 Task: In the  document Moon.docx Add another  'page' Use the Tool Explore 'and look for brief about the picture in first page, copy 2-3 lines in second sheet.' Align the text to the Left
Action: Mouse moved to (234, 330)
Screenshot: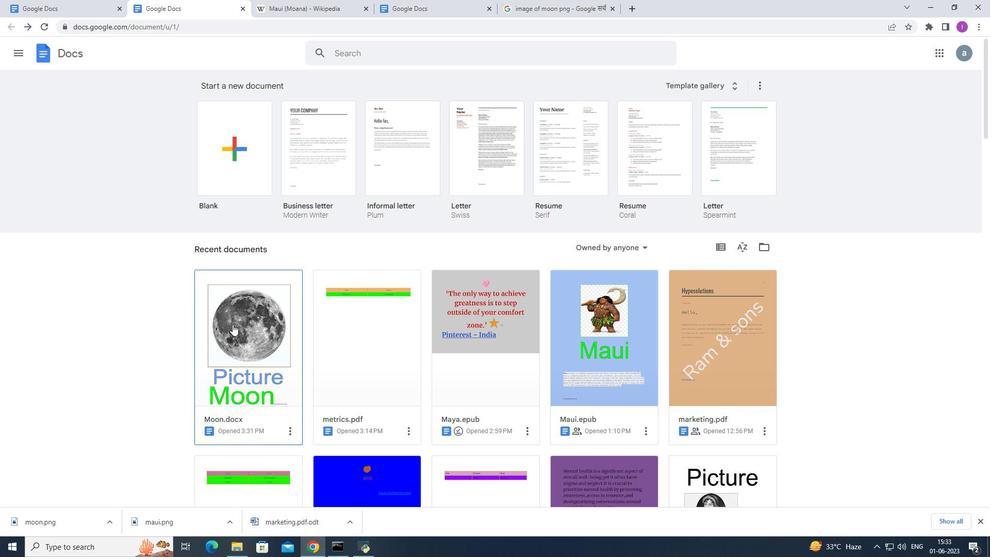 
Action: Mouse pressed left at (234, 330)
Screenshot: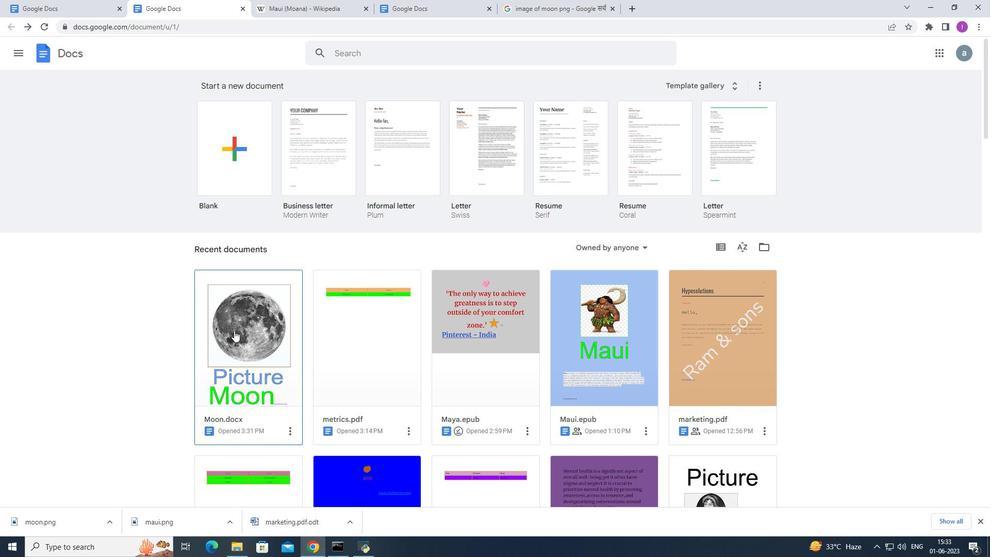 
Action: Mouse moved to (106, 61)
Screenshot: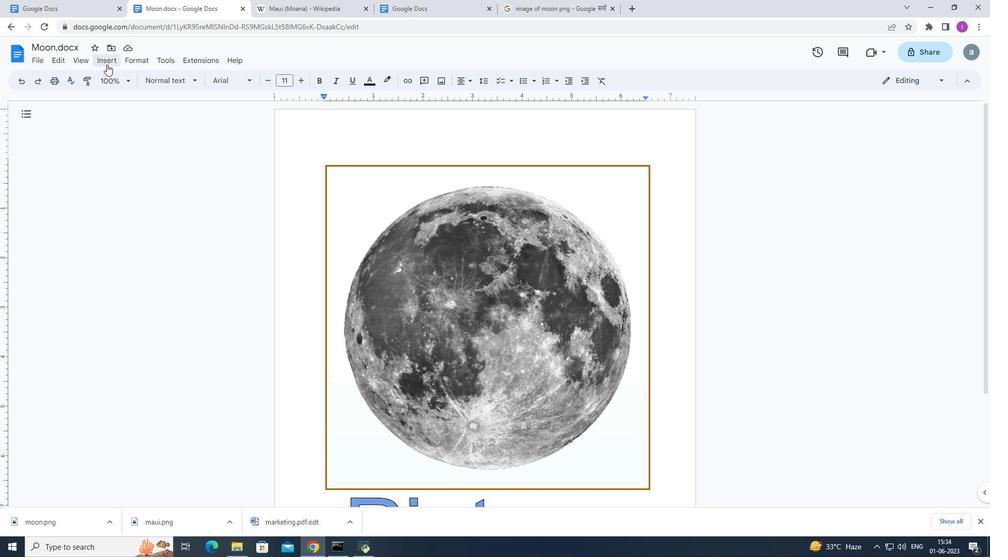 
Action: Mouse pressed left at (106, 61)
Screenshot: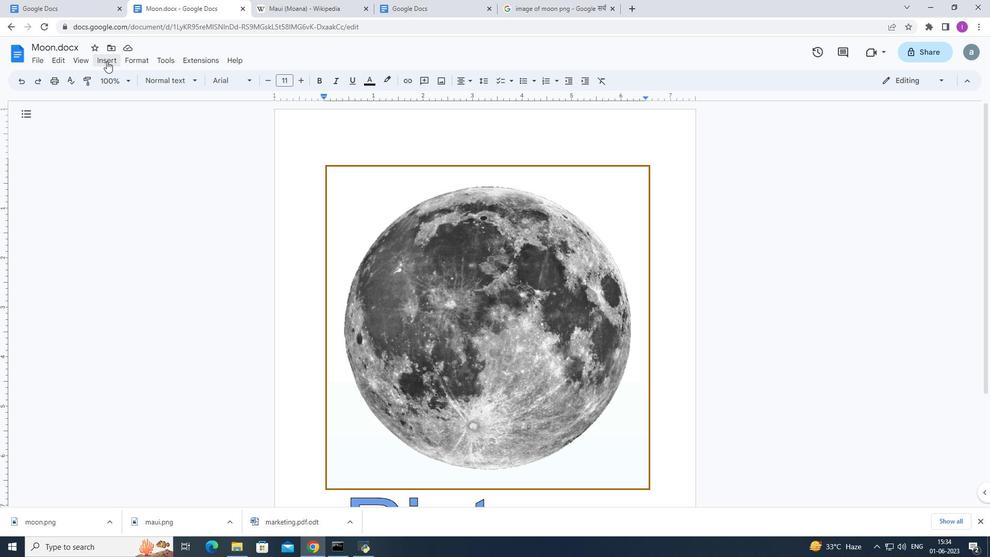 
Action: Mouse moved to (135, 241)
Screenshot: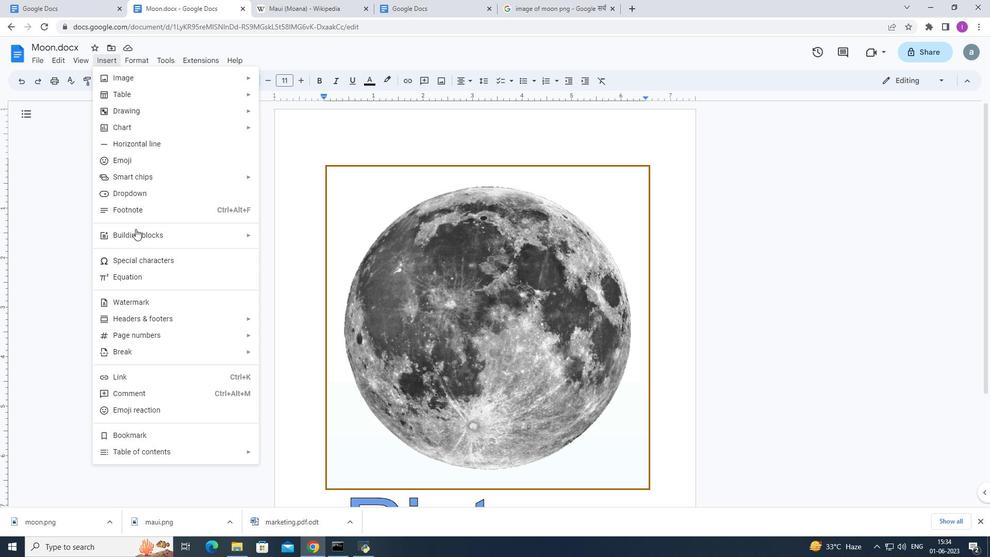 
Action: Mouse pressed left at (135, 241)
Screenshot: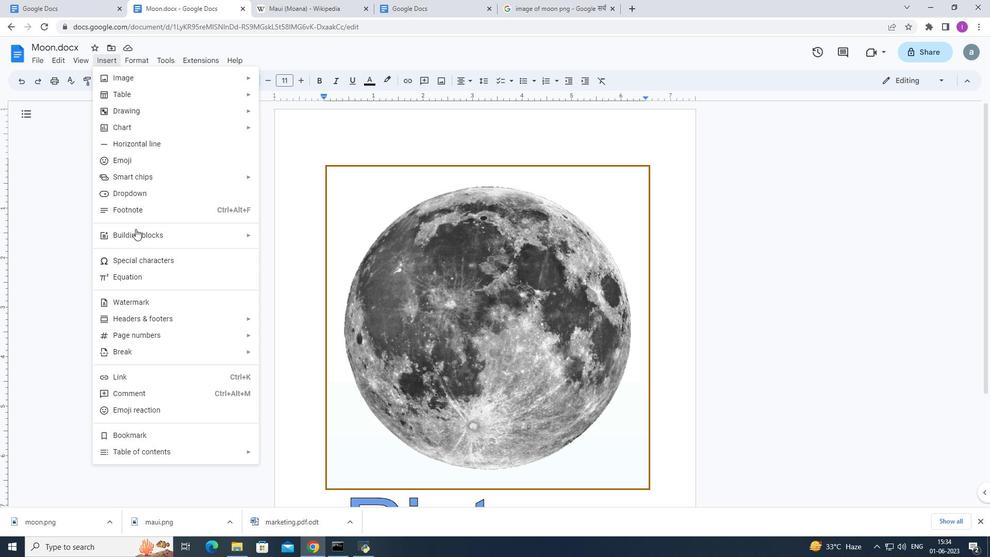 
Action: Mouse moved to (104, 243)
Screenshot: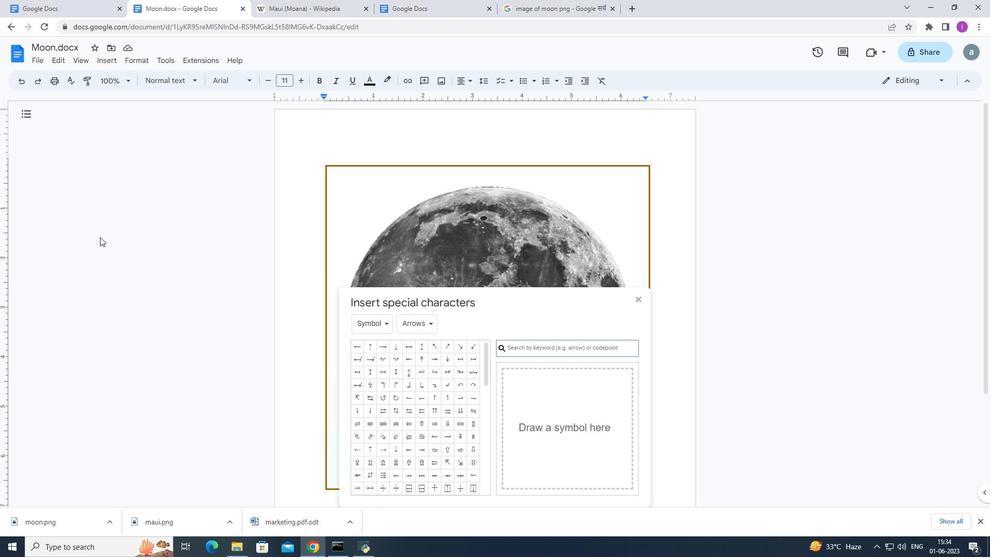 
Action: Mouse pressed left at (104, 243)
Screenshot: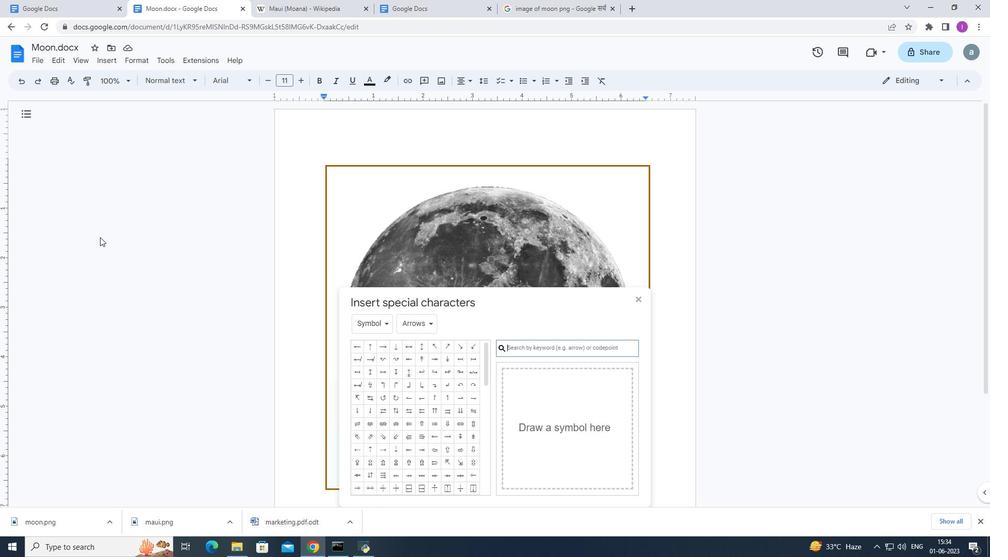 
Action: Mouse moved to (640, 299)
Screenshot: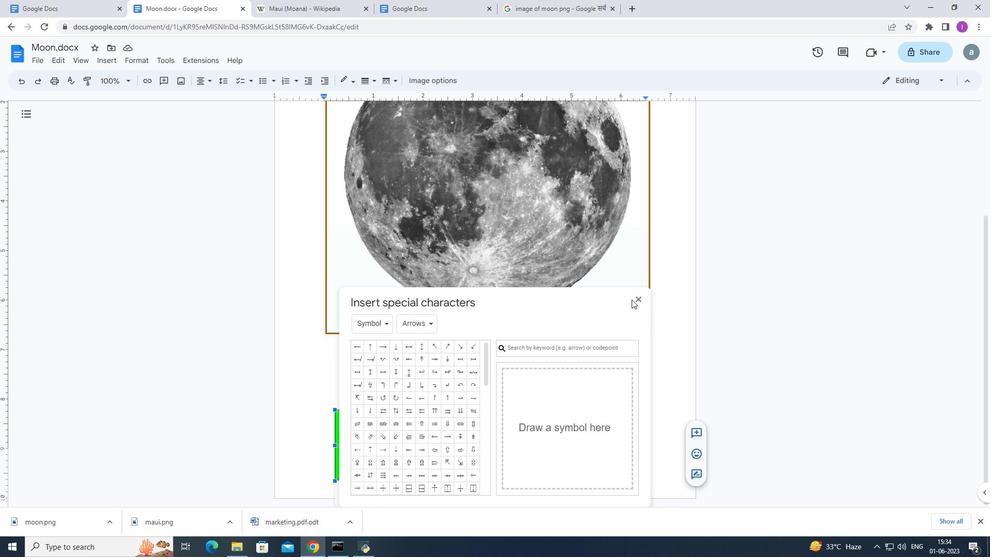 
Action: Mouse pressed left at (640, 299)
Screenshot: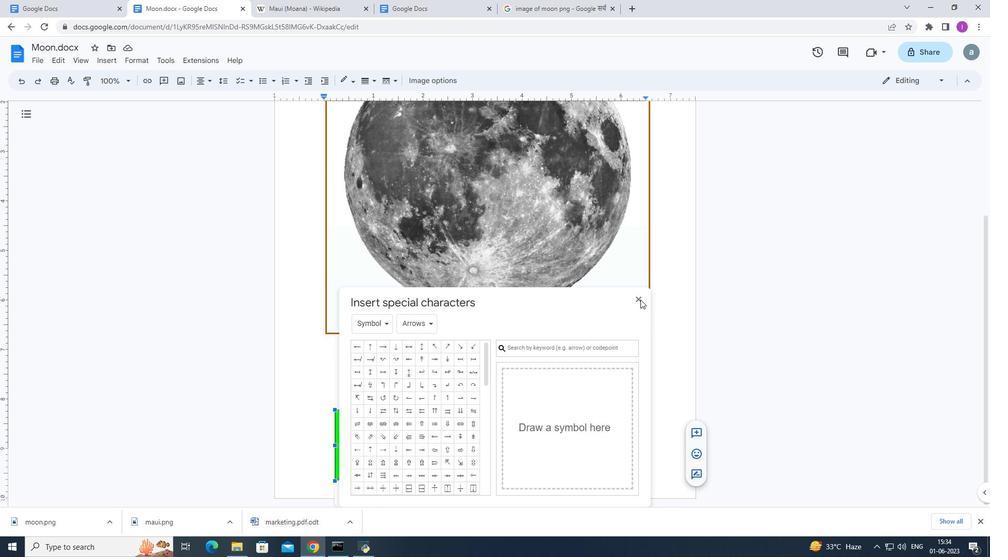 
Action: Mouse moved to (642, 299)
Screenshot: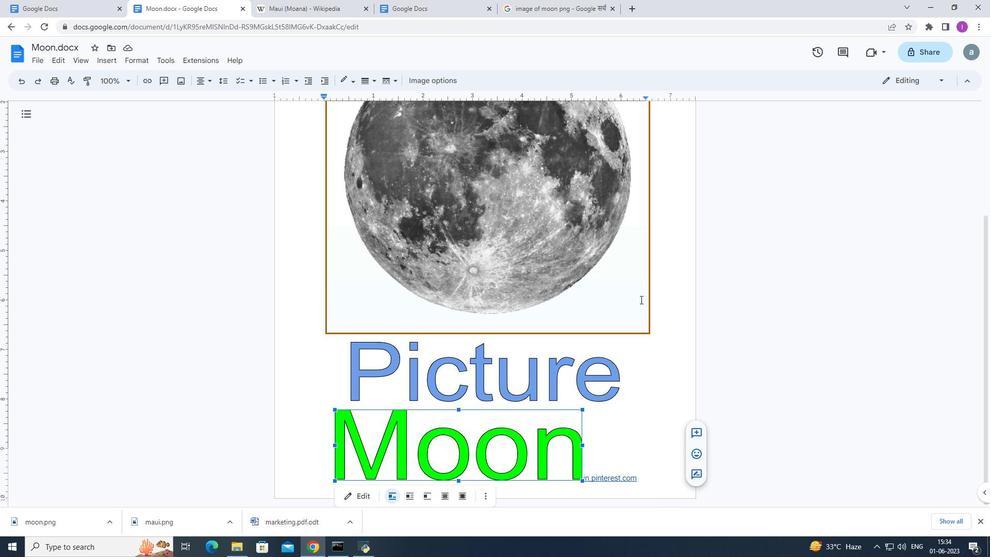 
Action: Mouse scrolled (642, 300) with delta (0, 0)
Screenshot: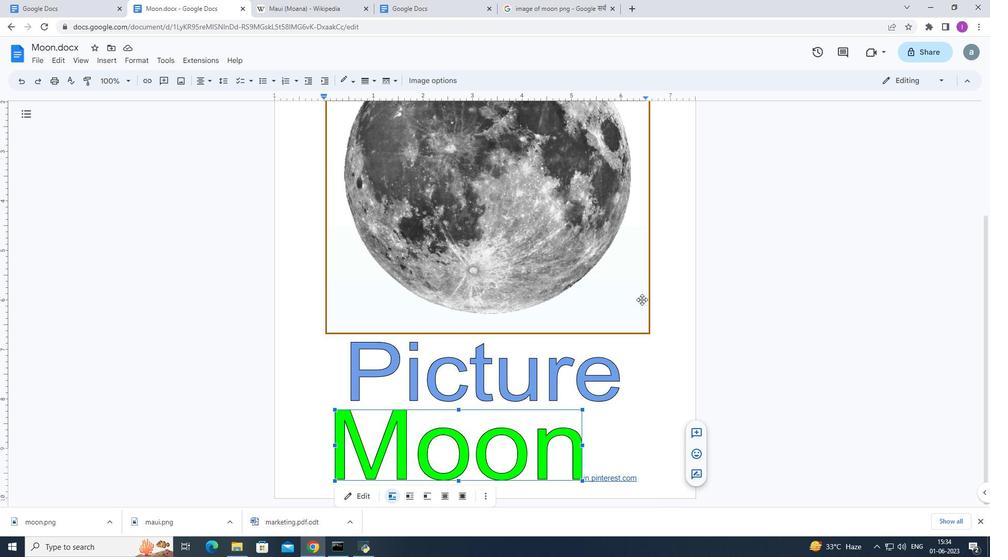 
Action: Mouse scrolled (642, 300) with delta (0, 0)
Screenshot: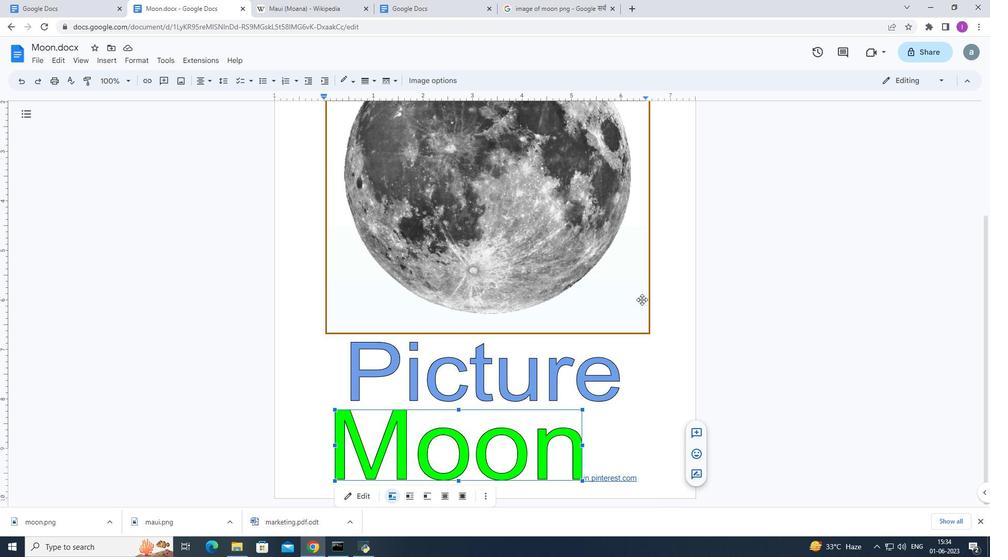 
Action: Mouse scrolled (642, 300) with delta (0, 0)
Screenshot: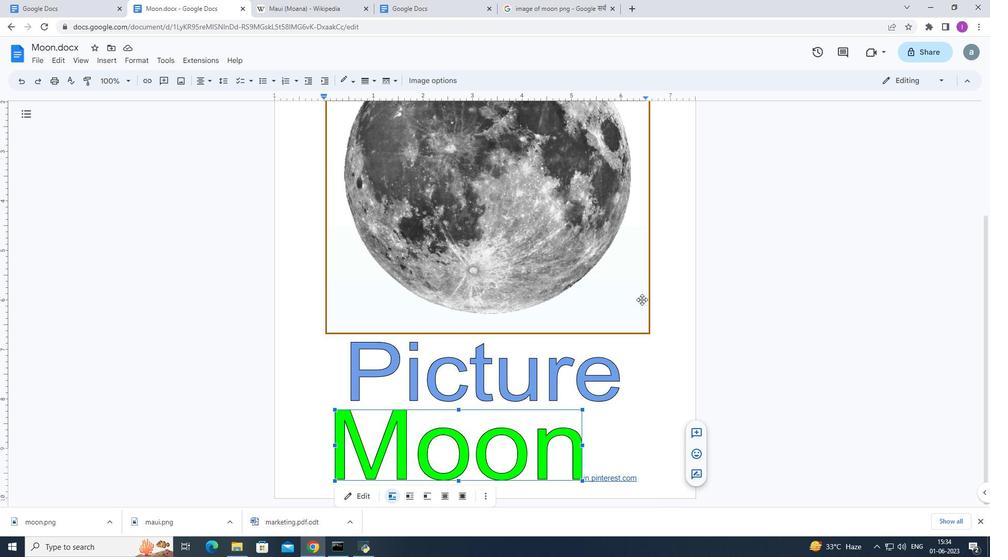 
Action: Mouse moved to (642, 300)
Screenshot: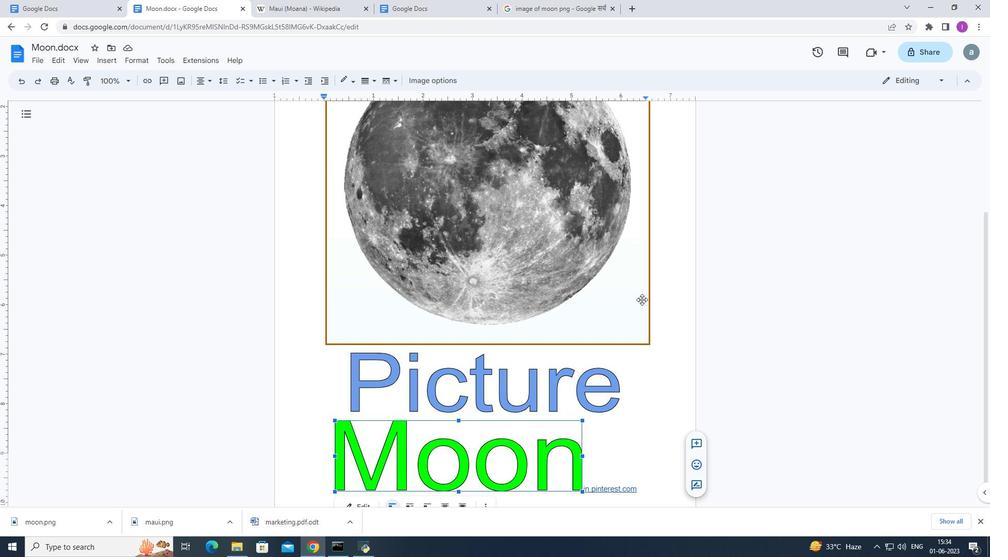 
Action: Mouse scrolled (642, 300) with delta (0, 0)
Screenshot: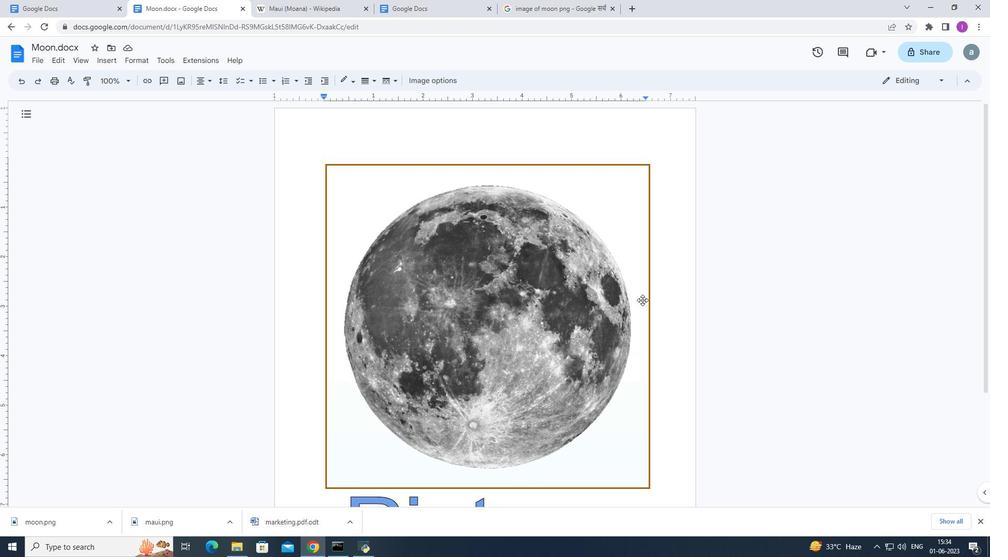 
Action: Mouse scrolled (642, 300) with delta (0, 0)
Screenshot: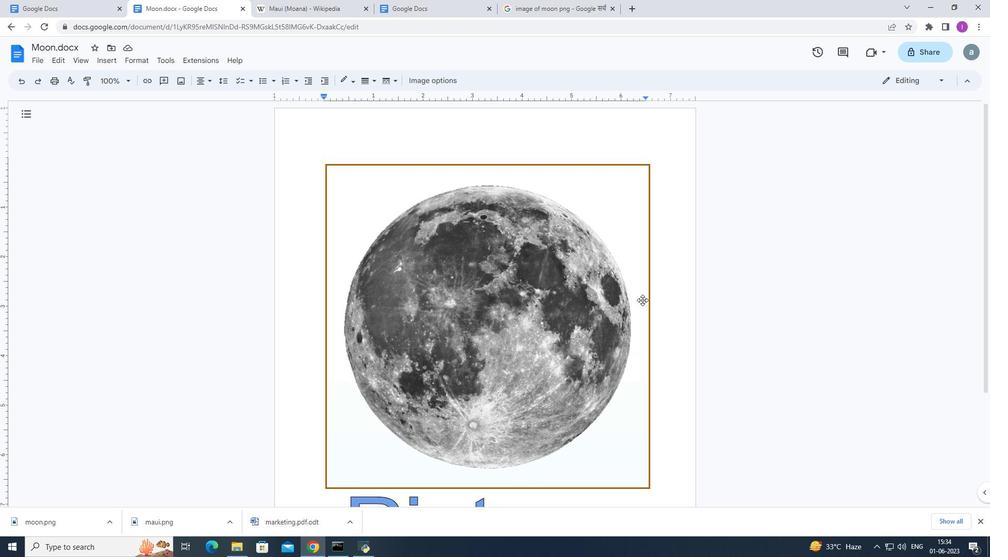 
Action: Mouse moved to (298, 264)
Screenshot: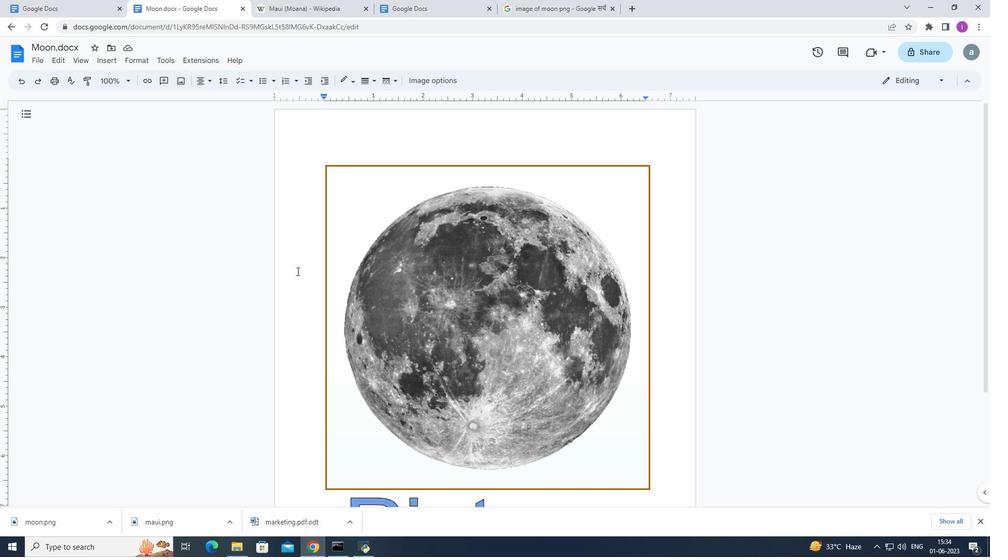 
Action: Key pressed <Key.enter><Key.enter><Key.enter><Key.enter><Key.enter>
Screenshot: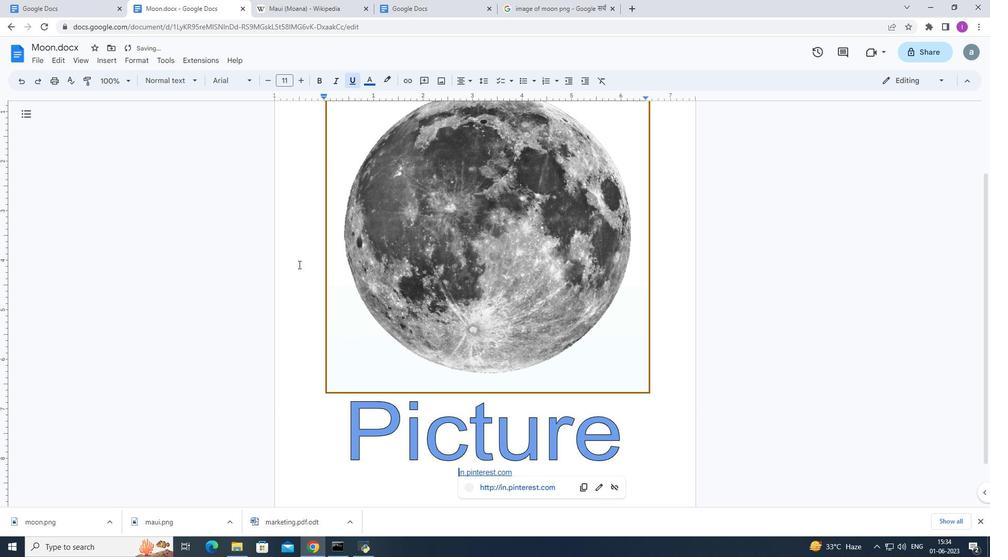 
Action: Mouse moved to (371, 315)
Screenshot: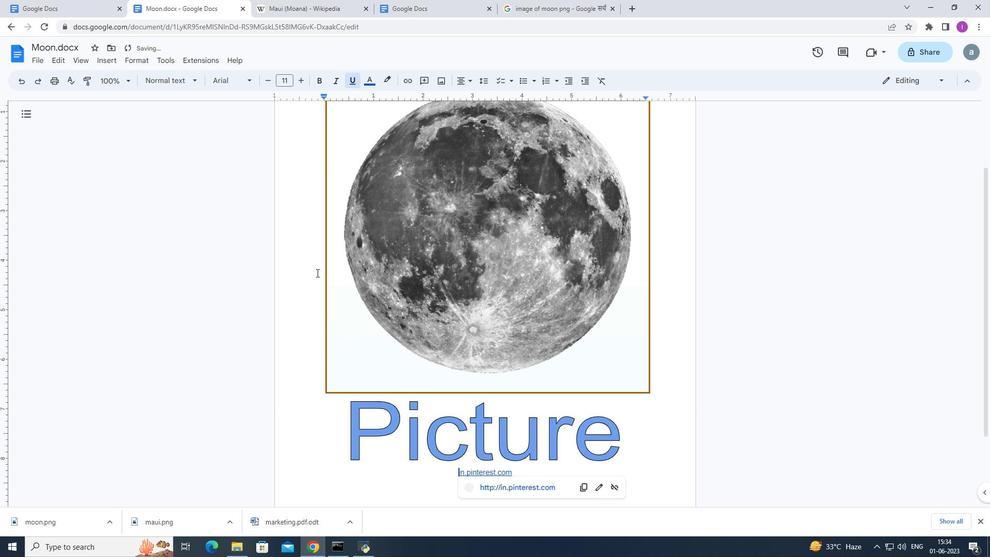 
Action: Key pressed <Key.enter>
Screenshot: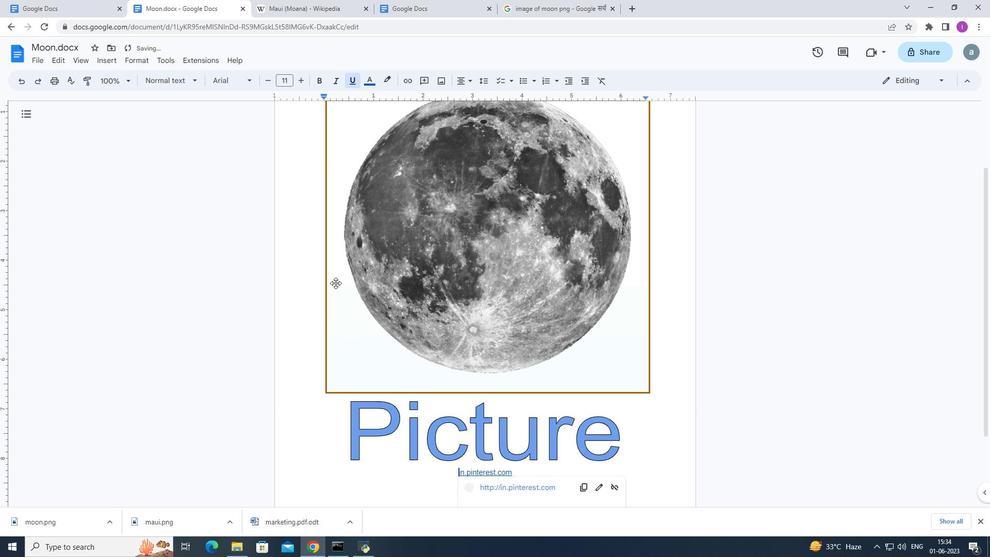 
Action: Mouse moved to (381, 327)
Screenshot: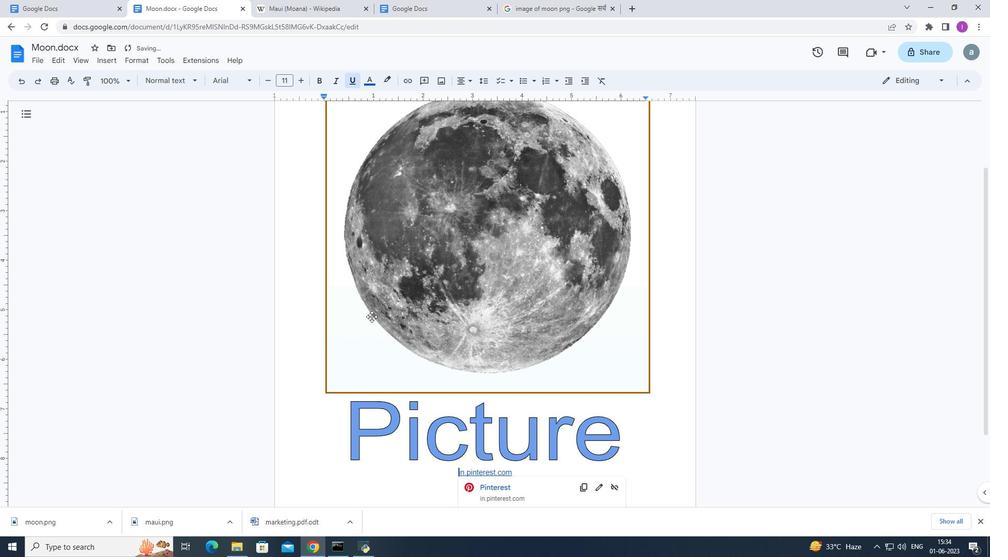 
Action: Mouse scrolled (381, 326) with delta (0, 0)
Screenshot: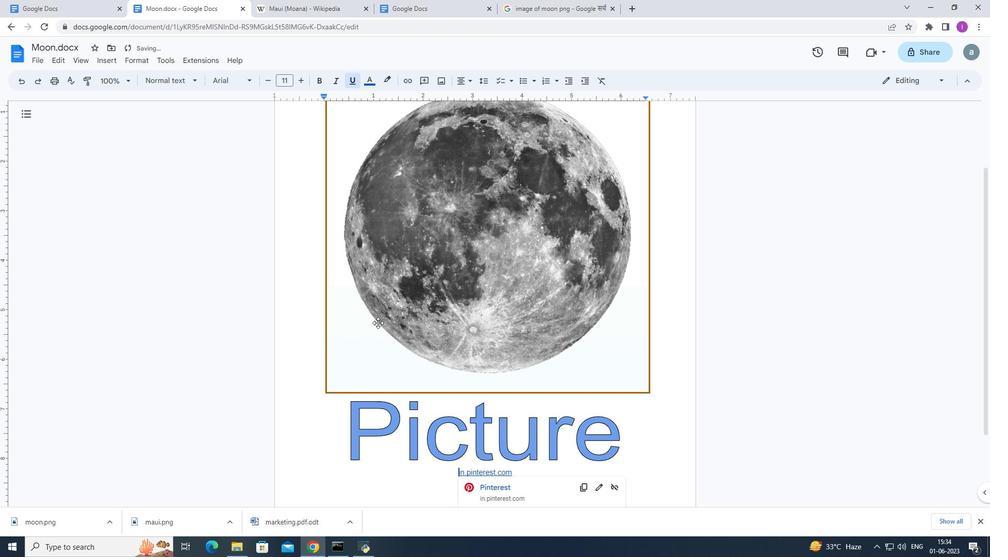 
Action: Mouse scrolled (381, 326) with delta (0, 0)
Screenshot: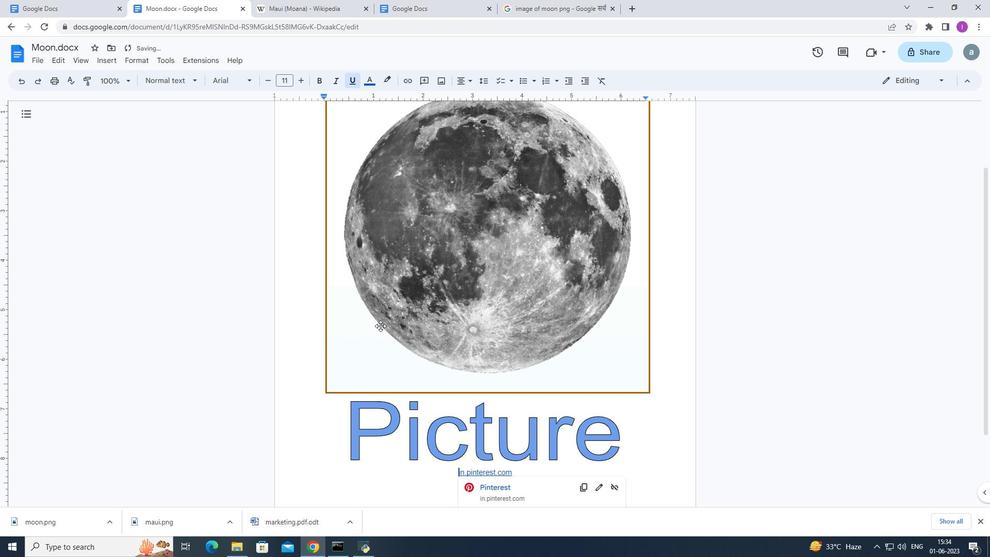 
Action: Mouse scrolled (381, 326) with delta (0, 0)
Screenshot: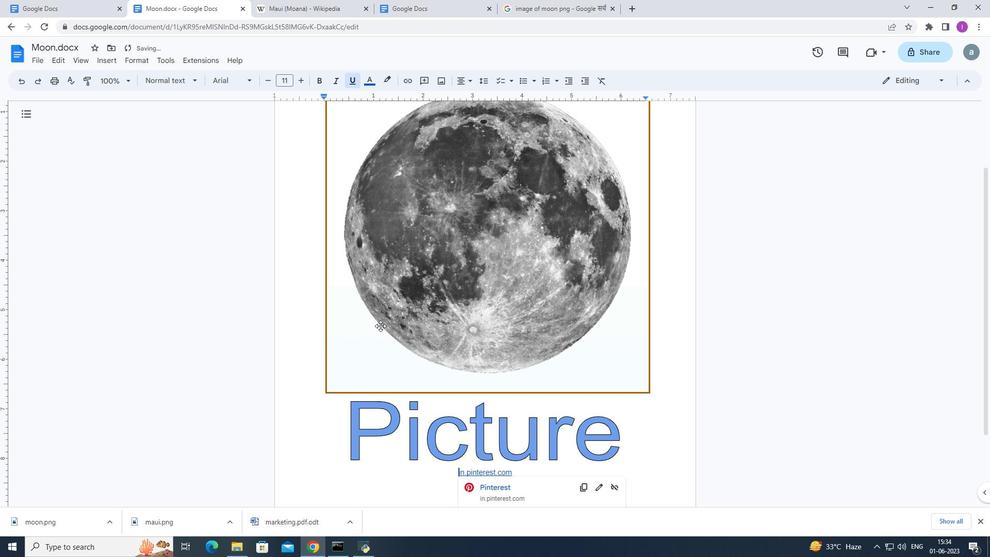 
Action: Mouse moved to (383, 326)
Screenshot: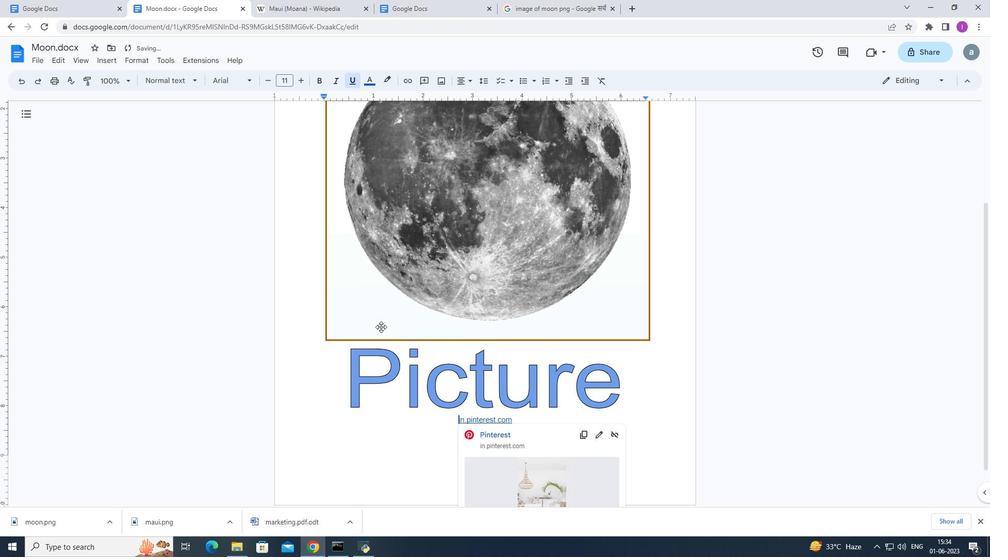 
Action: Mouse scrolled (383, 326) with delta (0, 0)
Screenshot: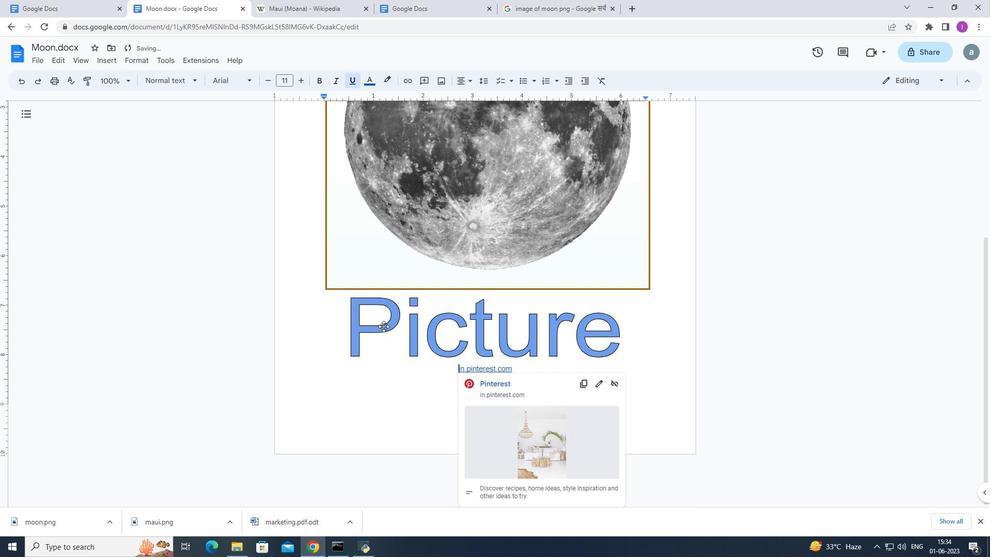 
Action: Mouse scrolled (383, 326) with delta (0, 0)
Screenshot: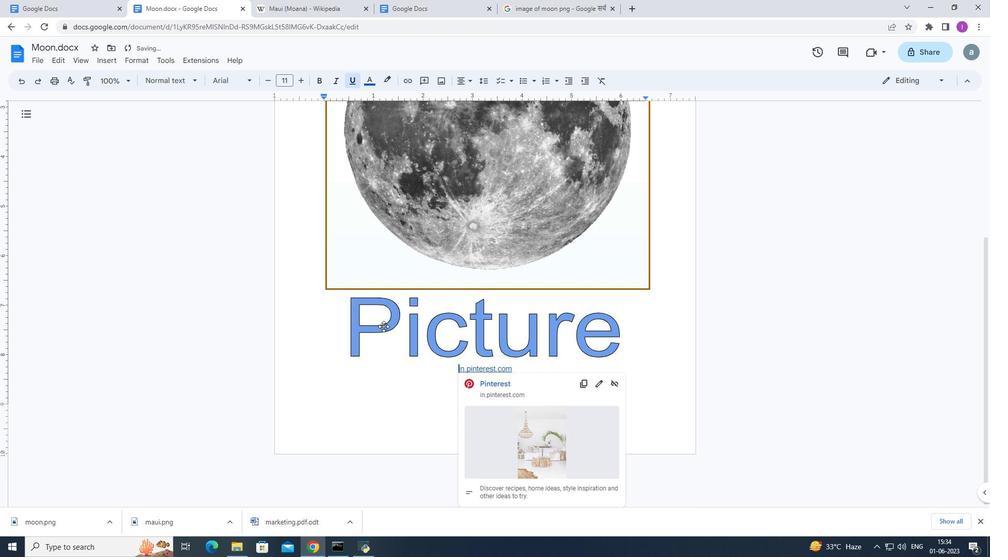 
Action: Mouse scrolled (383, 326) with delta (0, 0)
Screenshot: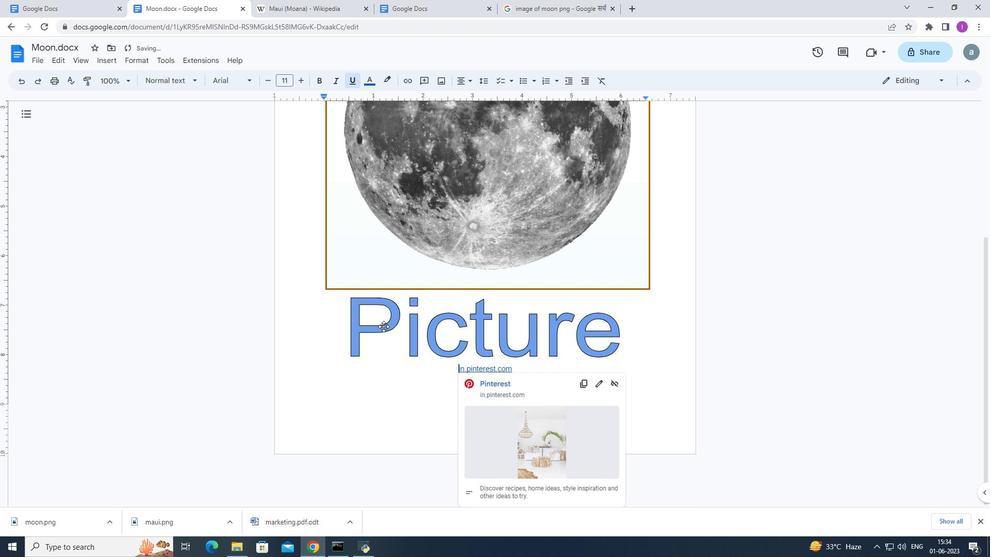 
Action: Mouse scrolled (383, 326) with delta (0, 0)
Screenshot: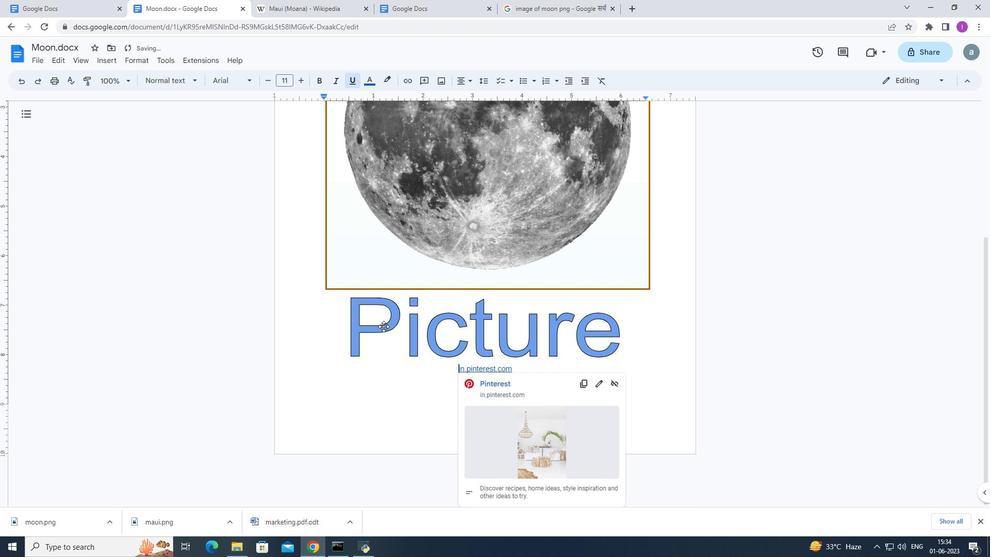 
Action: Mouse scrolled (383, 326) with delta (0, 0)
Screenshot: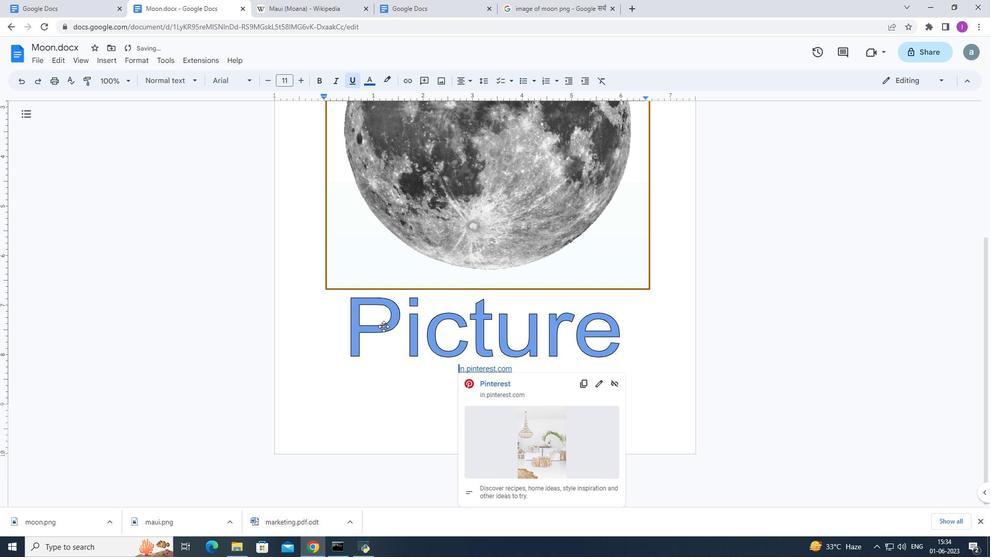 
Action: Mouse scrolled (383, 326) with delta (0, 0)
Screenshot: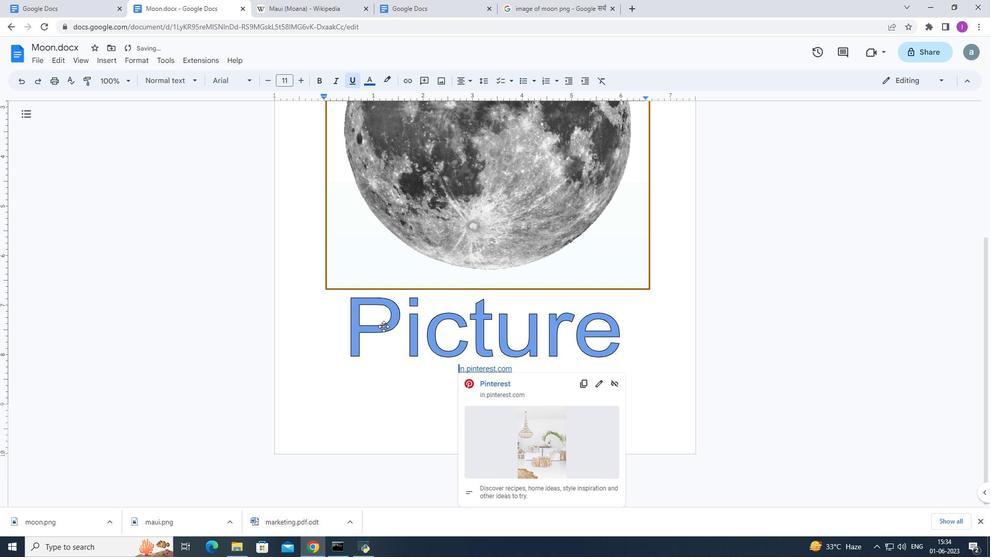 
Action: Mouse scrolled (383, 326) with delta (0, 0)
Screenshot: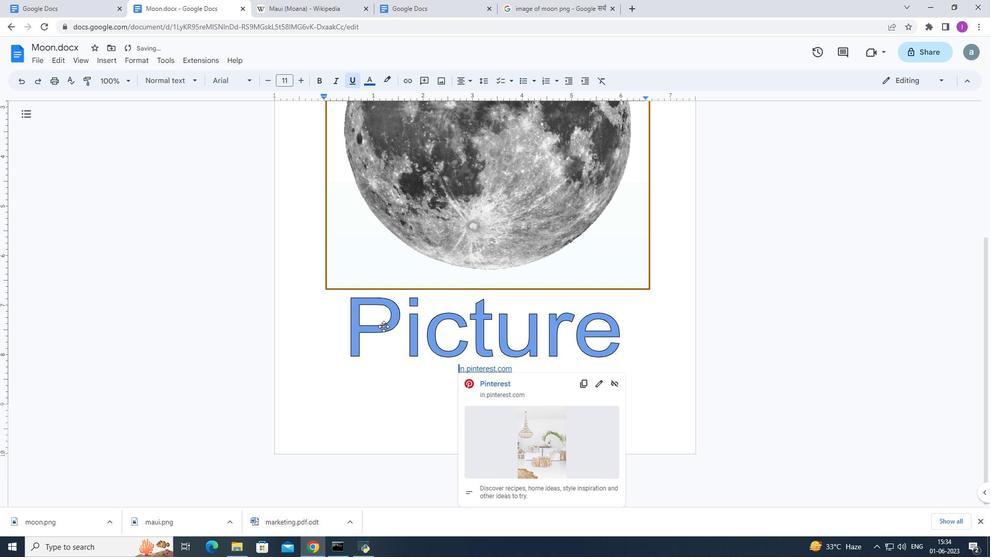 
Action: Mouse scrolled (383, 326) with delta (0, 0)
Screenshot: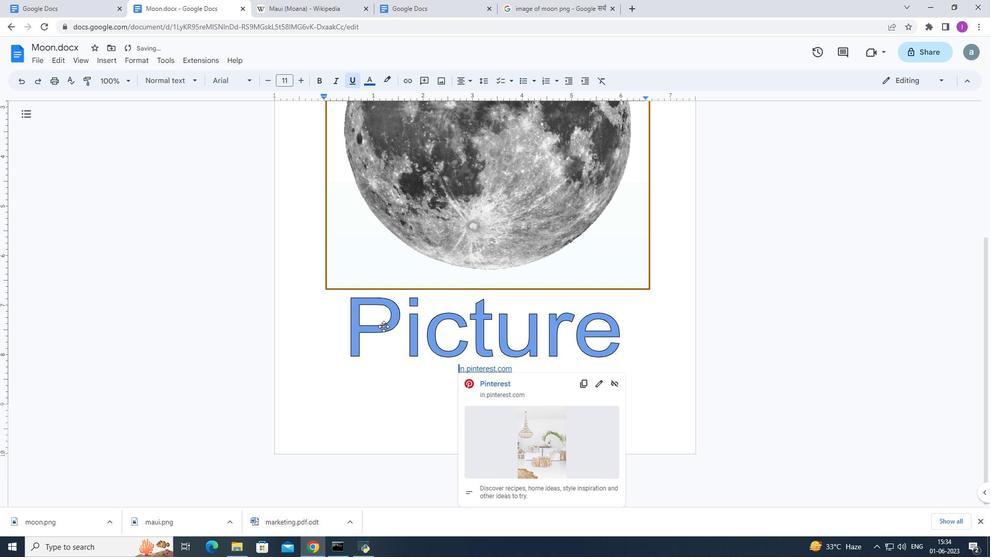 
Action: Mouse scrolled (383, 326) with delta (0, 0)
Screenshot: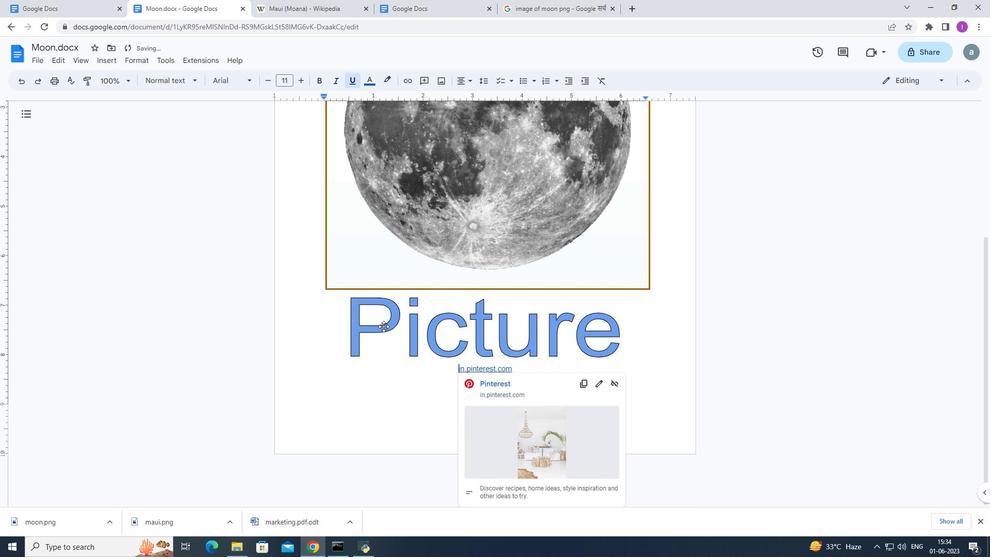 
Action: Mouse moved to (778, 370)
Screenshot: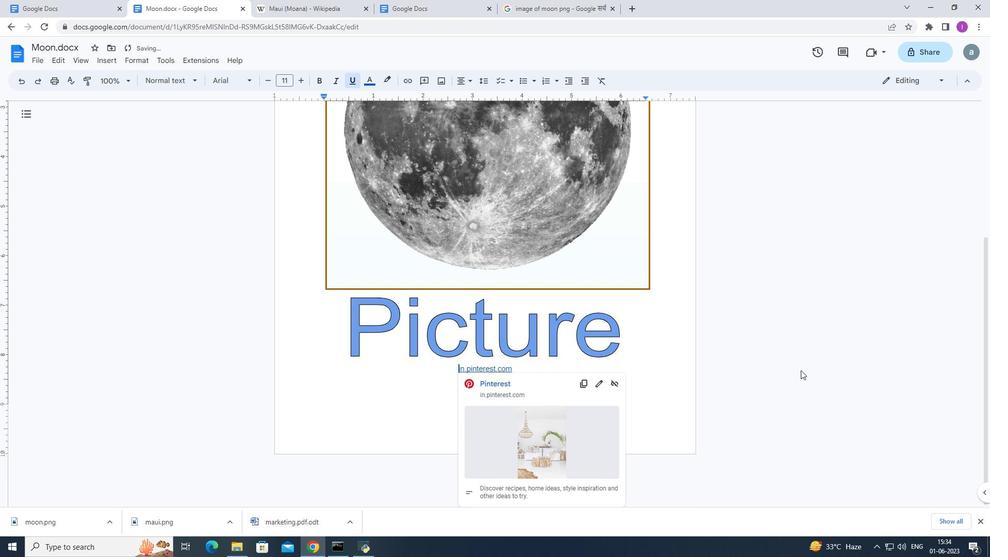 
Action: Mouse pressed left at (778, 370)
Screenshot: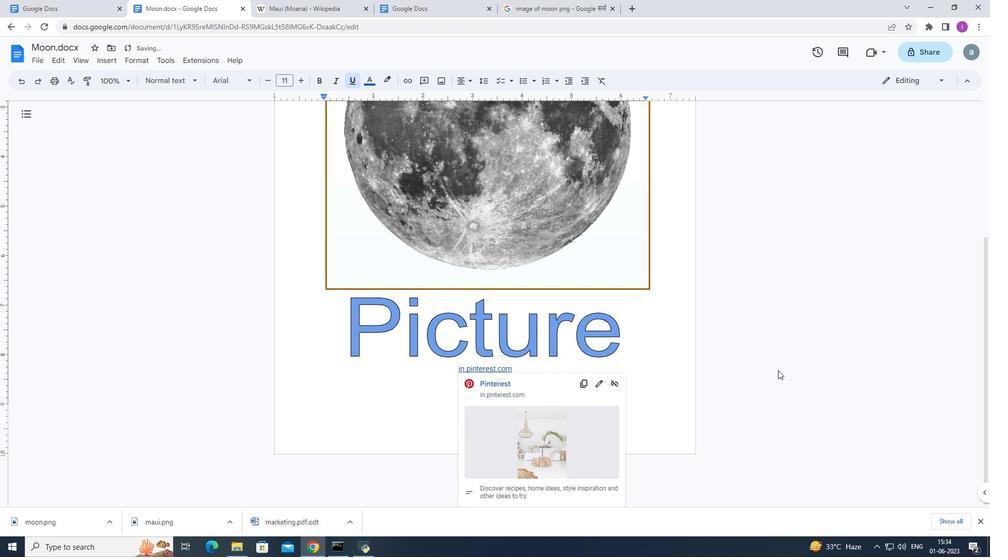 
Action: Mouse moved to (728, 377)
Screenshot: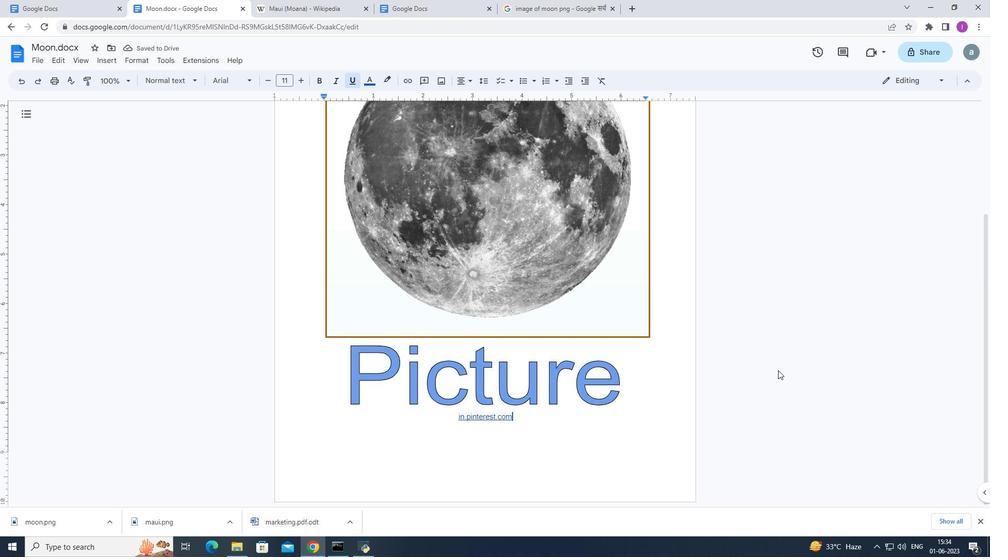
Action: Key pressed <Key.enter><Key.enter><Key.enter><Key.enter>
Screenshot: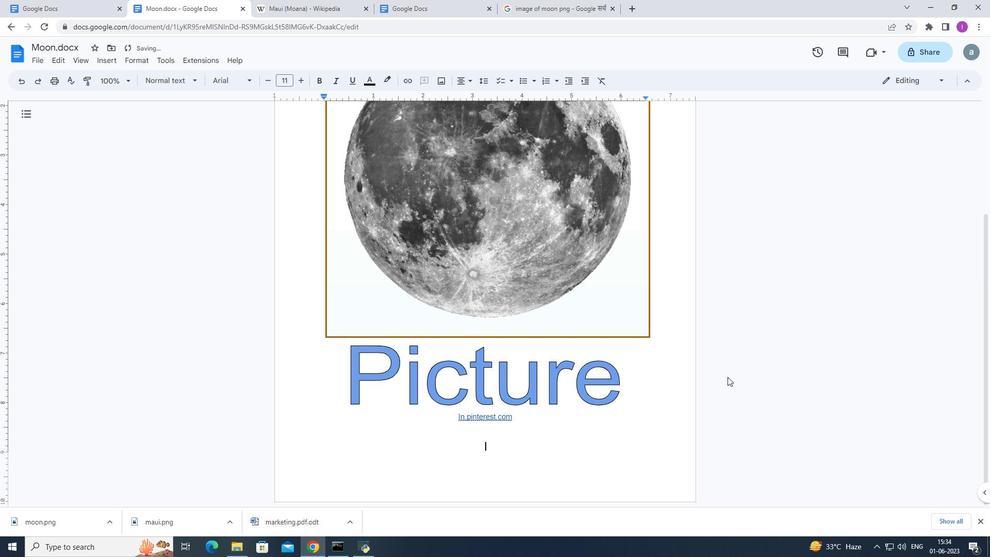 
Action: Mouse moved to (723, 377)
Screenshot: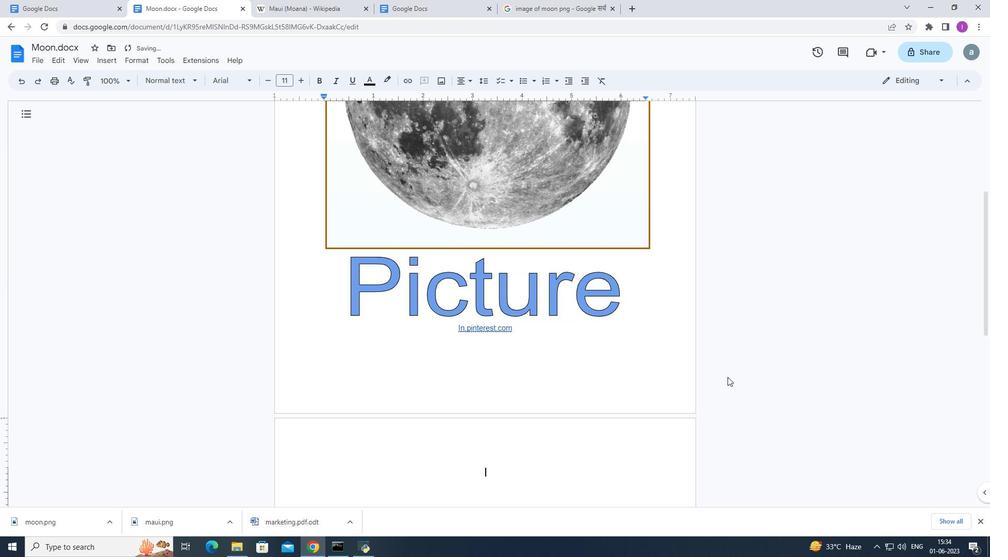 
Action: Key pressed <Key.enter><Key.enter>
Screenshot: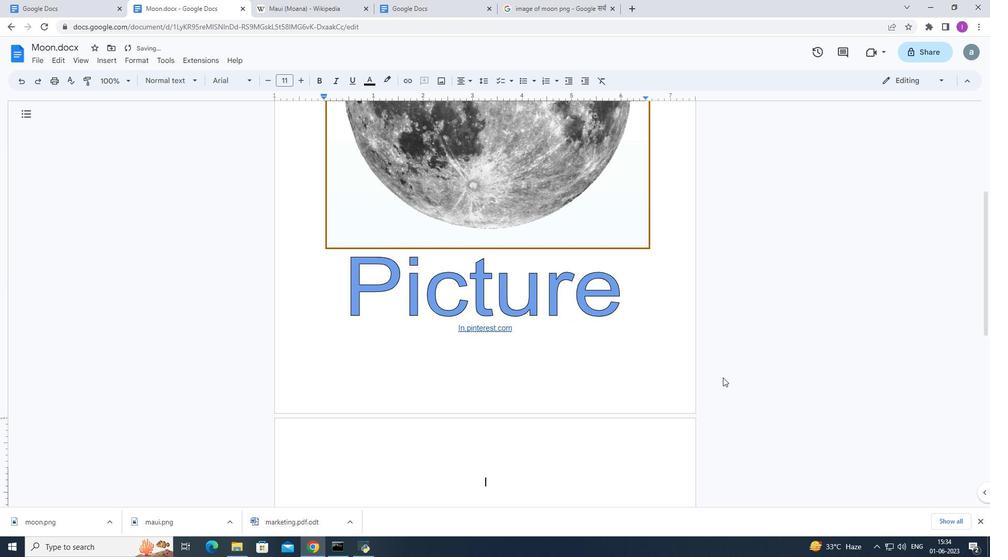 
Action: Mouse moved to (729, 381)
Screenshot: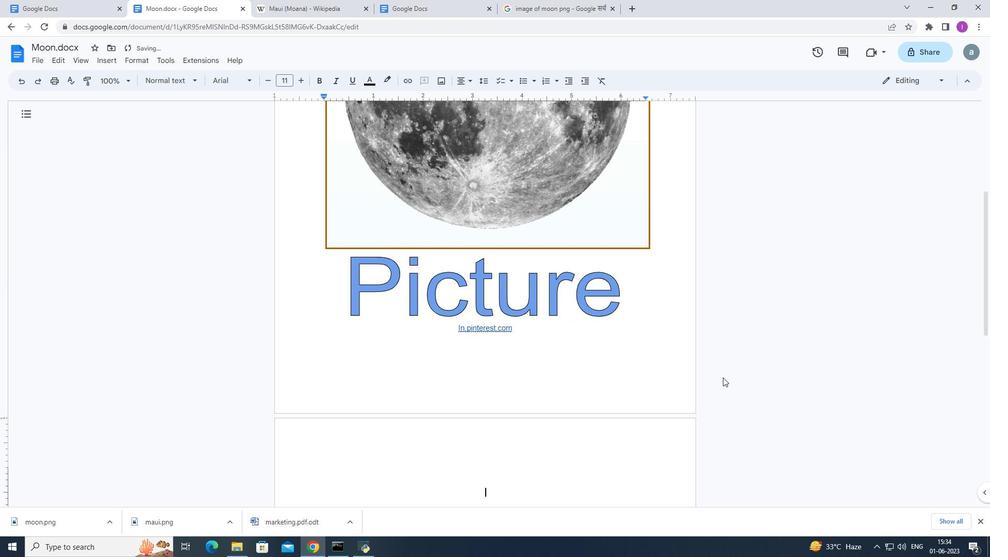 
Action: Mouse scrolled (729, 380) with delta (0, 0)
Screenshot: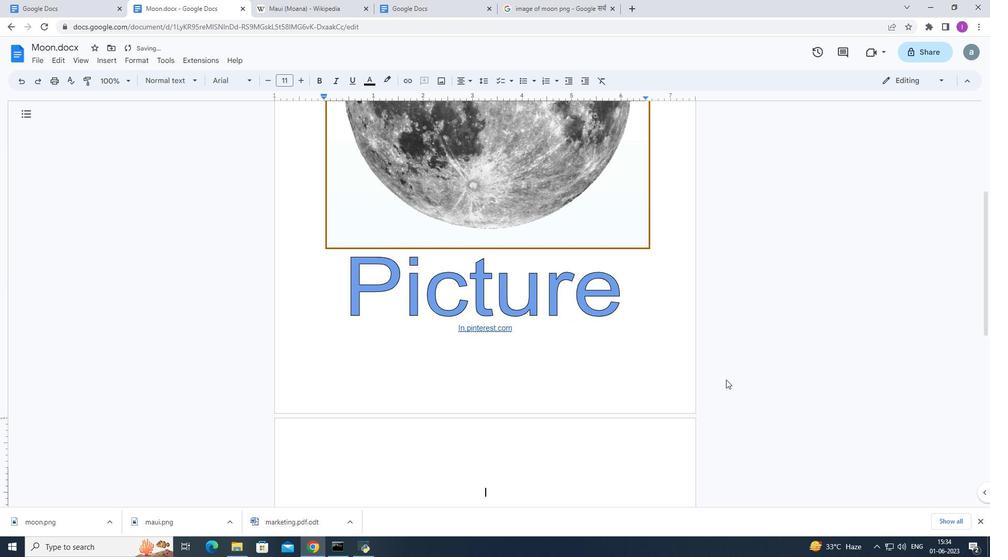 
Action: Mouse scrolled (729, 380) with delta (0, 0)
Screenshot: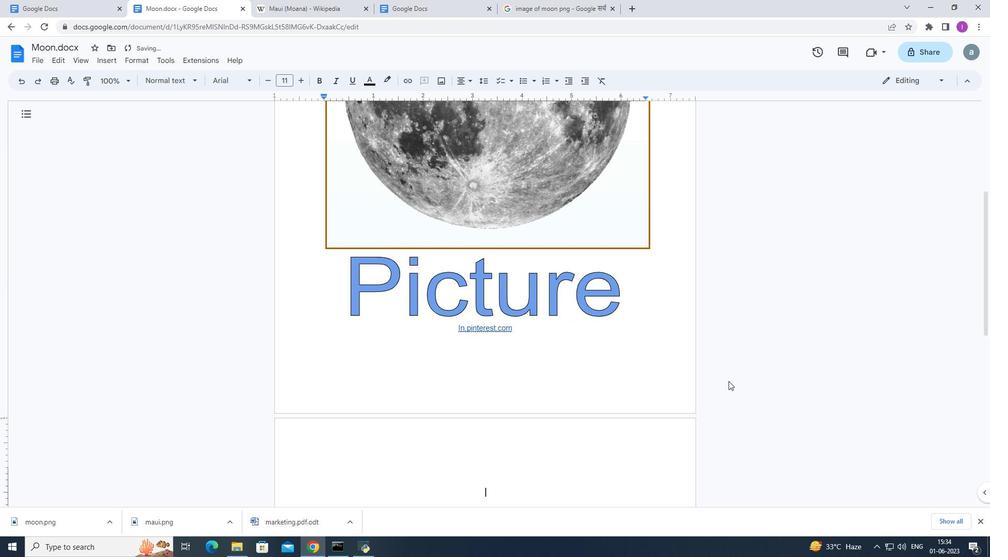 
Action: Mouse scrolled (729, 380) with delta (0, 0)
Screenshot: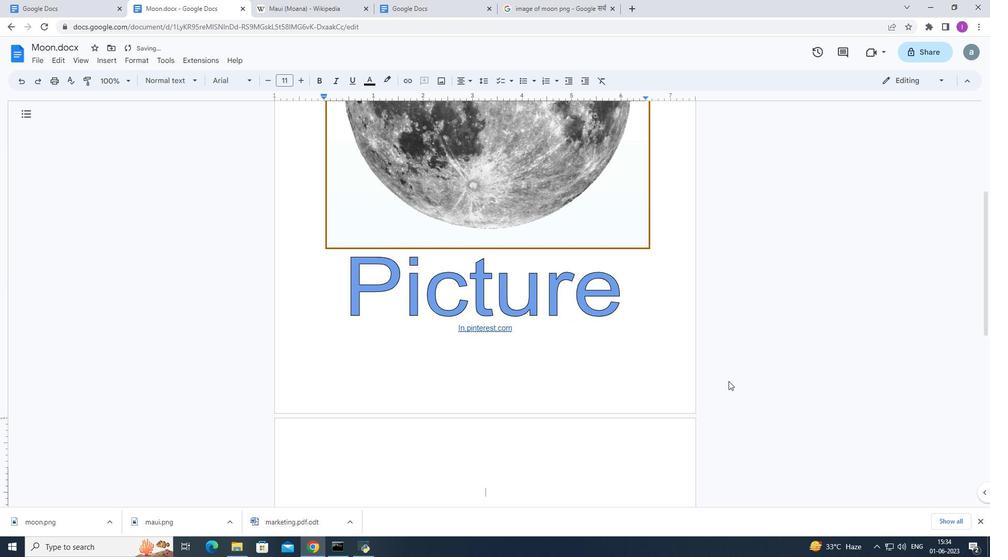 
Action: Mouse scrolled (729, 380) with delta (0, 0)
Screenshot: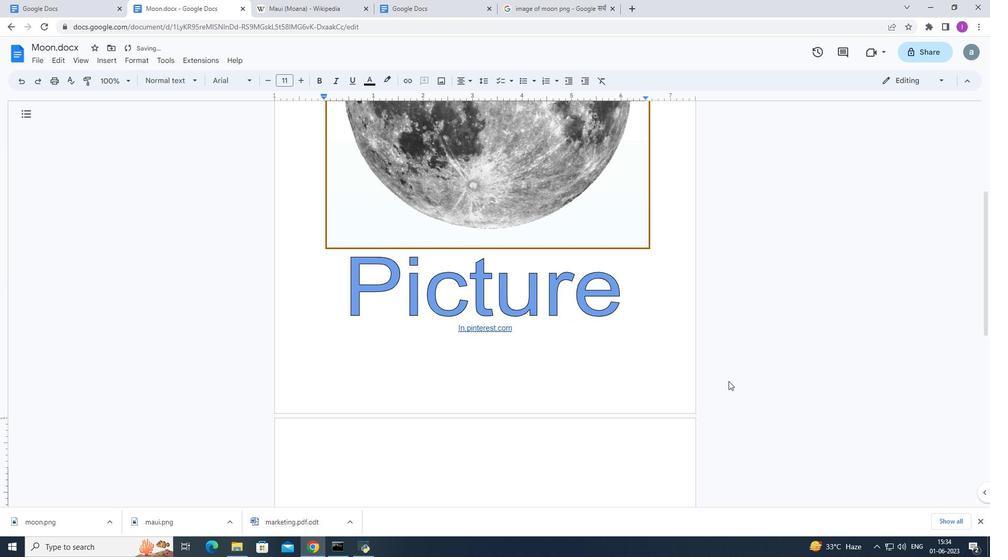 
Action: Mouse moved to (730, 381)
Screenshot: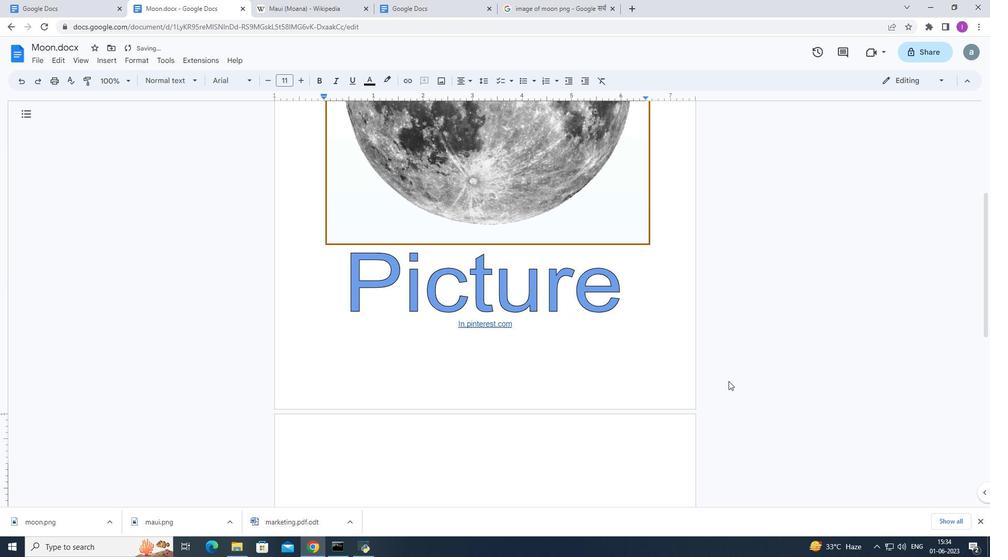 
Action: Mouse scrolled (730, 380) with delta (0, 0)
Screenshot: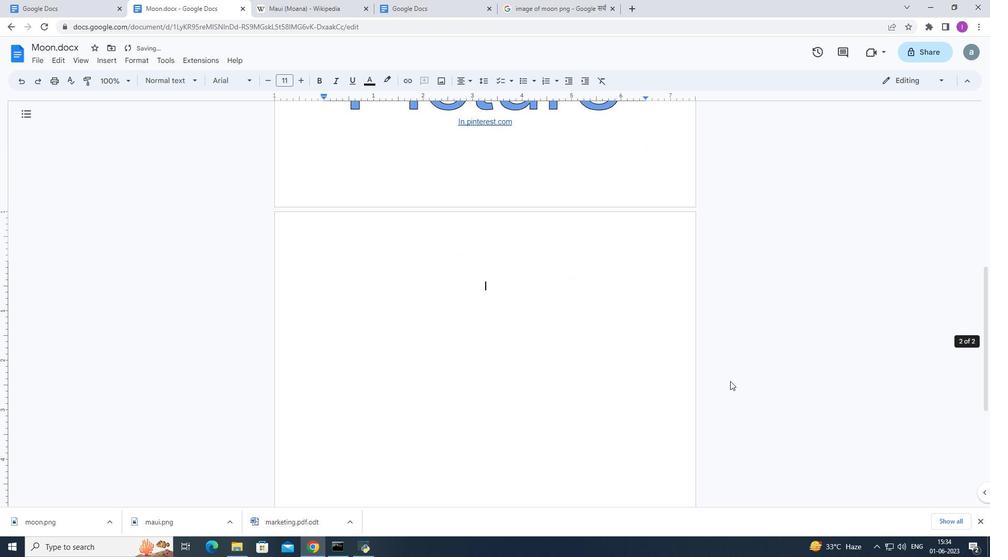
Action: Mouse scrolled (730, 380) with delta (0, 0)
Screenshot: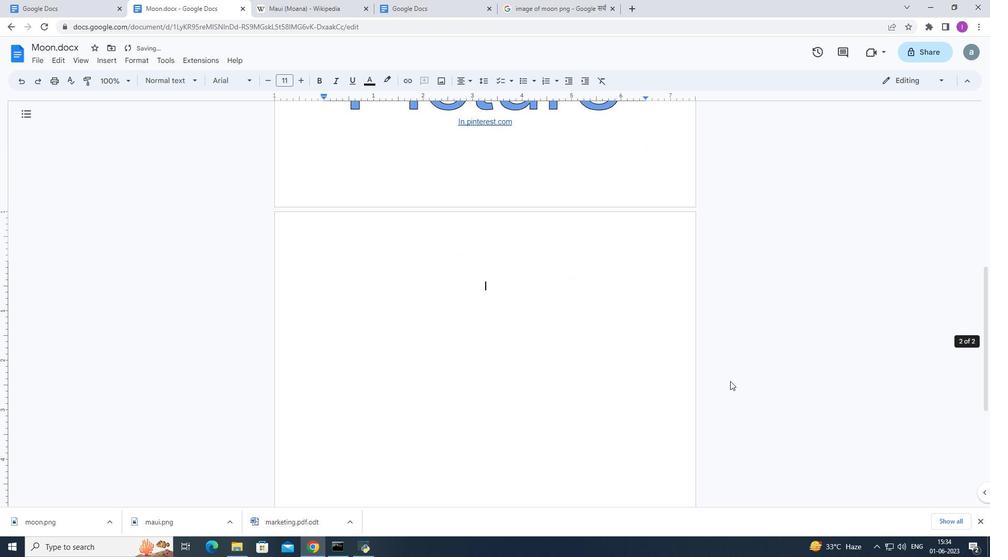 
Action: Mouse scrolled (730, 380) with delta (0, 0)
Screenshot: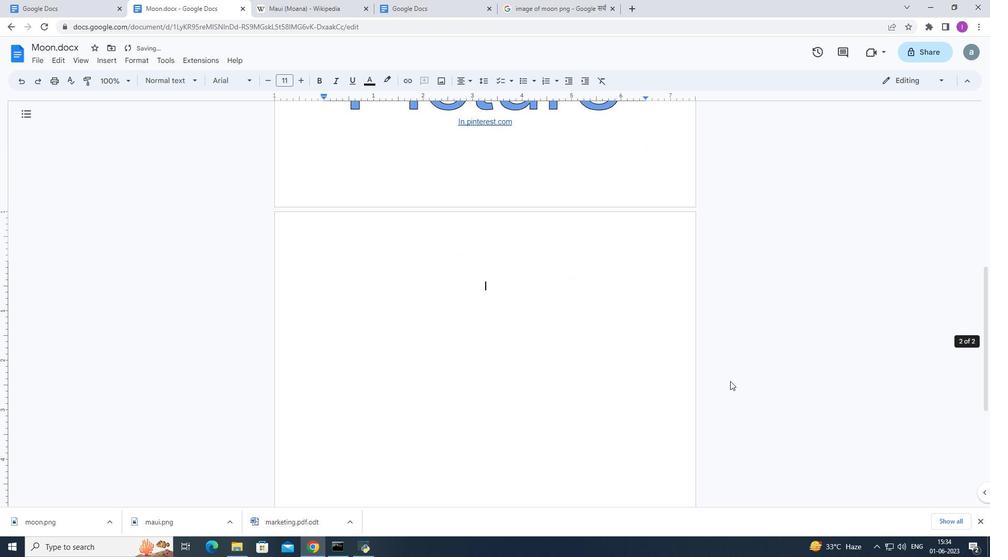 
Action: Mouse scrolled (730, 380) with delta (0, 0)
Screenshot: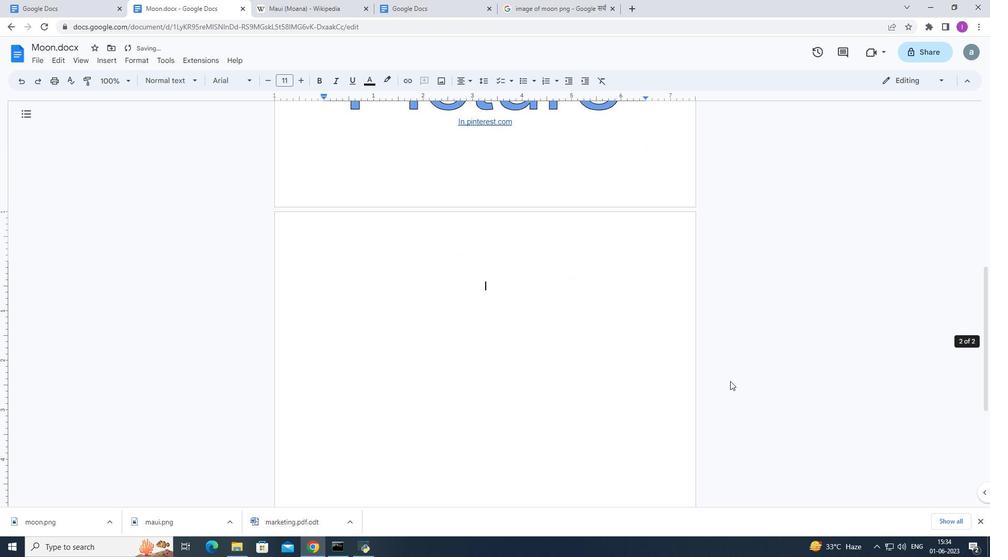 
Action: Mouse scrolled (730, 380) with delta (0, 0)
Screenshot: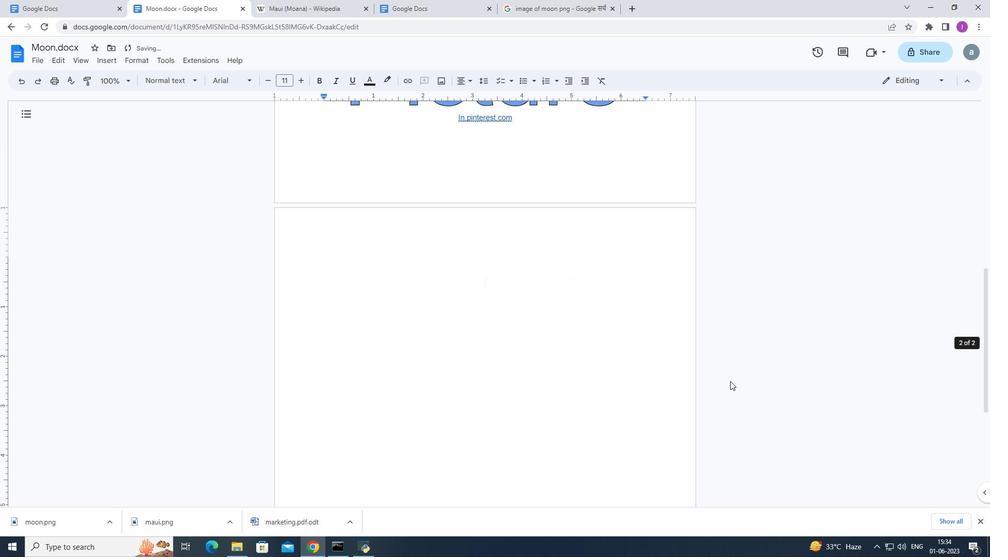 
Action: Mouse moved to (733, 376)
Screenshot: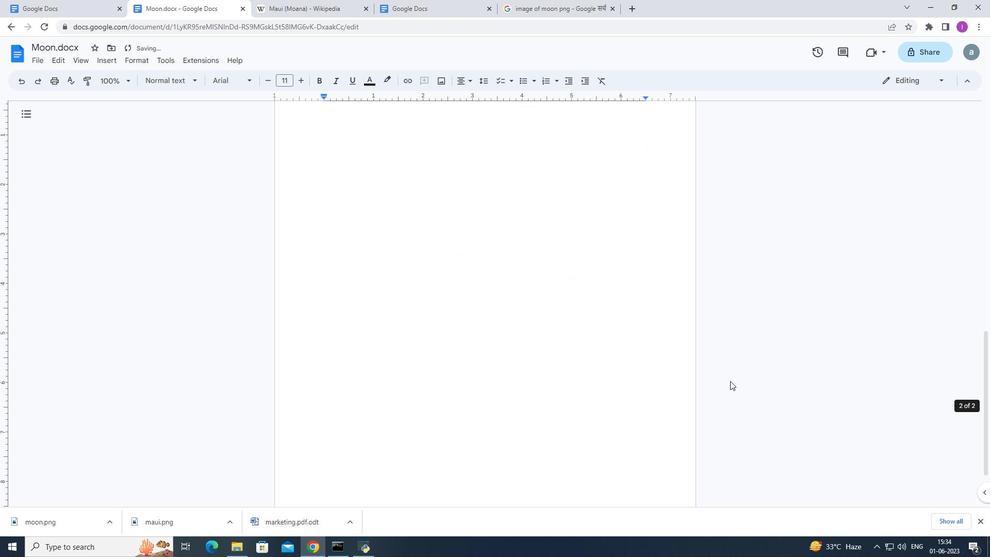 
Action: Mouse scrolled (733, 376) with delta (0, 0)
Screenshot: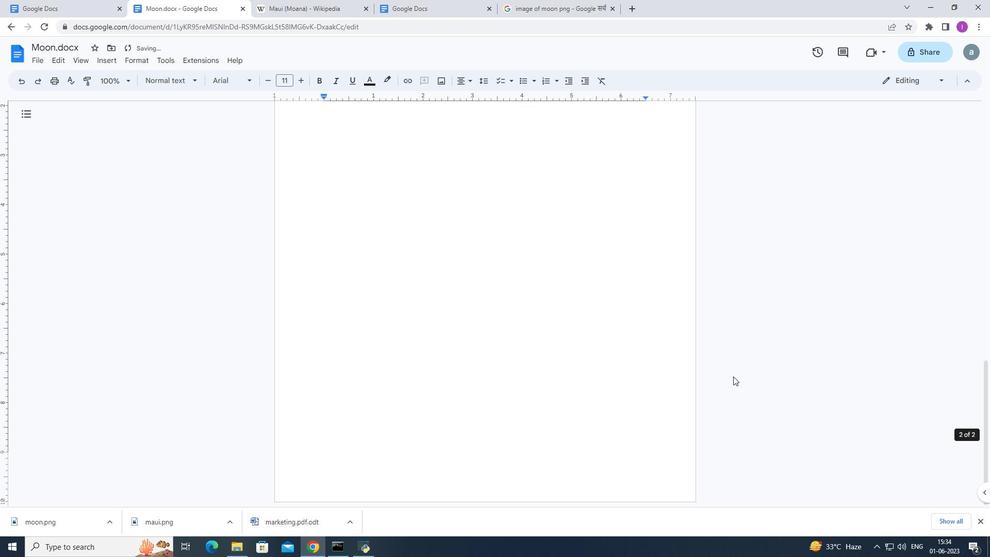 
Action: Mouse scrolled (733, 376) with delta (0, 0)
Screenshot: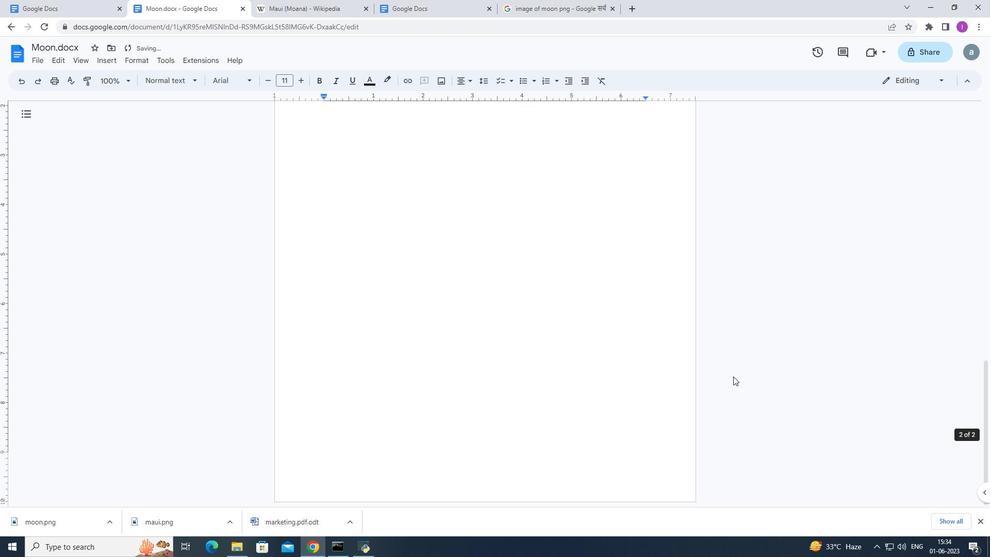 
Action: Mouse scrolled (733, 376) with delta (0, 0)
Screenshot: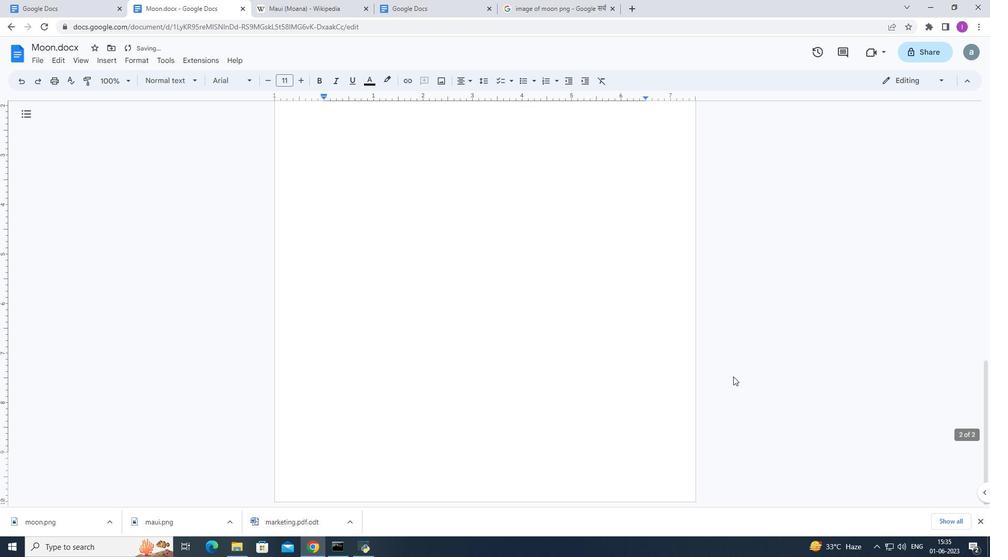 
Action: Mouse scrolled (733, 376) with delta (0, 0)
Screenshot: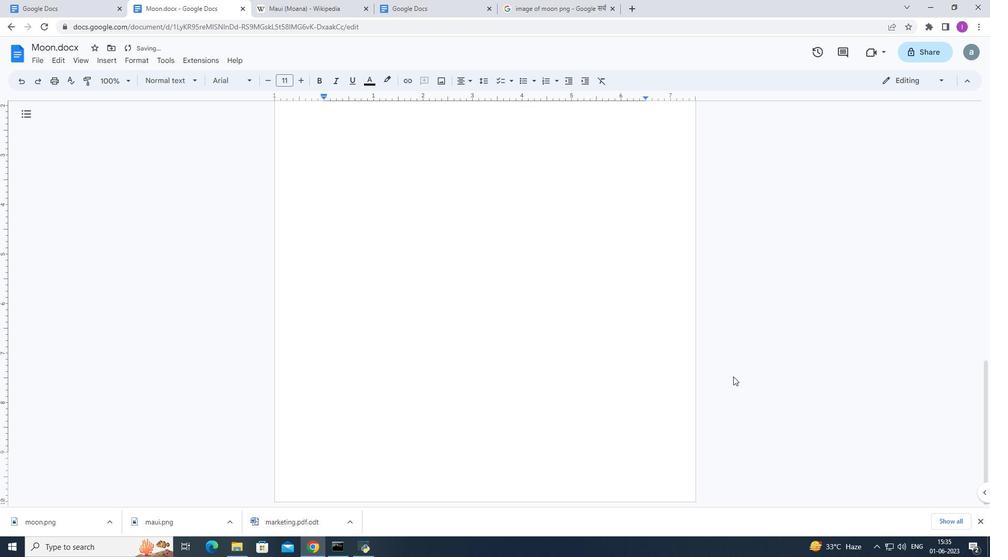 
Action: Mouse scrolled (733, 377) with delta (0, 0)
Screenshot: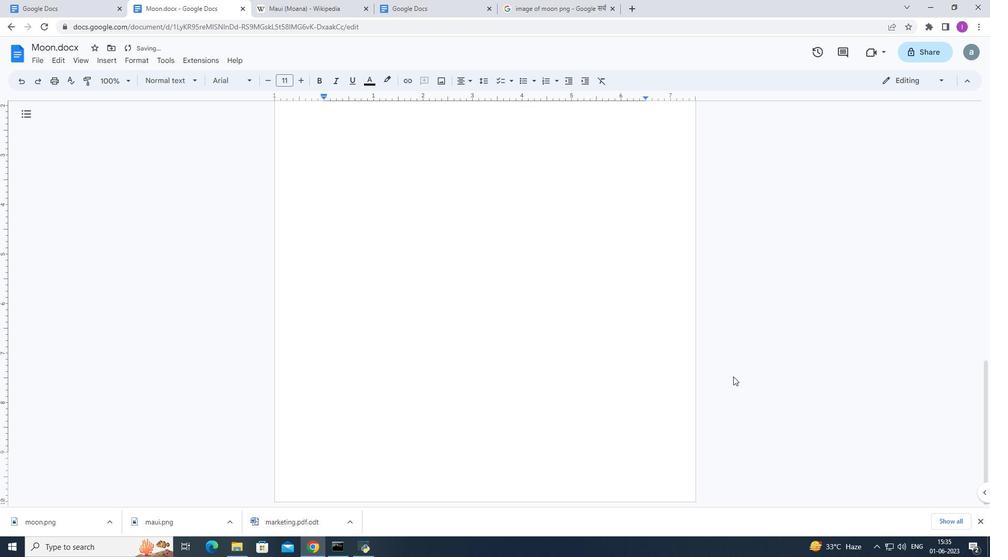 
Action: Mouse scrolled (733, 377) with delta (0, 0)
Screenshot: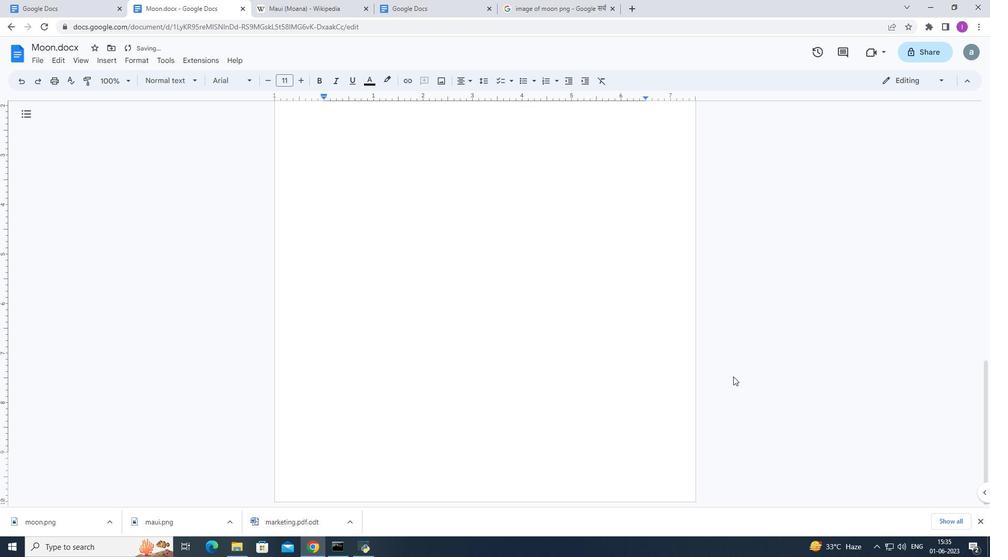 
Action: Mouse scrolled (733, 377) with delta (0, 0)
Screenshot: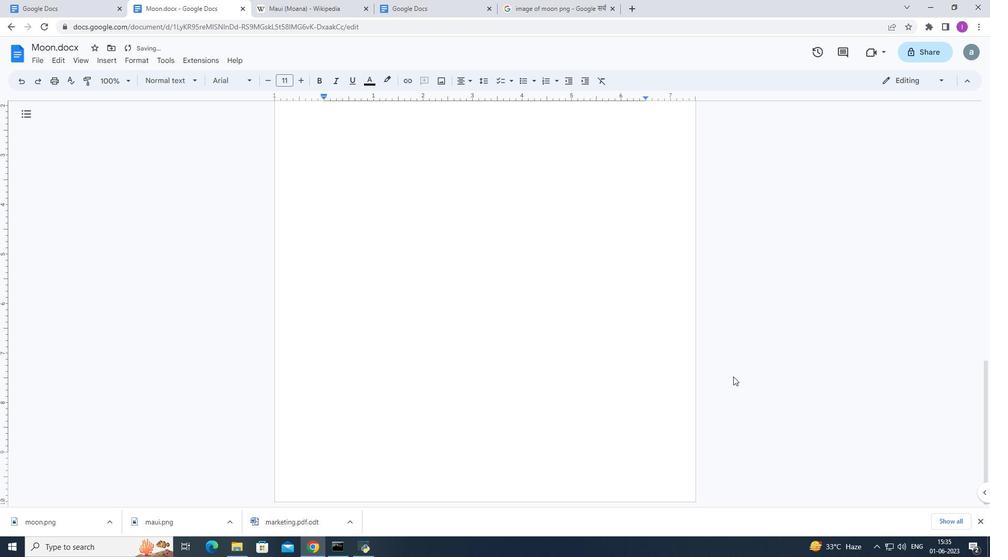 
Action: Mouse scrolled (733, 377) with delta (0, 0)
Screenshot: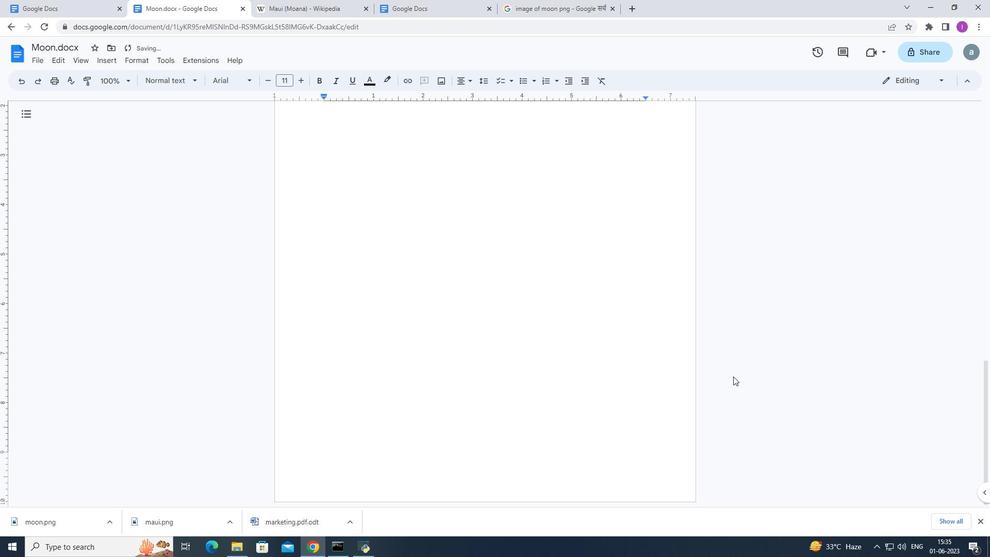 
Action: Mouse scrolled (733, 377) with delta (0, 0)
Screenshot: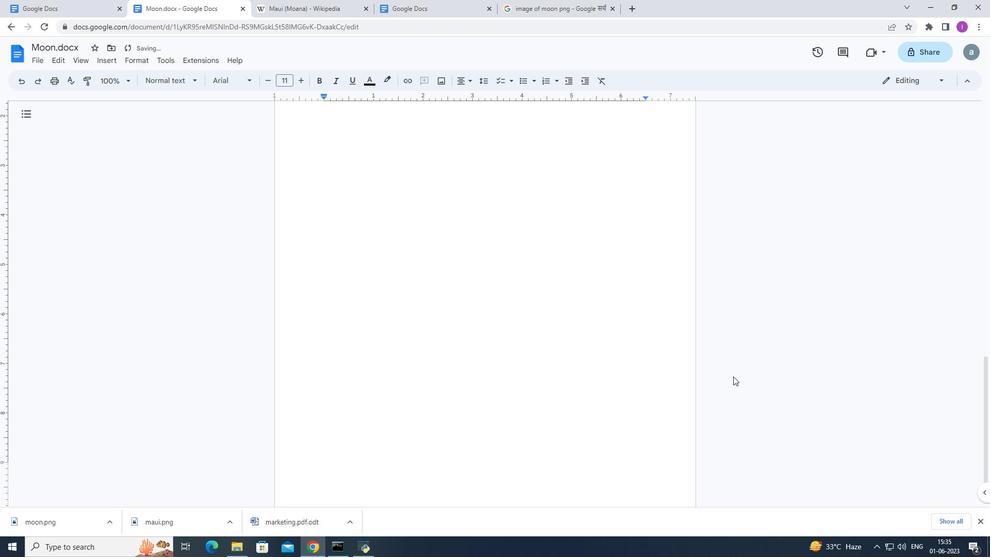 
Action: Mouse scrolled (733, 377) with delta (0, 0)
Screenshot: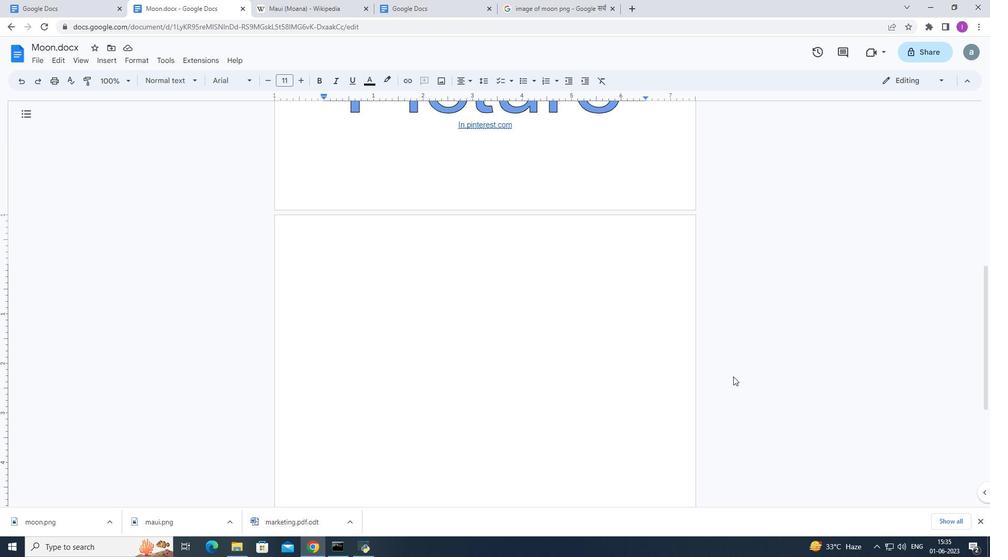 
Action: Mouse scrolled (733, 377) with delta (0, 0)
Screenshot: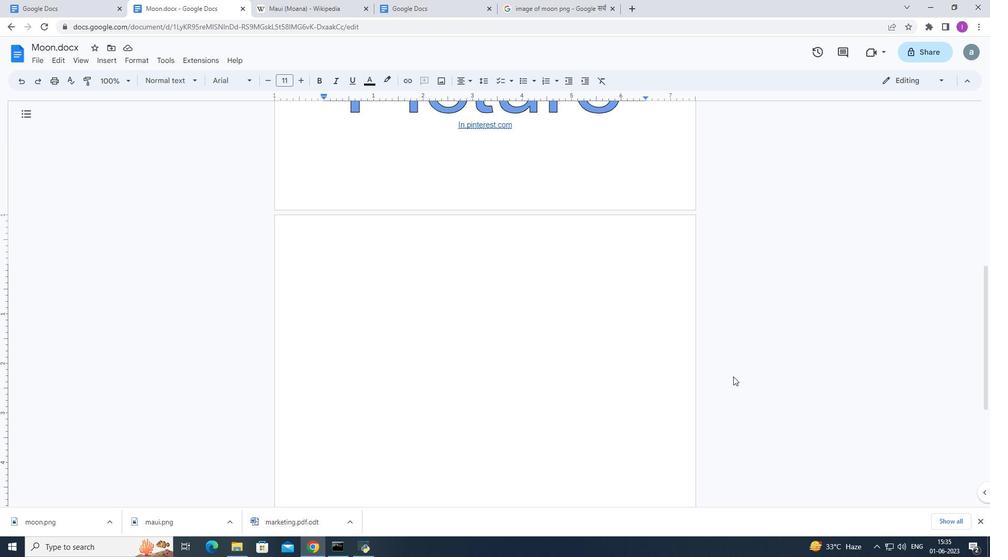 
Action: Mouse scrolled (733, 377) with delta (0, 0)
Screenshot: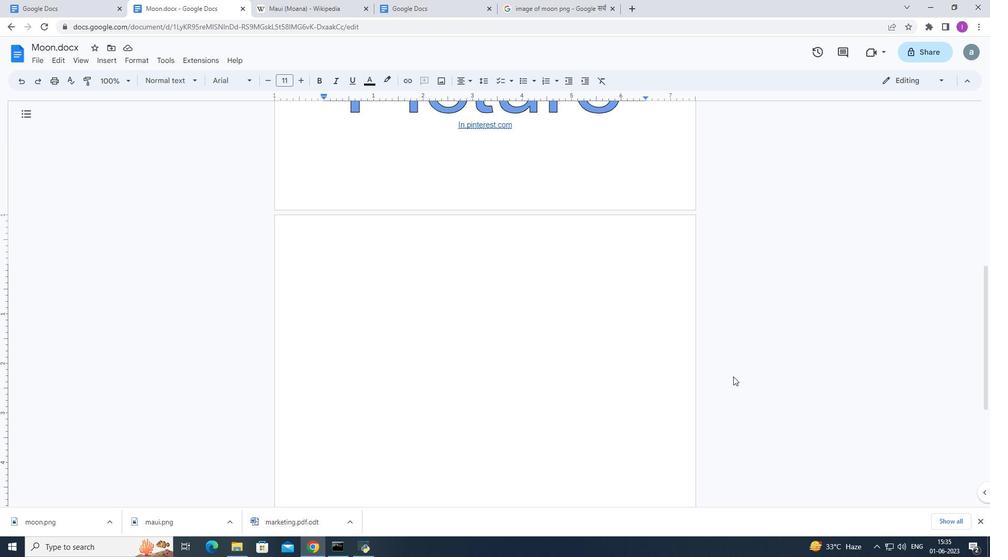 
Action: Mouse scrolled (733, 377) with delta (0, 0)
Screenshot: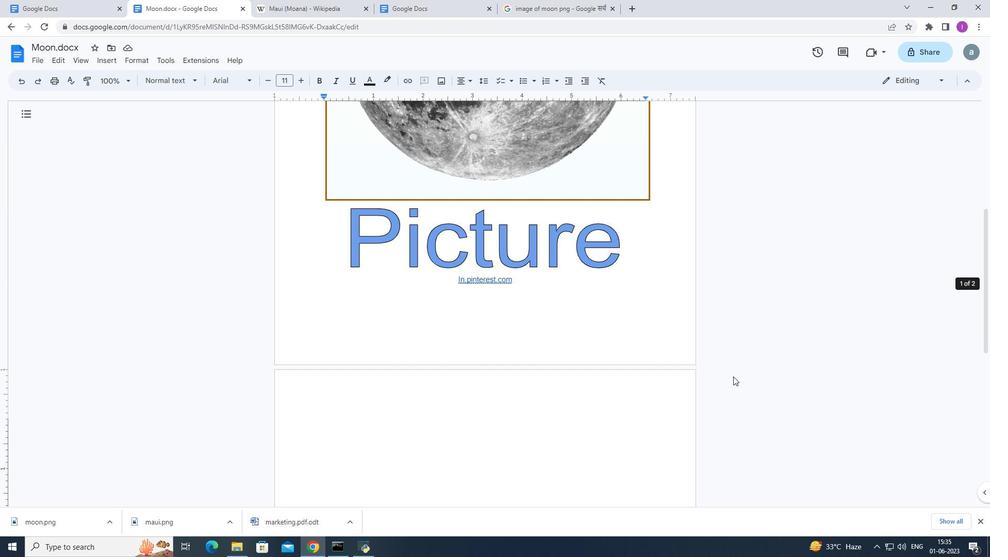 
Action: Mouse scrolled (733, 377) with delta (0, 0)
Screenshot: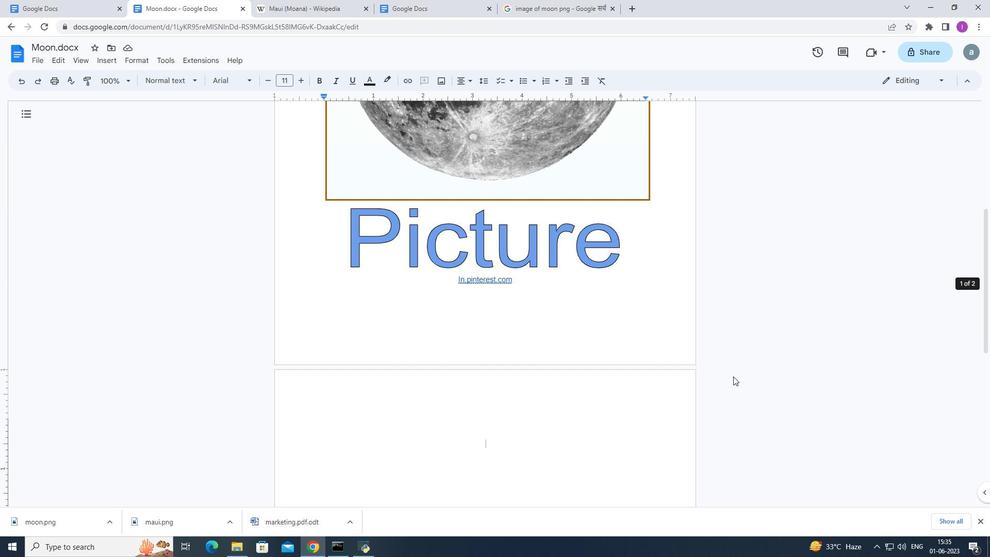 
Action: Mouse scrolled (733, 377) with delta (0, 0)
Screenshot: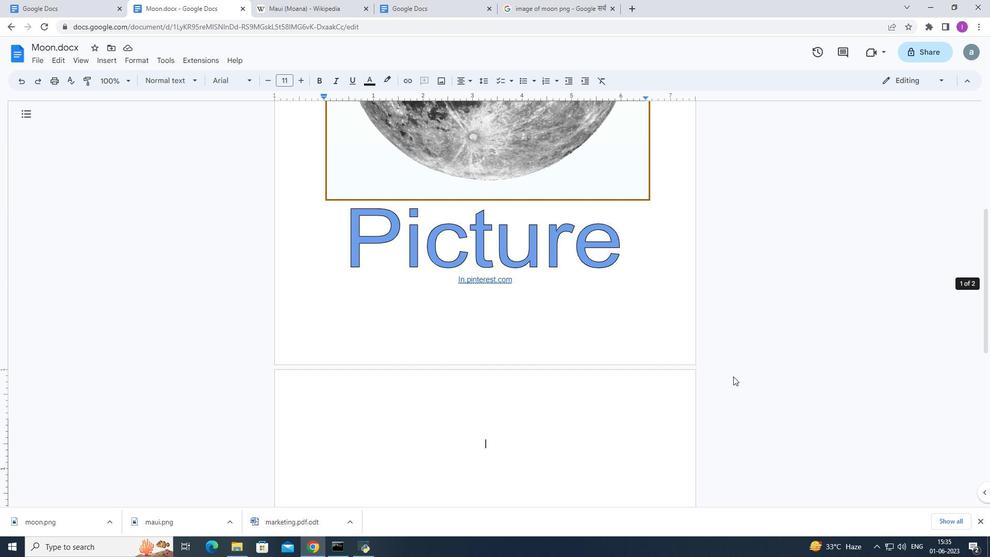 
Action: Mouse scrolled (733, 377) with delta (0, 0)
Screenshot: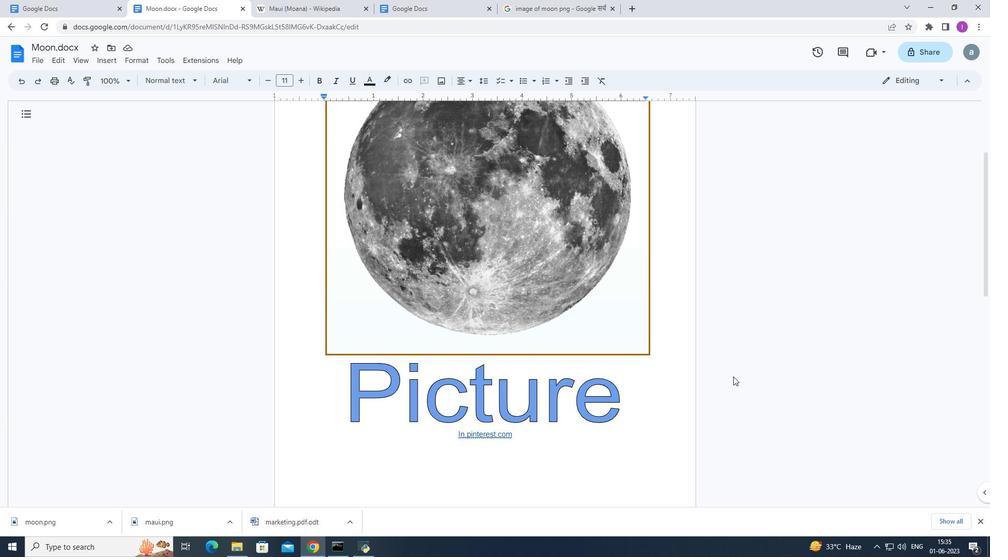 
Action: Mouse scrolled (733, 377) with delta (0, 0)
Screenshot: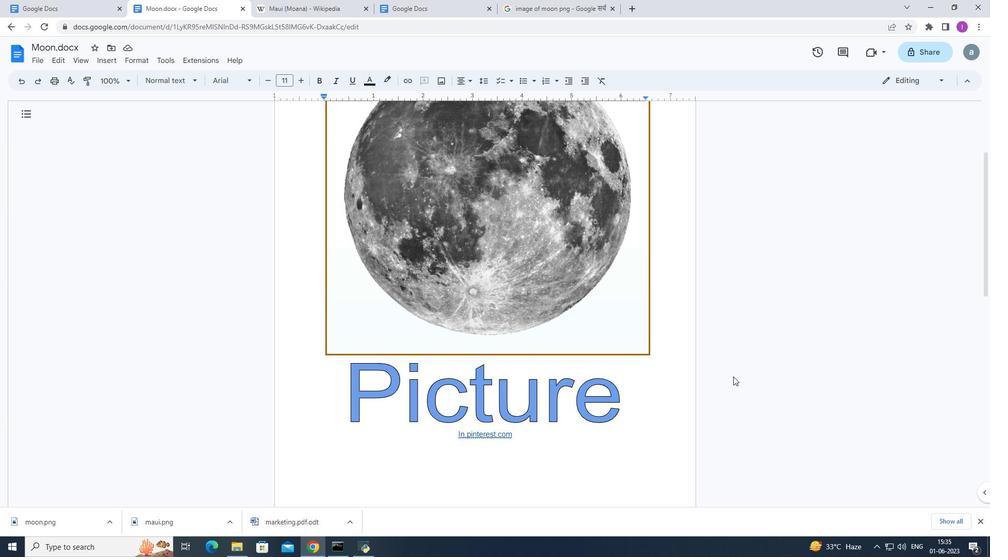 
Action: Mouse scrolled (733, 377) with delta (0, 0)
Screenshot: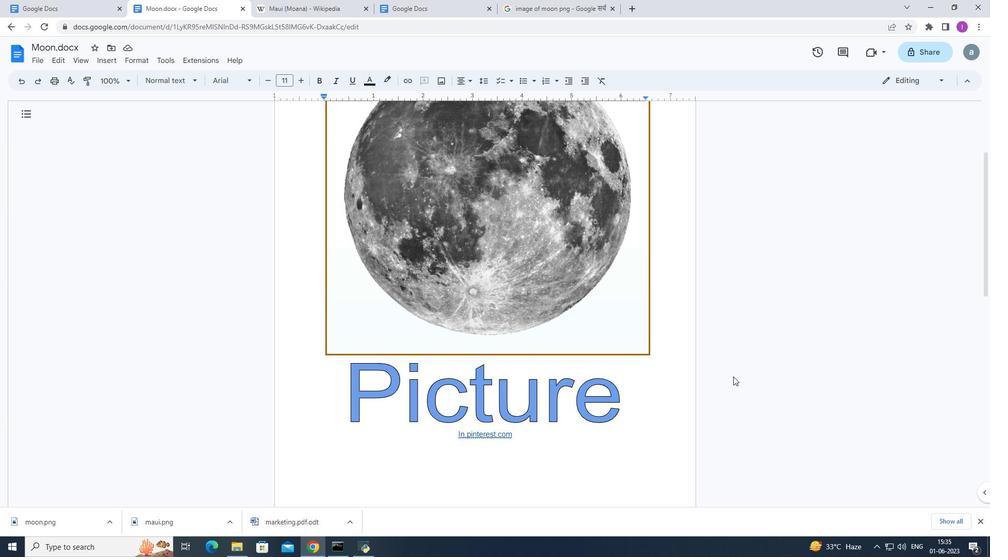 
Action: Mouse scrolled (733, 377) with delta (0, 0)
Screenshot: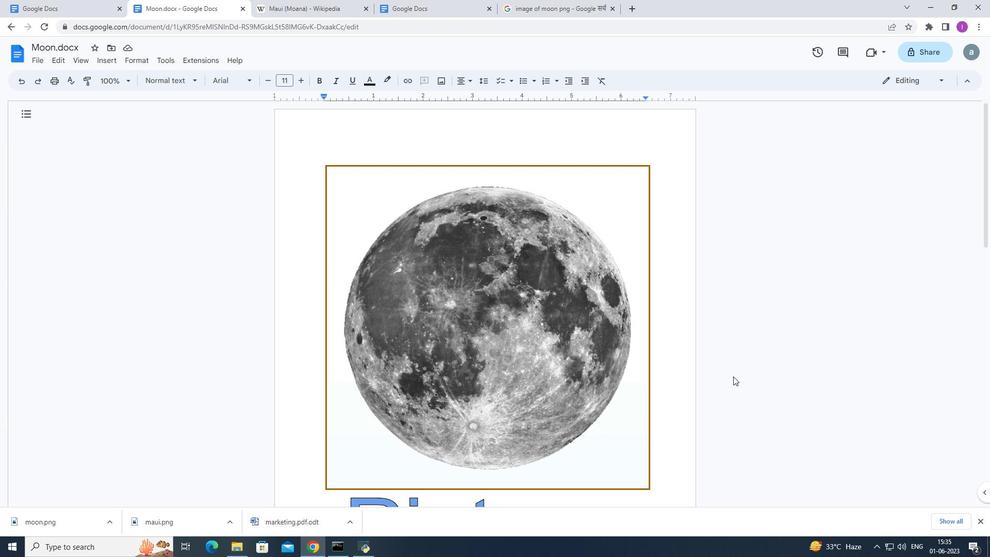 
Action: Mouse scrolled (733, 377) with delta (0, 0)
Screenshot: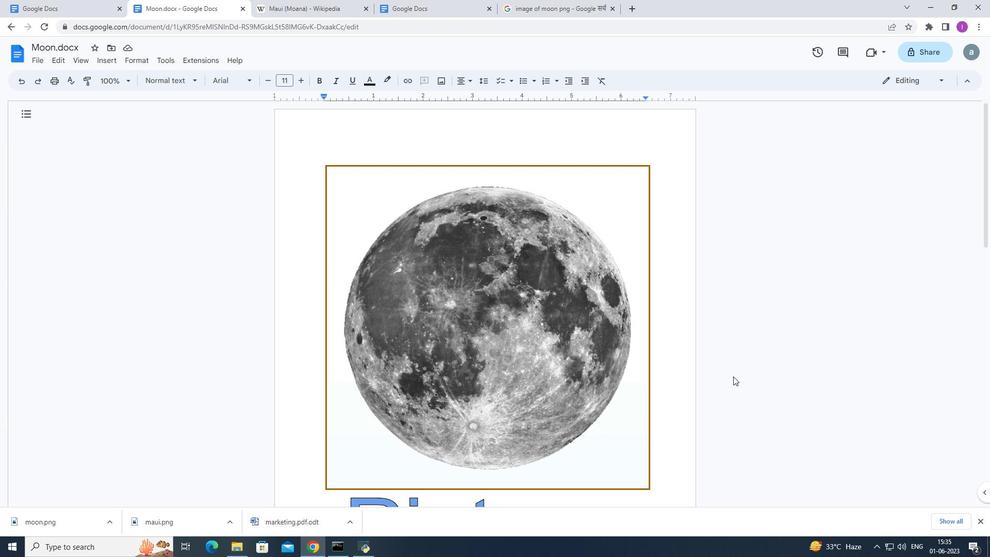 
Action: Mouse scrolled (733, 377) with delta (0, 0)
Screenshot: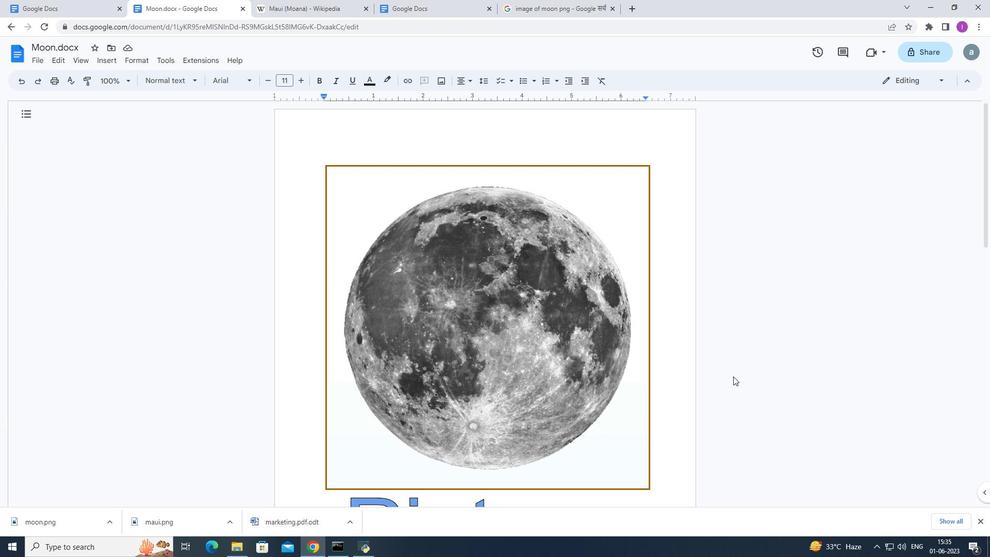 
Action: Mouse scrolled (733, 376) with delta (0, 0)
Screenshot: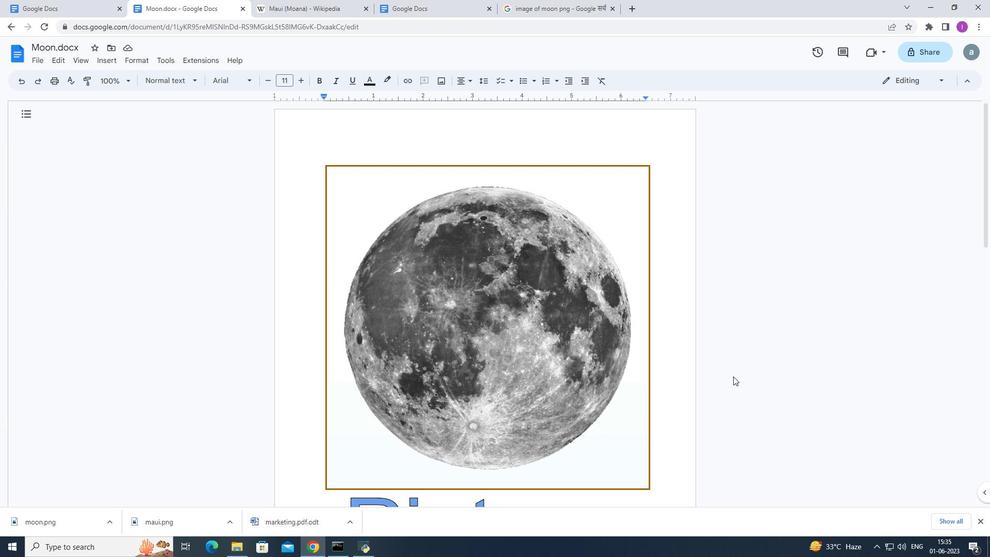
Action: Mouse scrolled (733, 376) with delta (0, 0)
Screenshot: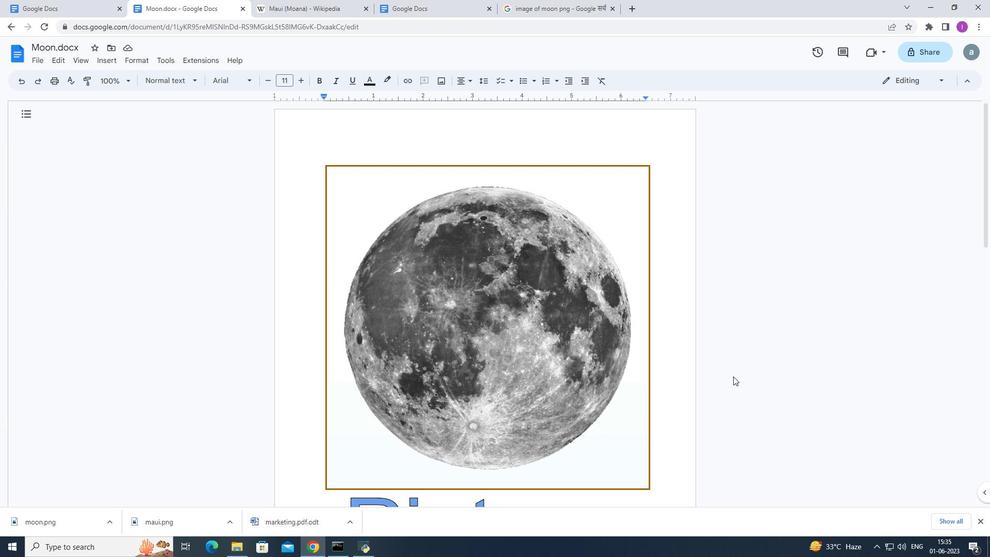 
Action: Mouse scrolled (733, 376) with delta (0, 0)
Screenshot: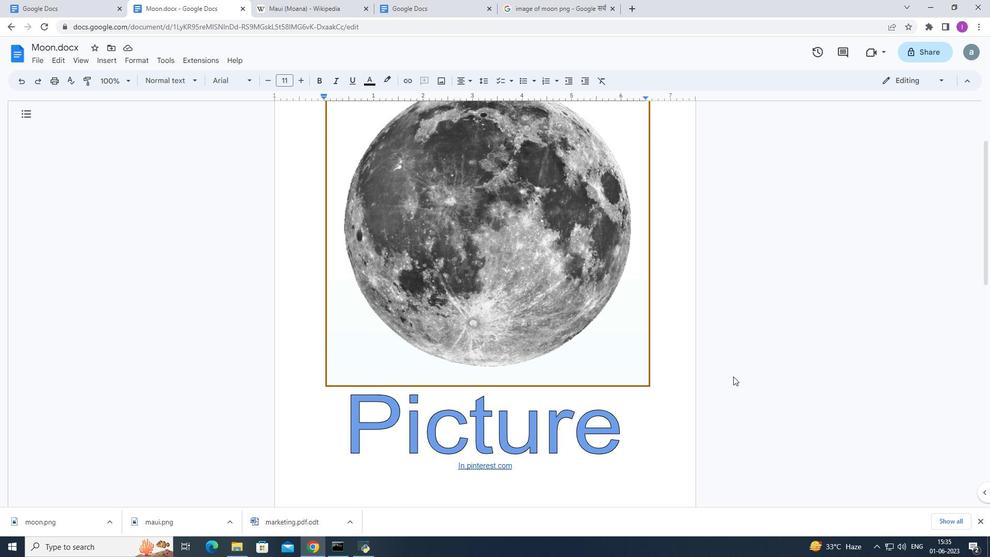 
Action: Mouse scrolled (733, 376) with delta (0, 0)
Screenshot: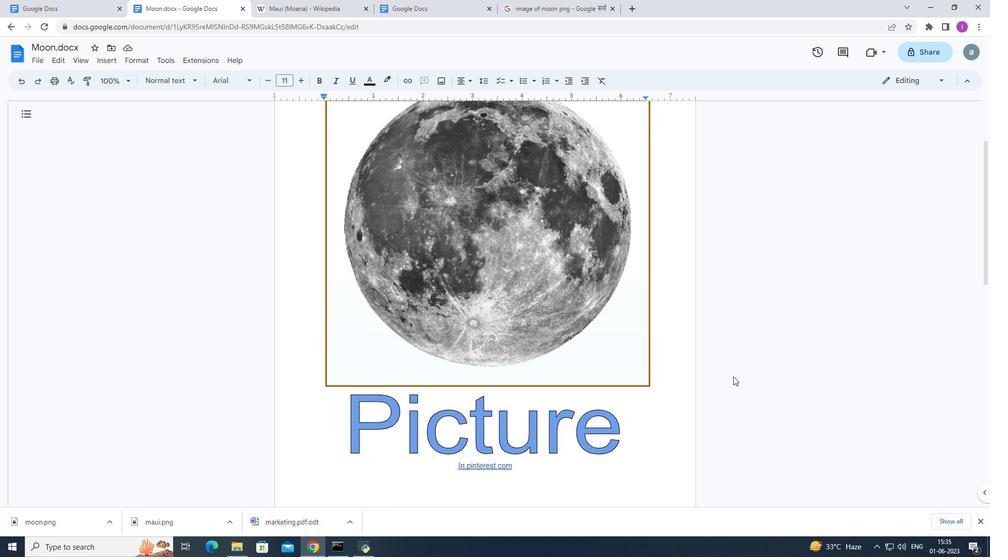 
Action: Mouse scrolled (733, 376) with delta (0, 0)
Screenshot: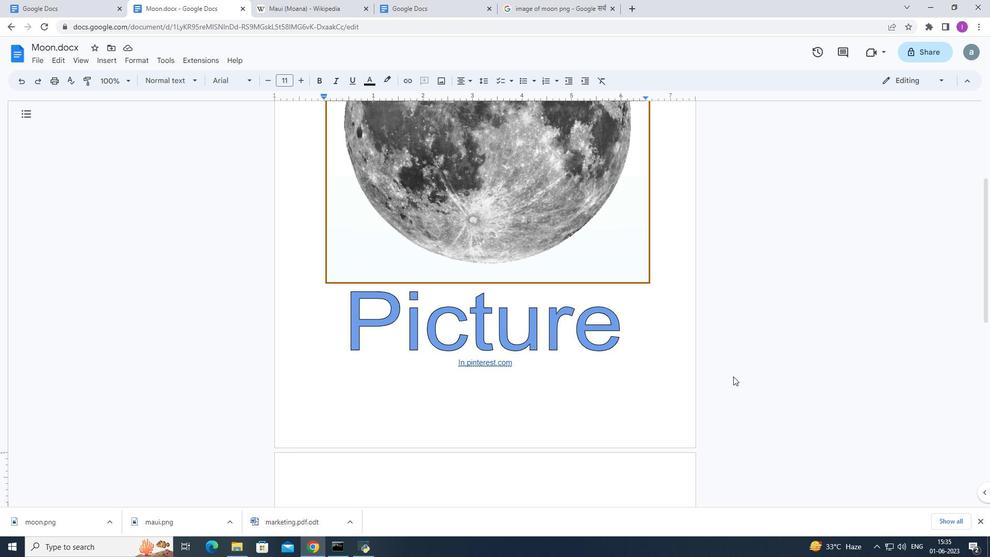 
Action: Mouse scrolled (733, 376) with delta (0, 0)
Screenshot: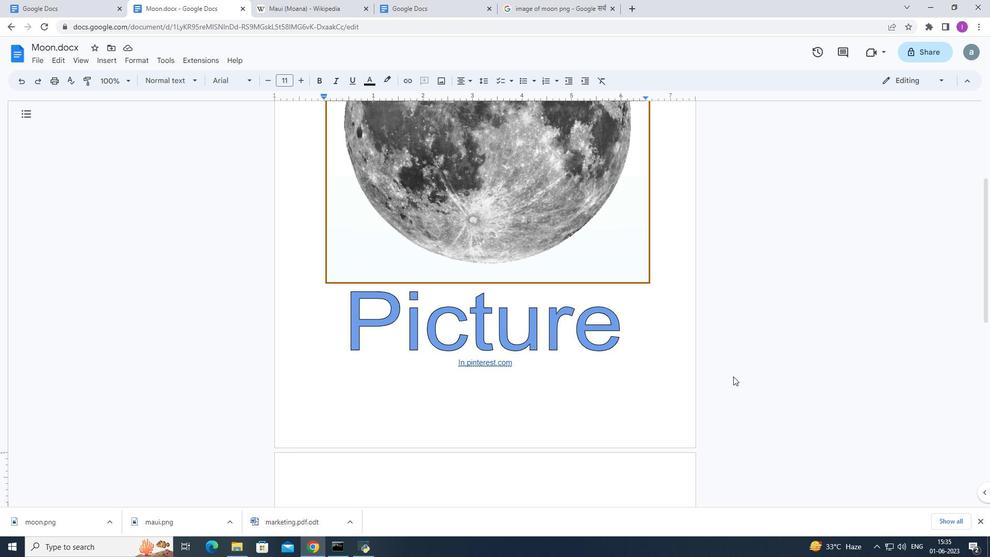 
Action: Mouse scrolled (733, 376) with delta (0, 0)
Screenshot: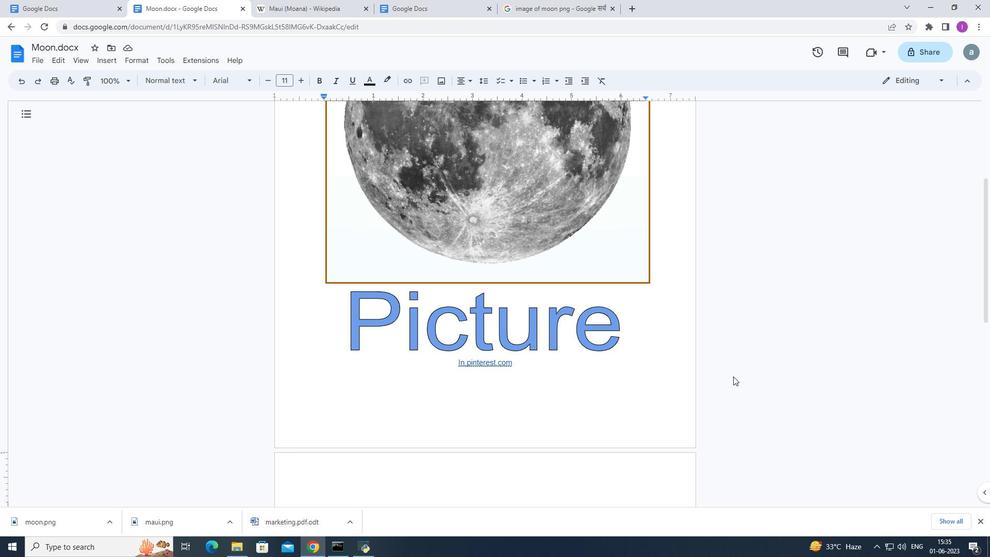 
Action: Mouse scrolled (733, 376) with delta (0, 0)
Screenshot: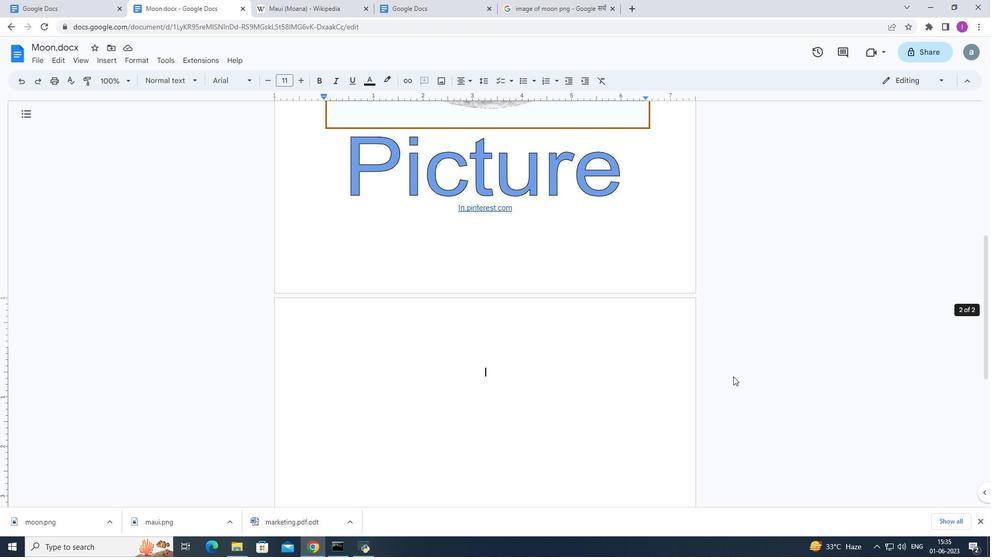
Action: Mouse scrolled (733, 376) with delta (0, 0)
Screenshot: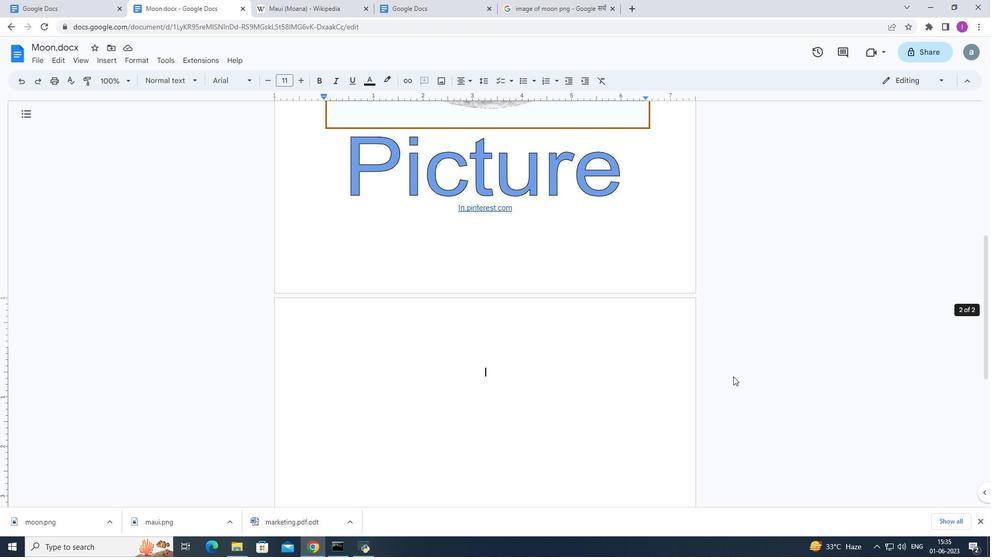 
Action: Mouse scrolled (733, 376) with delta (0, 0)
Screenshot: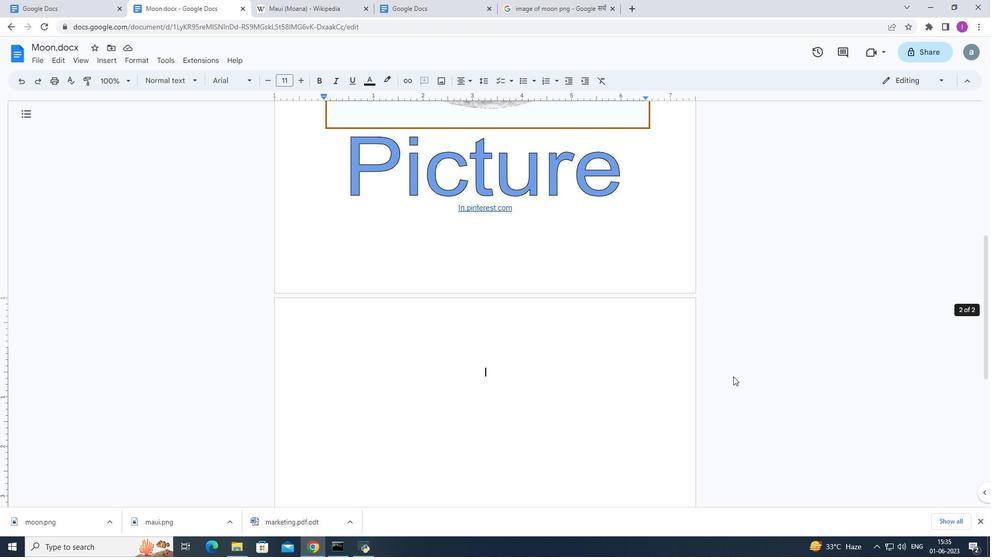 
Action: Mouse scrolled (733, 377) with delta (0, 0)
Screenshot: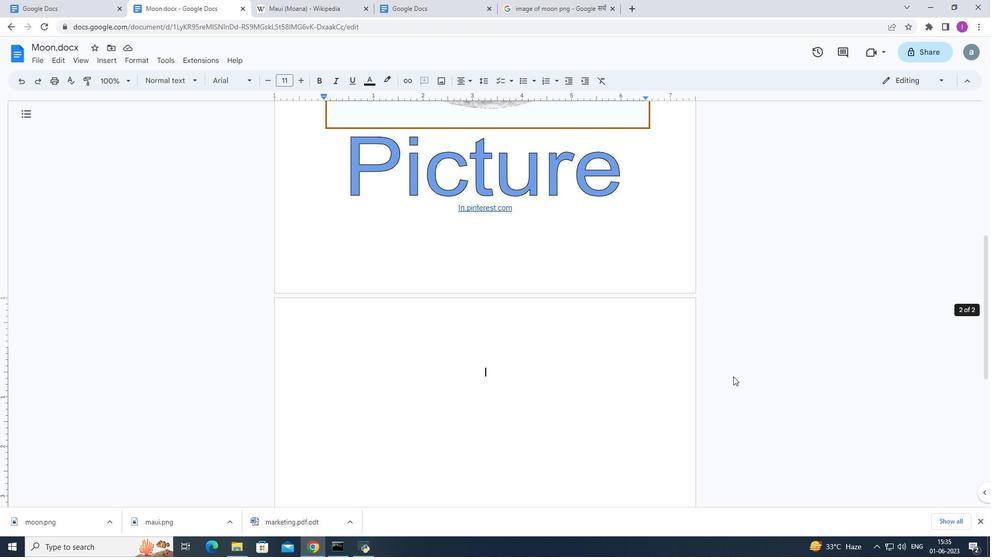
Action: Mouse scrolled (733, 376) with delta (0, 0)
Screenshot: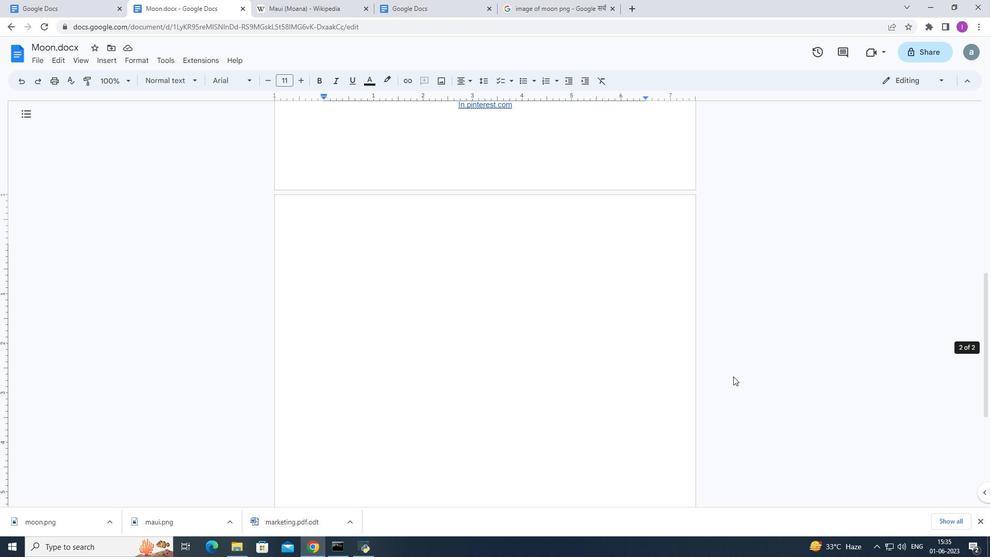 
Action: Mouse scrolled (733, 376) with delta (0, 0)
Screenshot: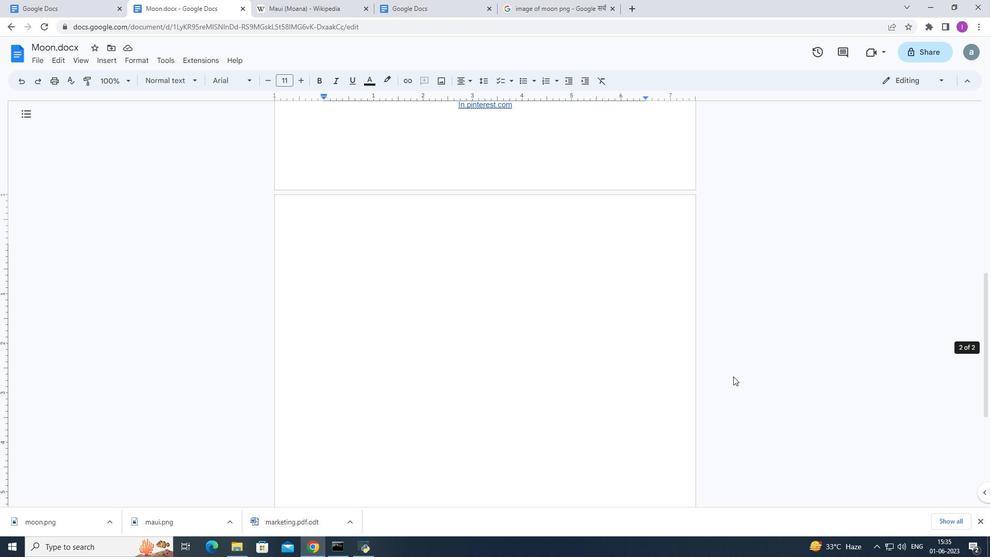 
Action: Mouse scrolled (733, 376) with delta (0, 0)
Screenshot: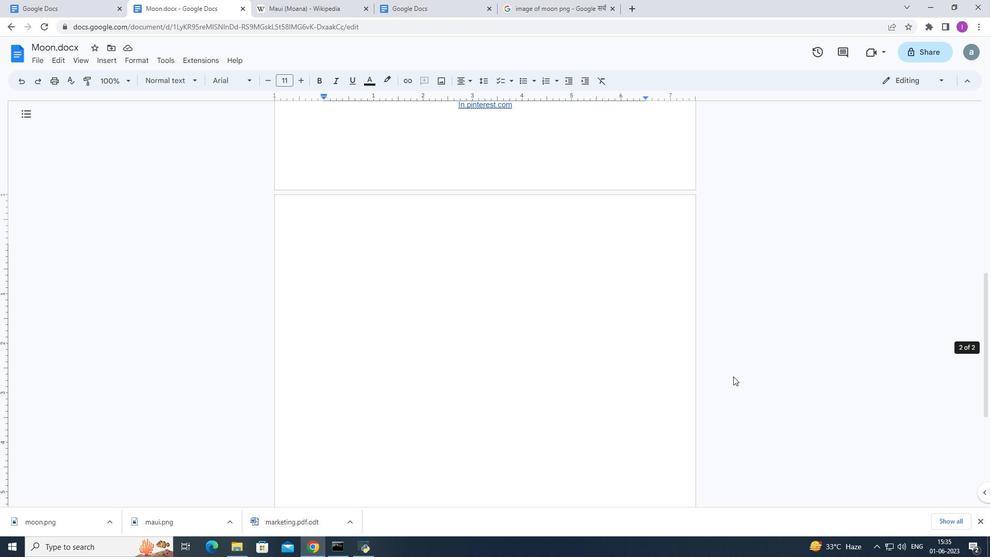 
Action: Mouse scrolled (733, 376) with delta (0, 0)
Screenshot: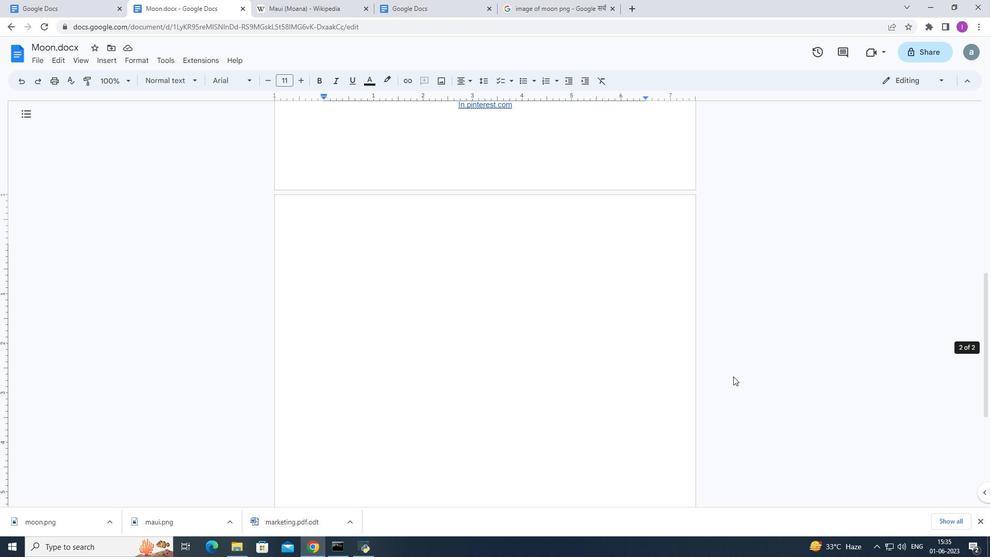 
Action: Mouse scrolled (733, 376) with delta (0, 0)
Screenshot: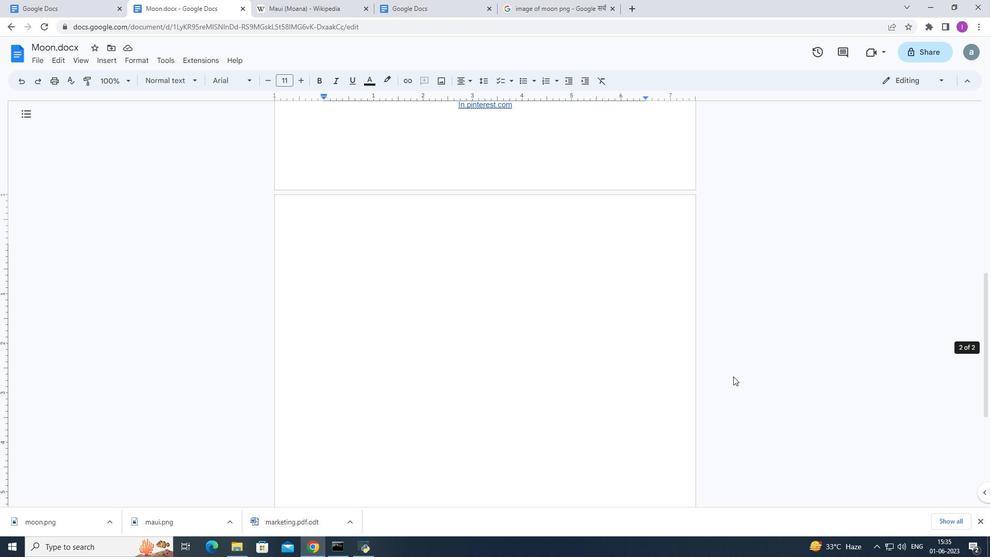 
Action: Mouse scrolled (733, 377) with delta (0, 0)
Screenshot: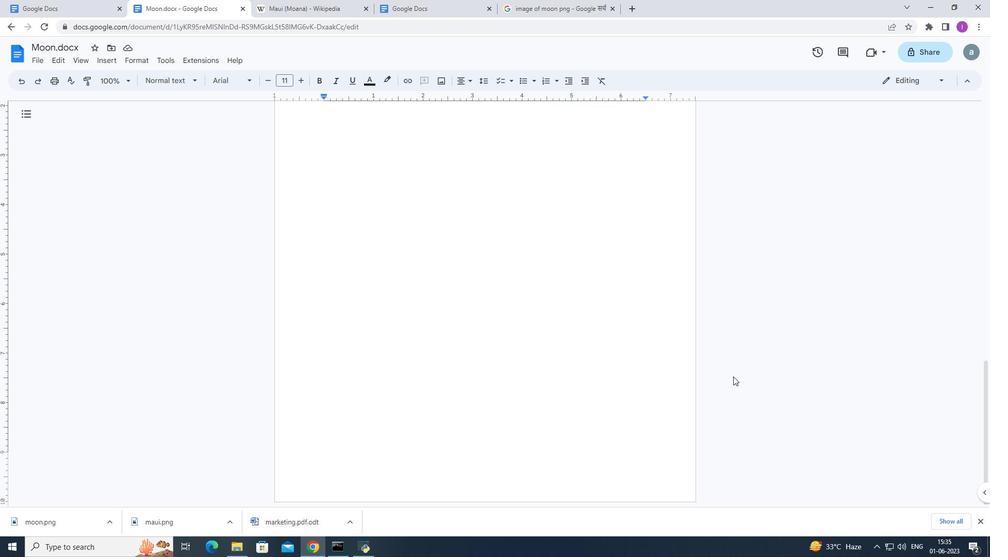 
Action: Mouse scrolled (733, 377) with delta (0, 0)
Screenshot: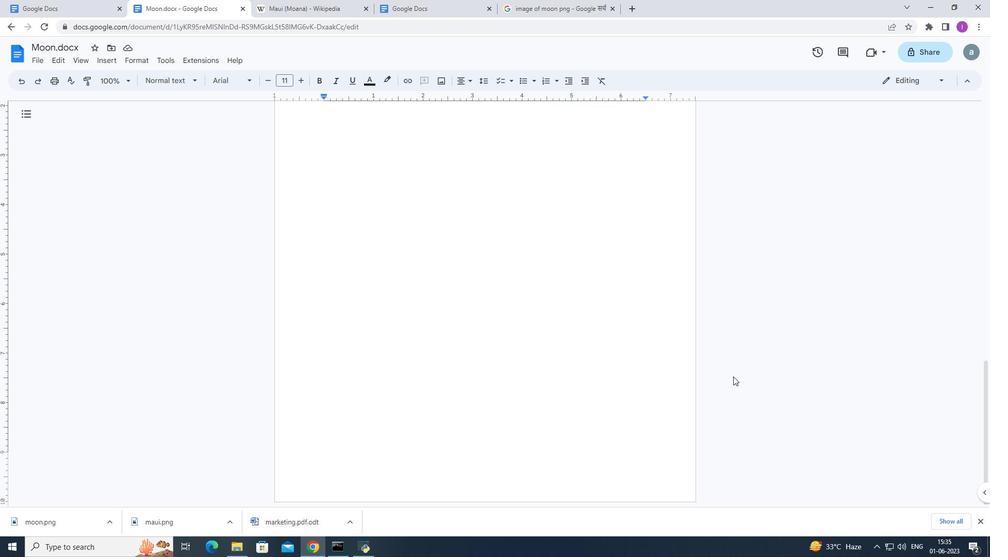 
Action: Mouse scrolled (733, 376) with delta (0, 0)
Screenshot: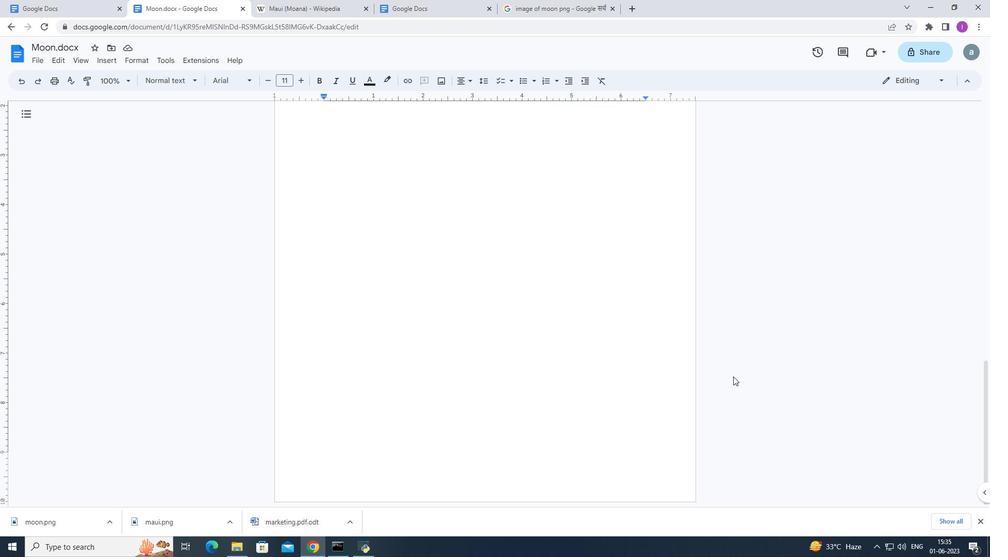 
Action: Mouse scrolled (733, 377) with delta (0, 0)
Screenshot: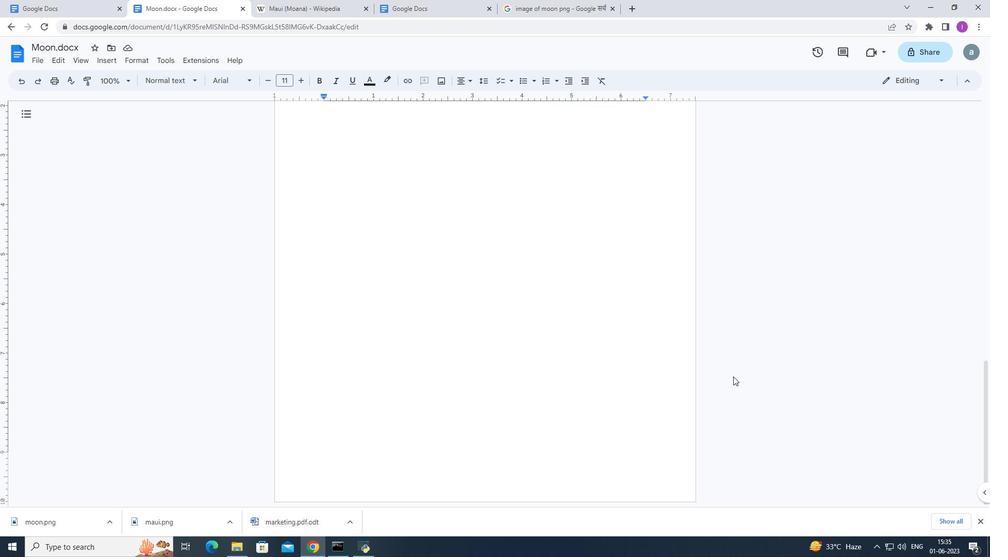 
Action: Mouse scrolled (733, 377) with delta (0, 0)
Screenshot: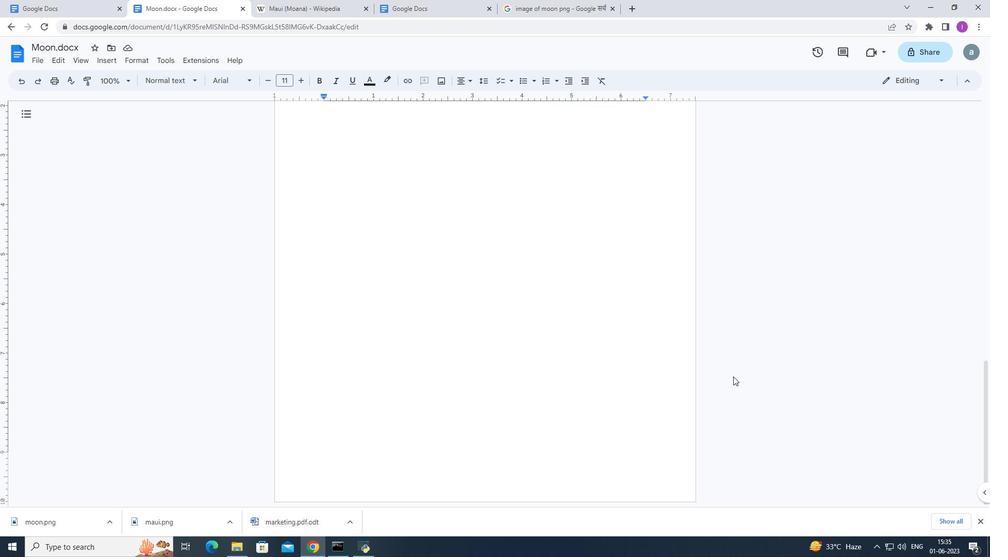 
Action: Mouse scrolled (733, 377) with delta (0, 0)
Screenshot: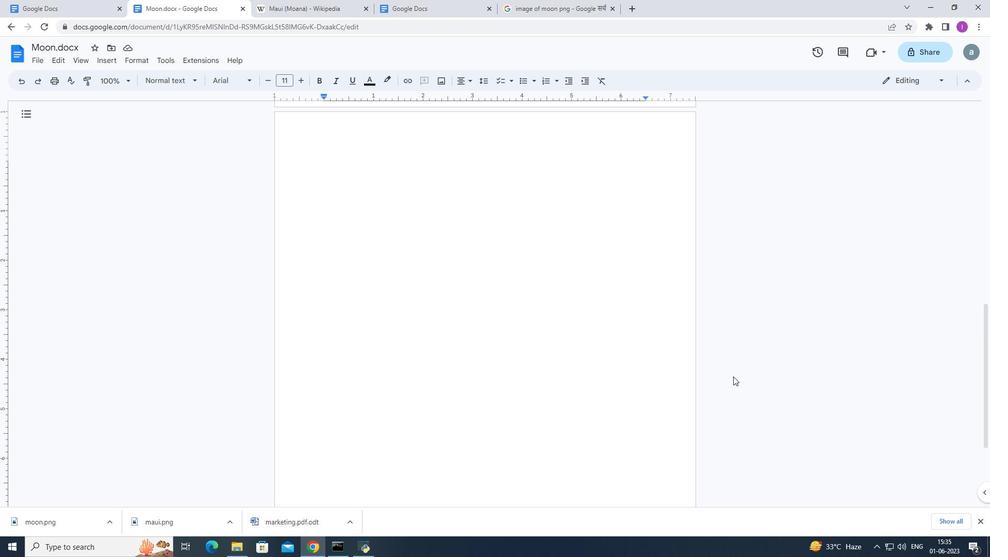 
Action: Mouse scrolled (733, 377) with delta (0, 0)
Screenshot: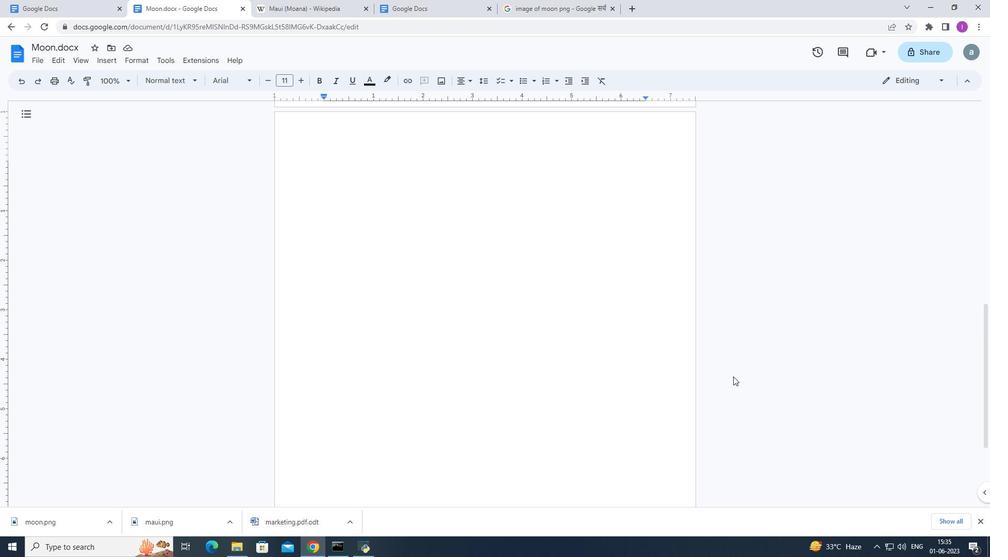 
Action: Mouse scrolled (733, 377) with delta (0, 0)
Screenshot: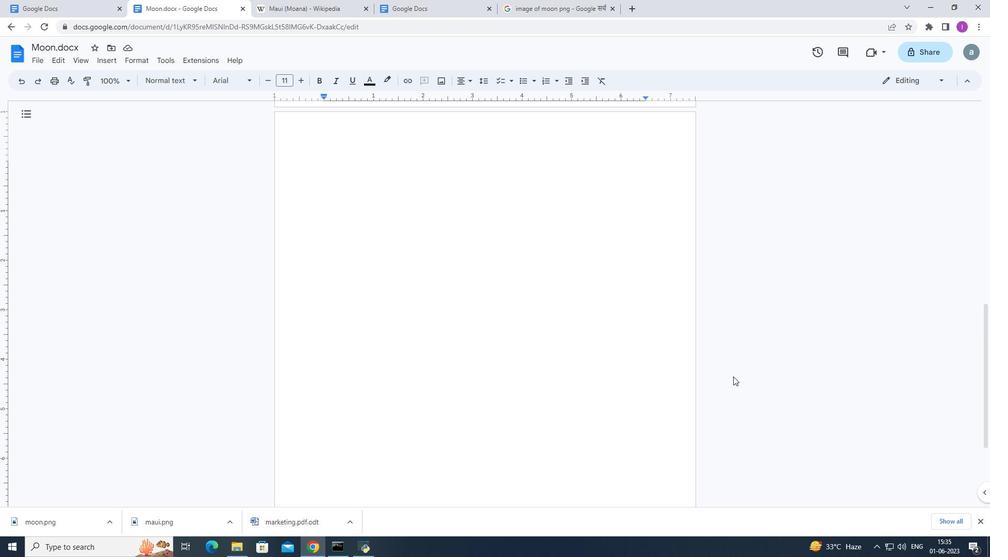 
Action: Mouse scrolled (733, 377) with delta (0, 0)
Screenshot: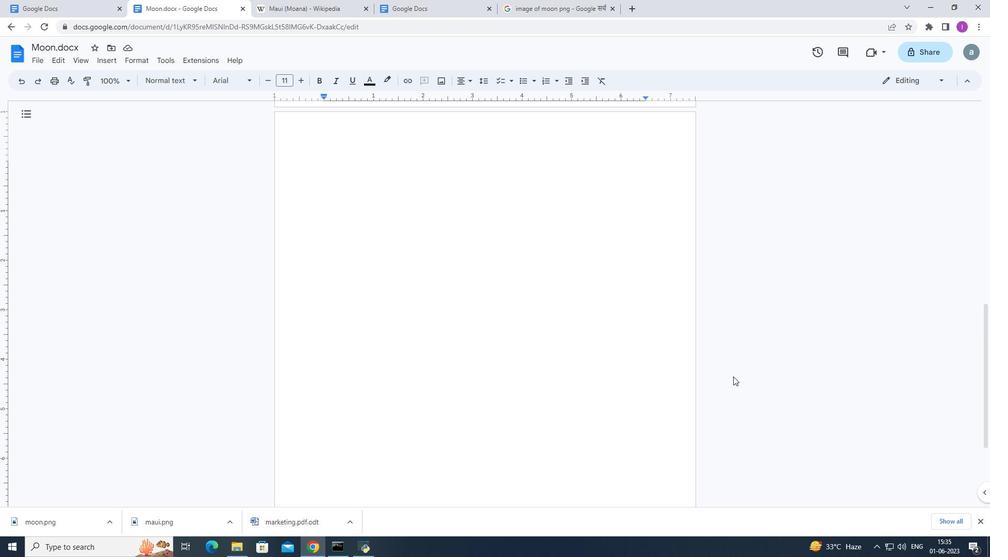 
Action: Mouse scrolled (733, 377) with delta (0, 0)
Screenshot: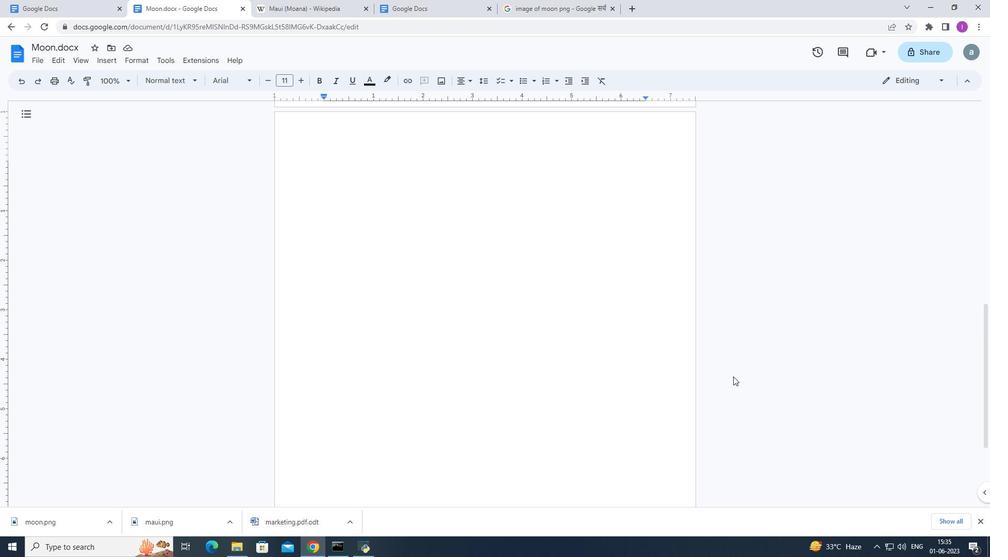 
Action: Mouse scrolled (733, 377) with delta (0, 0)
Screenshot: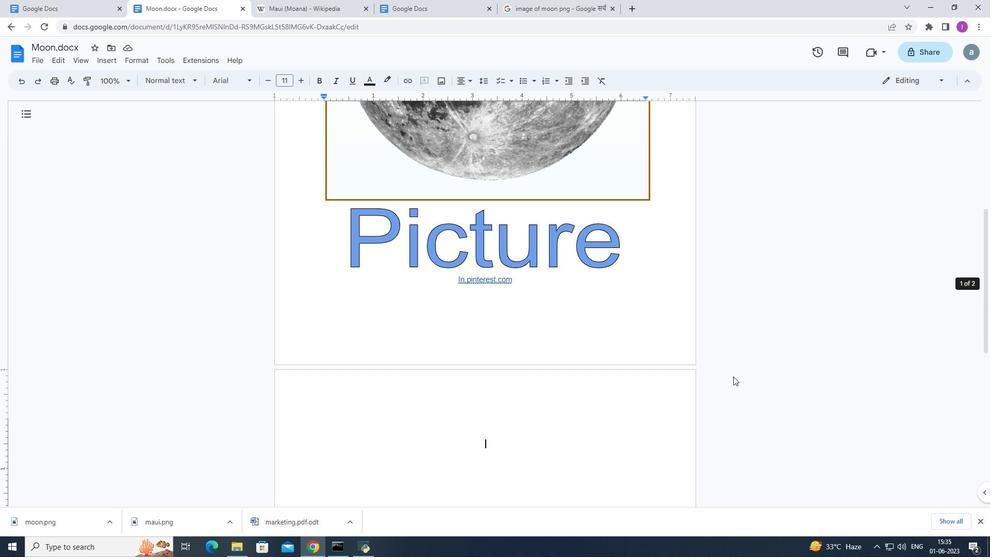 
Action: Mouse scrolled (733, 377) with delta (0, 0)
Screenshot: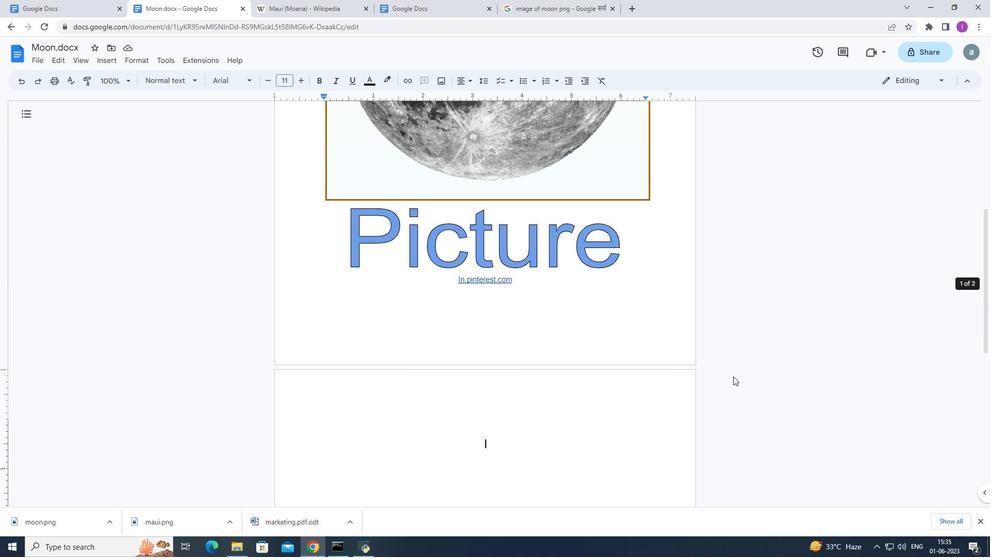 
Action: Mouse scrolled (733, 377) with delta (0, 0)
Screenshot: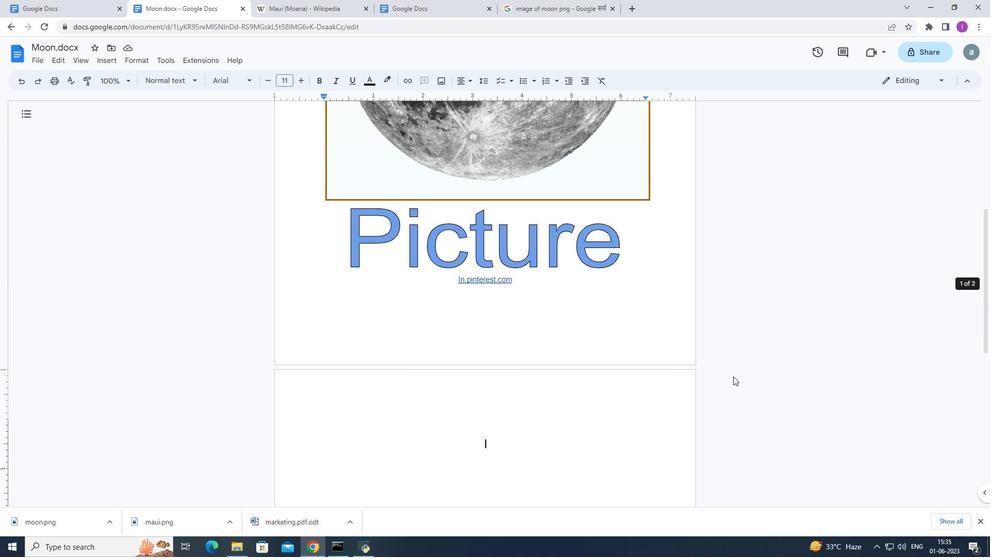 
Action: Mouse scrolled (733, 377) with delta (0, 0)
Screenshot: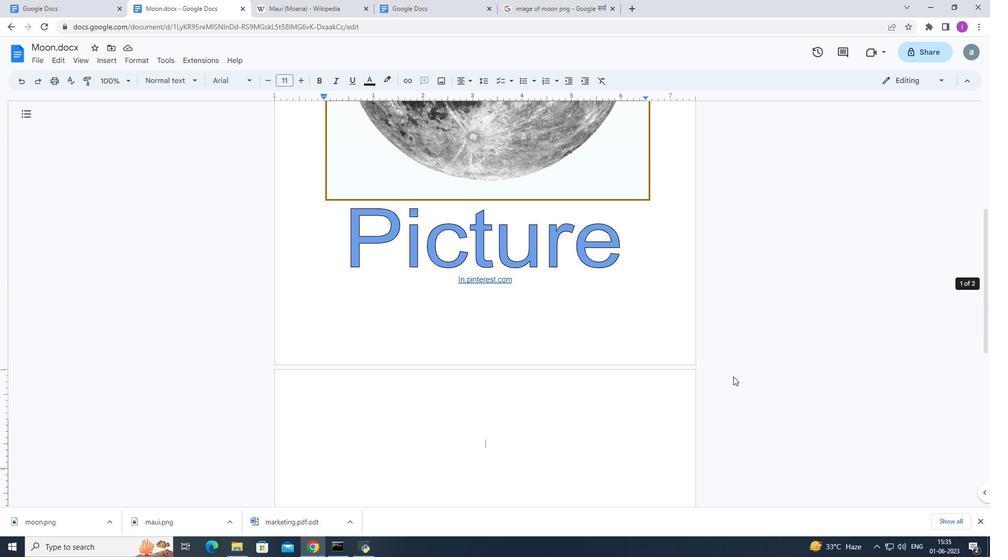 
Action: Mouse scrolled (733, 377) with delta (0, 0)
Screenshot: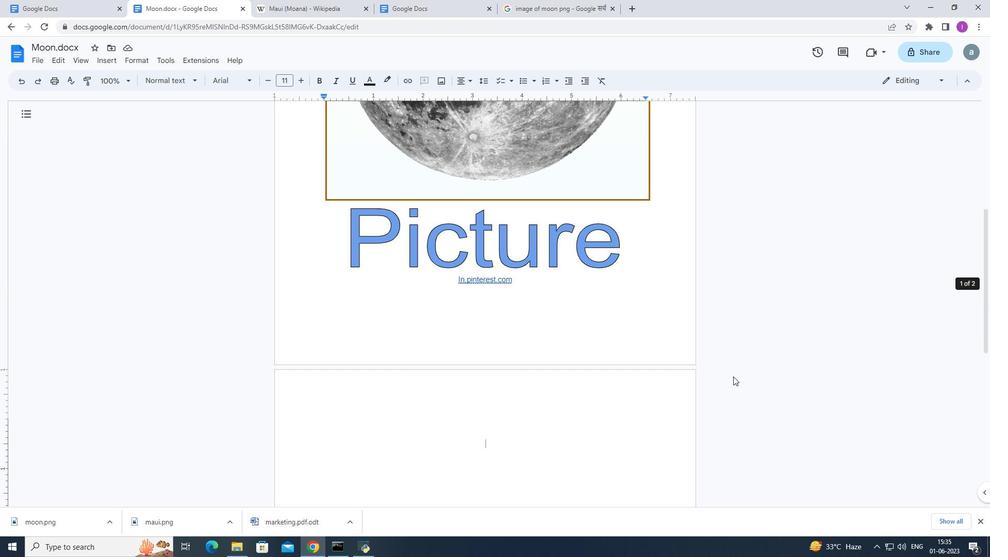 
Action: Mouse scrolled (733, 377) with delta (0, 0)
Screenshot: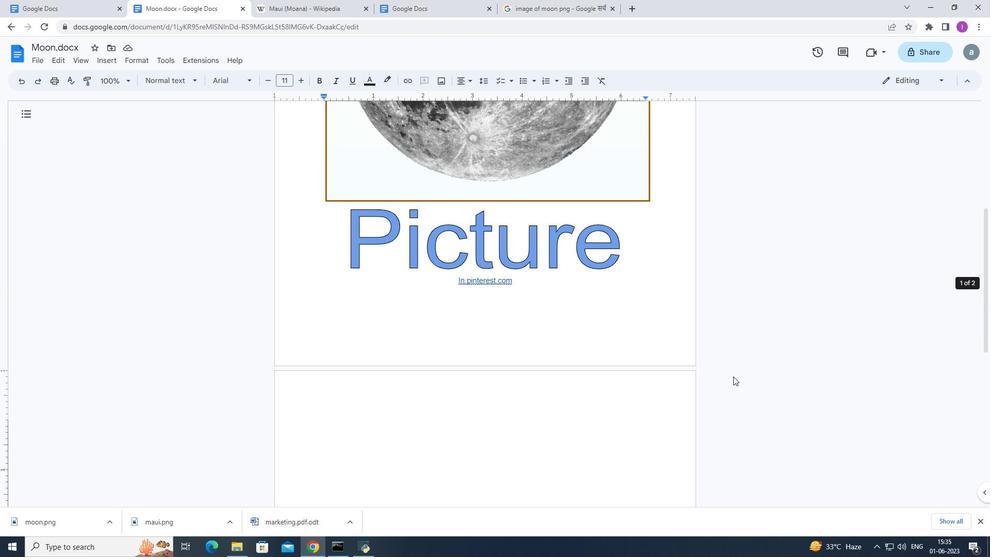 
Action: Mouse scrolled (733, 377) with delta (0, 0)
Screenshot: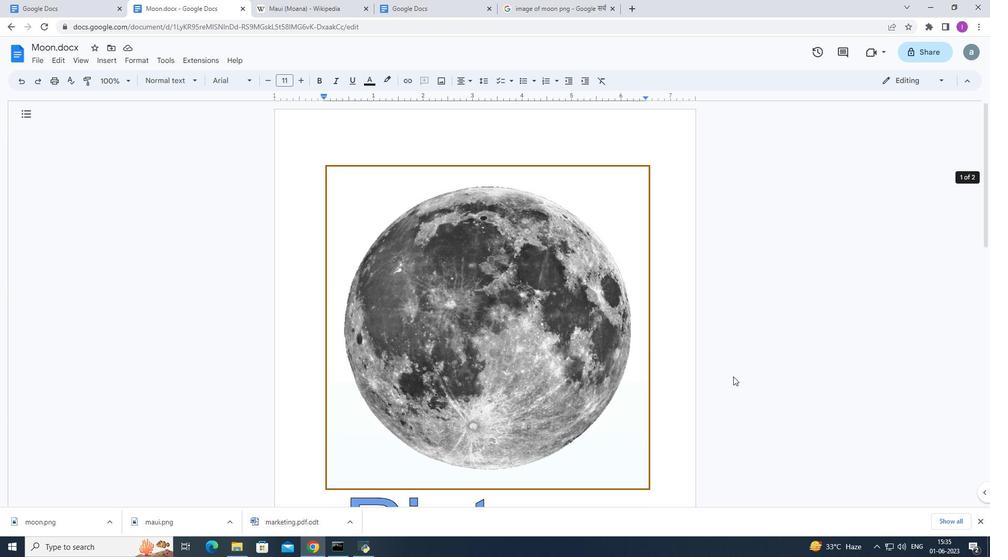
Action: Mouse scrolled (733, 377) with delta (0, 0)
Screenshot: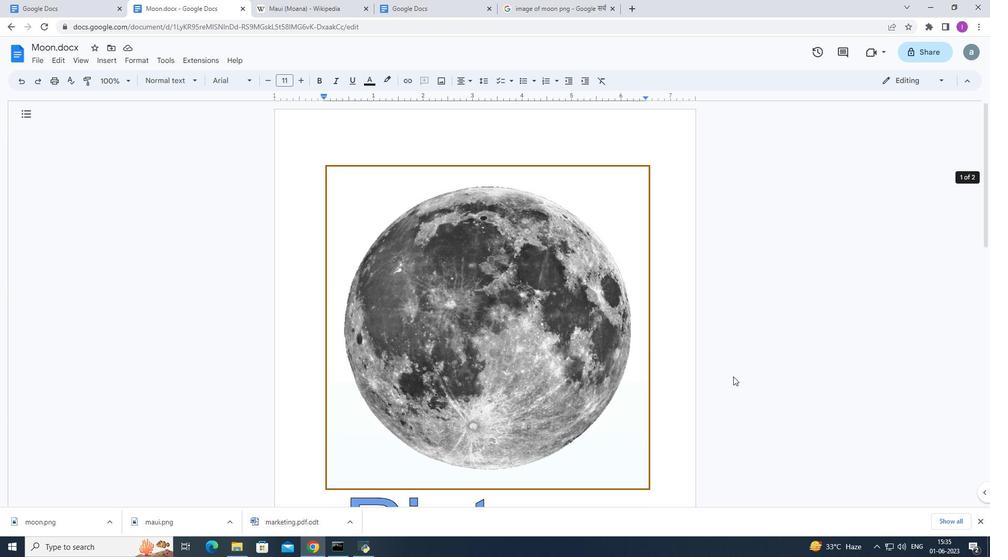 
Action: Mouse scrolled (733, 377) with delta (0, 0)
Screenshot: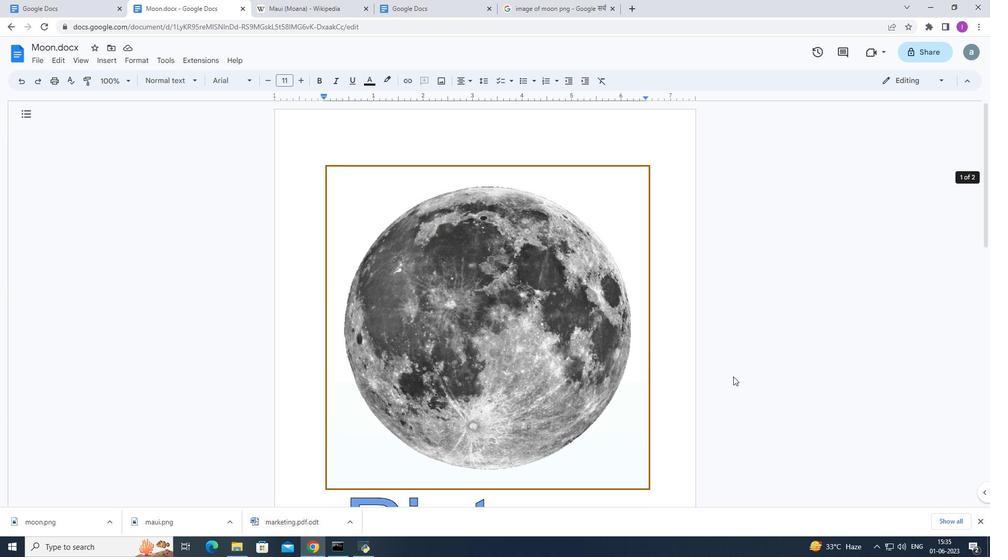 
Action: Mouse scrolled (733, 377) with delta (0, 0)
Screenshot: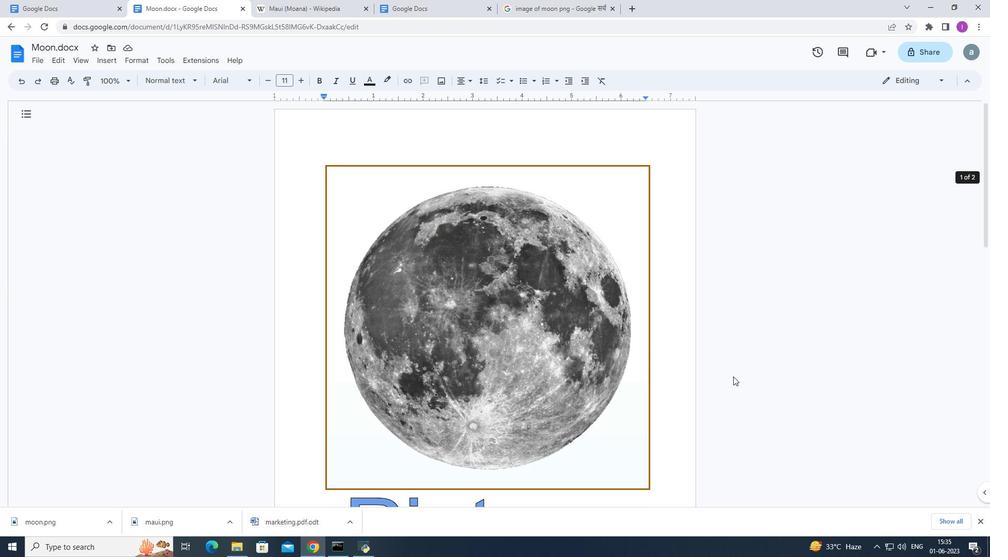 
Action: Mouse scrolled (733, 377) with delta (0, 0)
Screenshot: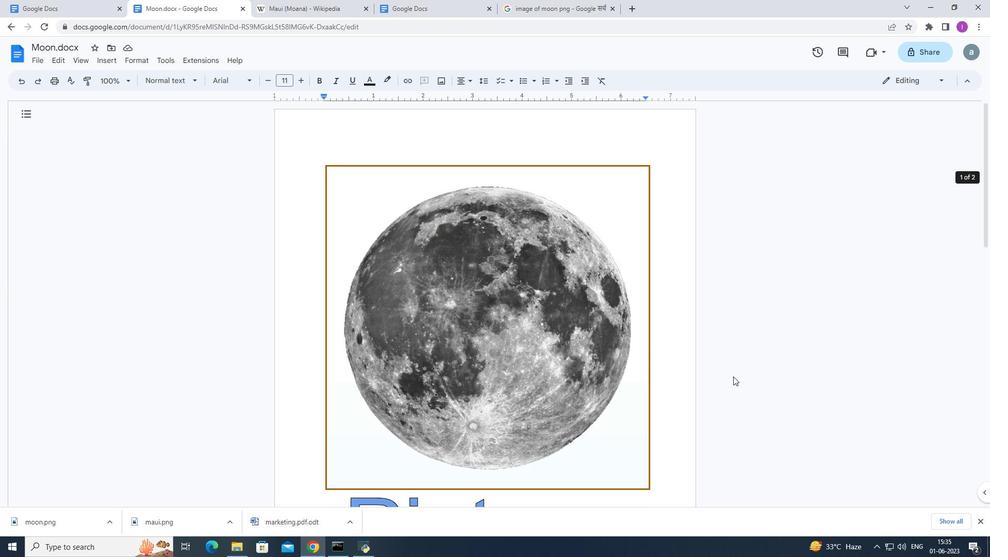 
Action: Mouse scrolled (733, 377) with delta (0, 0)
Screenshot: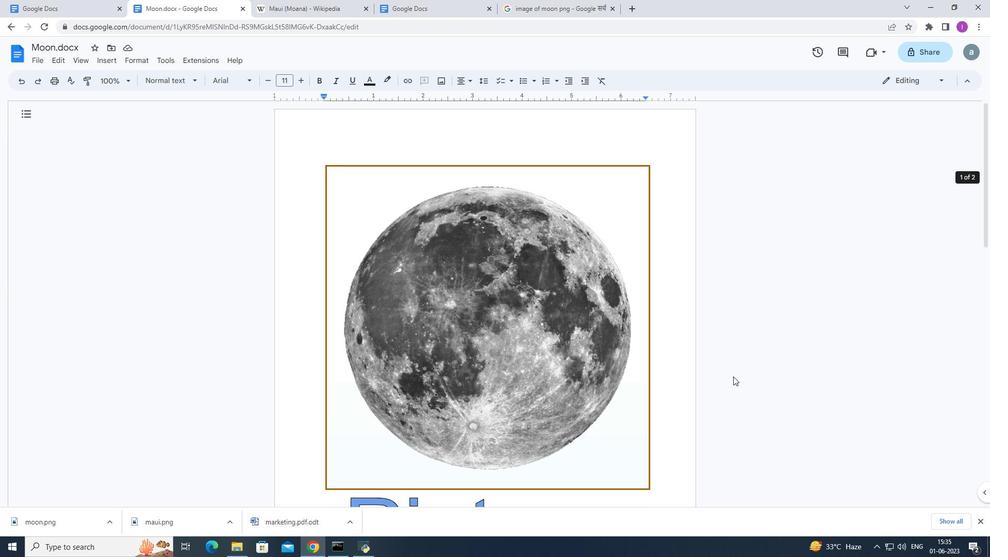 
Action: Mouse moved to (158, 58)
Screenshot: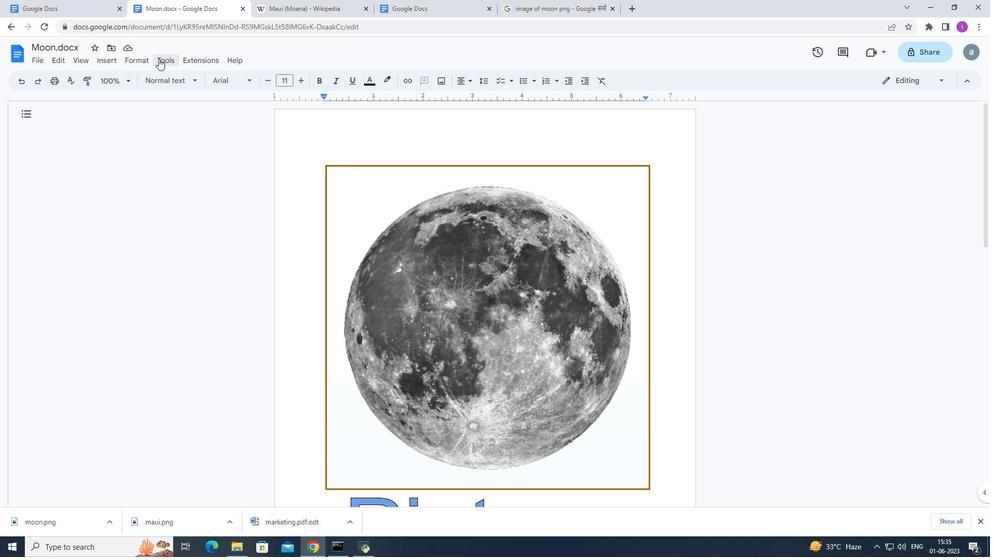 
Action: Mouse pressed left at (158, 58)
Screenshot: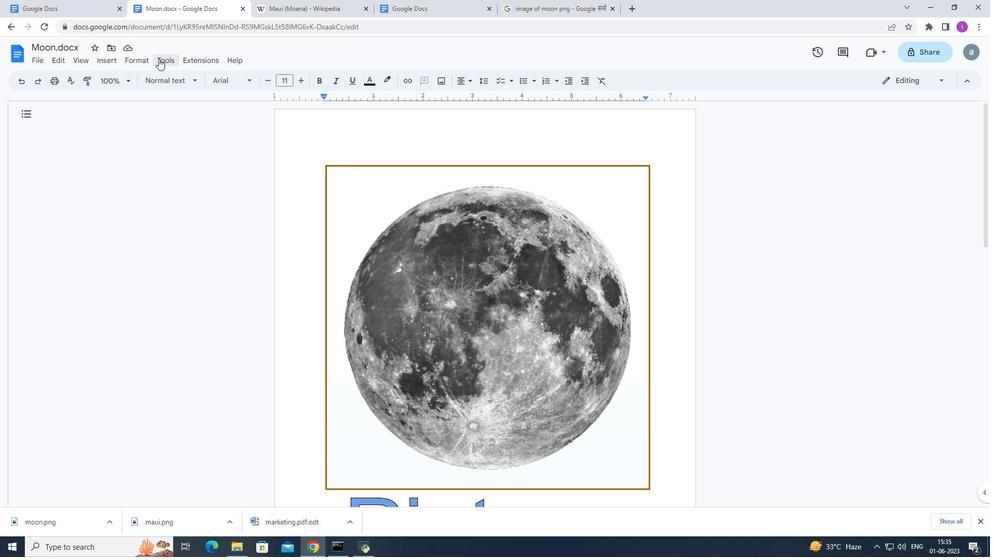 
Action: Mouse moved to (224, 159)
Screenshot: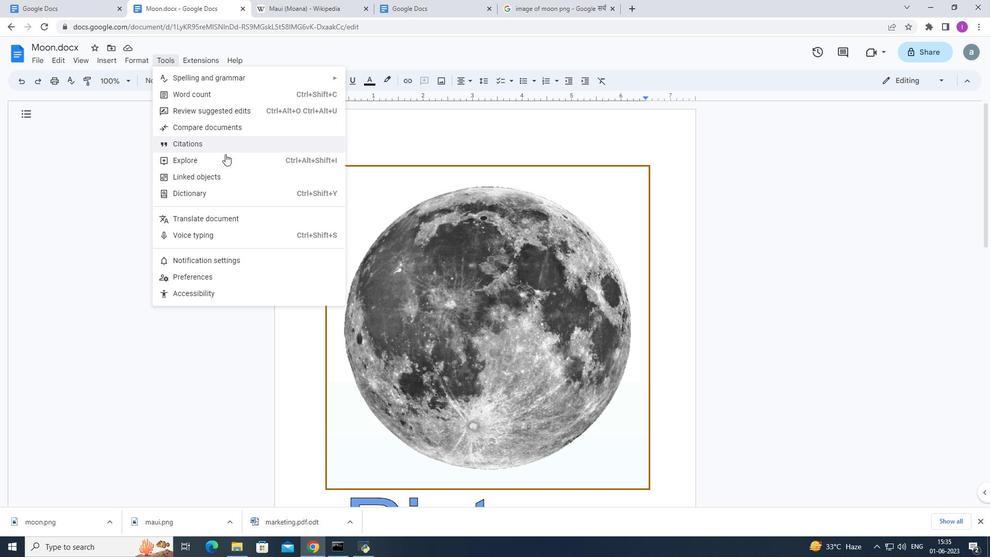 
Action: Mouse pressed left at (224, 159)
Screenshot: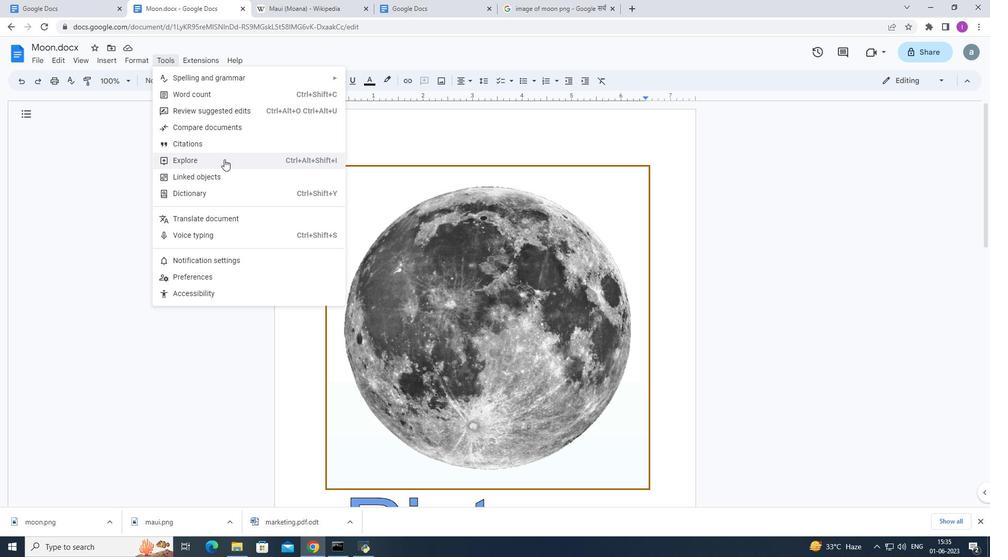 
Action: Mouse moved to (871, 118)
Screenshot: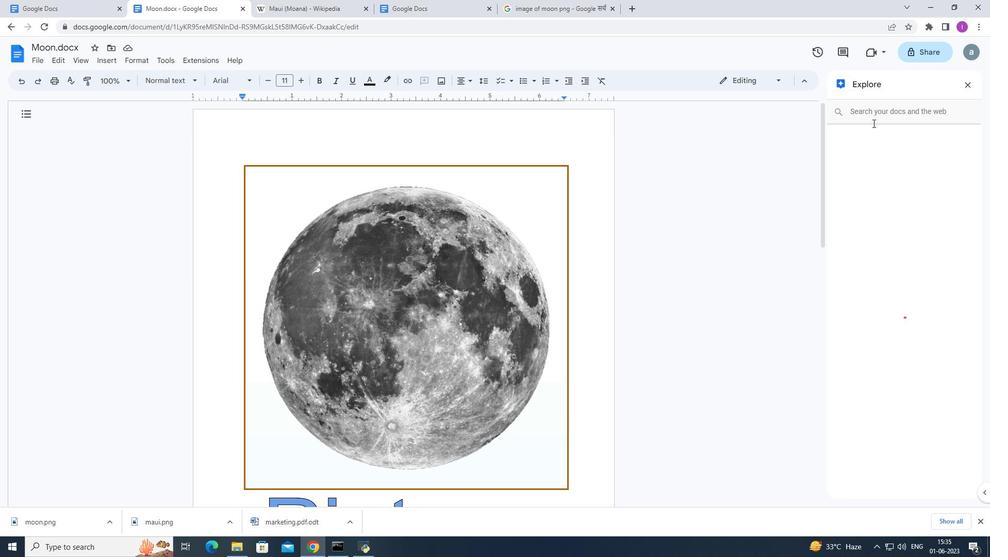 
Action: Mouse pressed left at (871, 118)
Screenshot: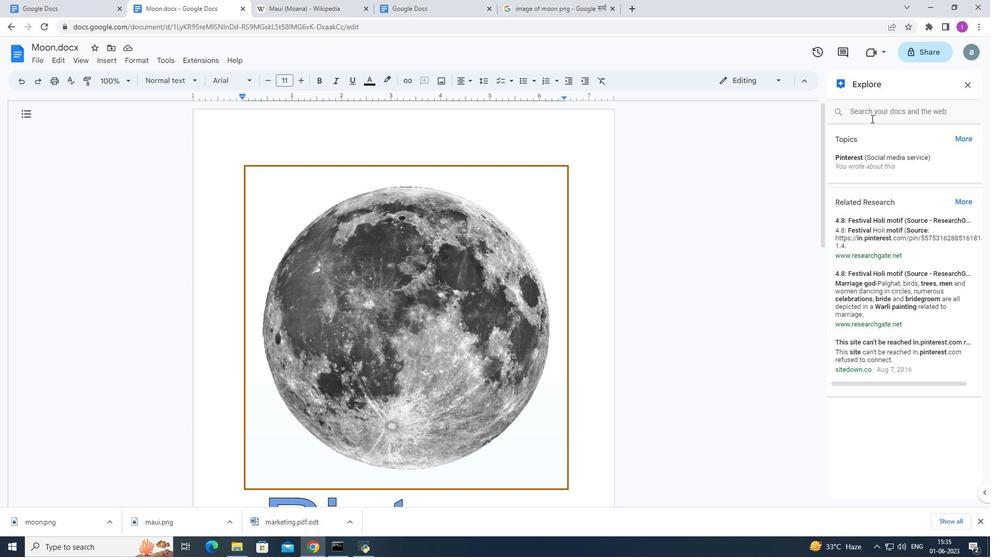 
Action: Mouse moved to (869, 118)
Screenshot: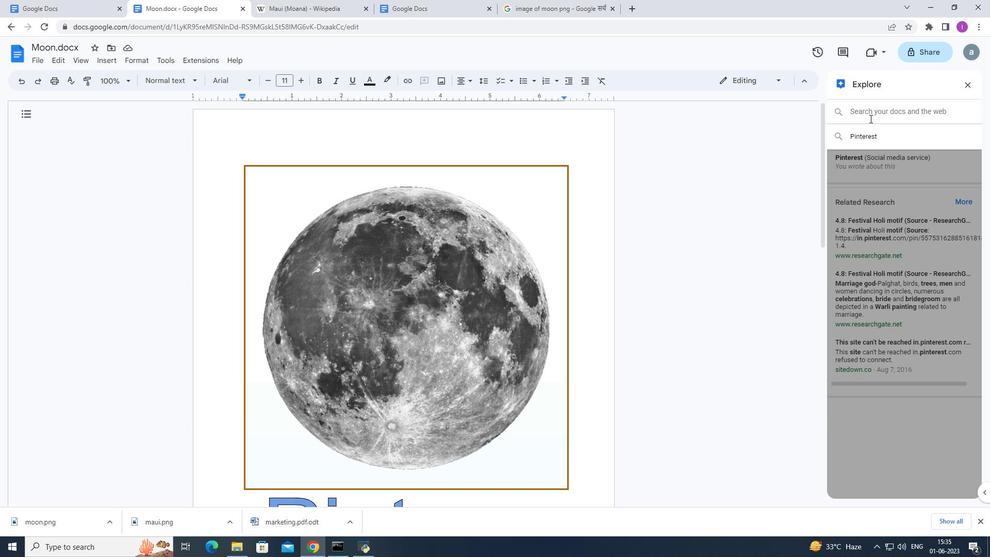 
Action: Key pressed moon<Key.enter>
Screenshot: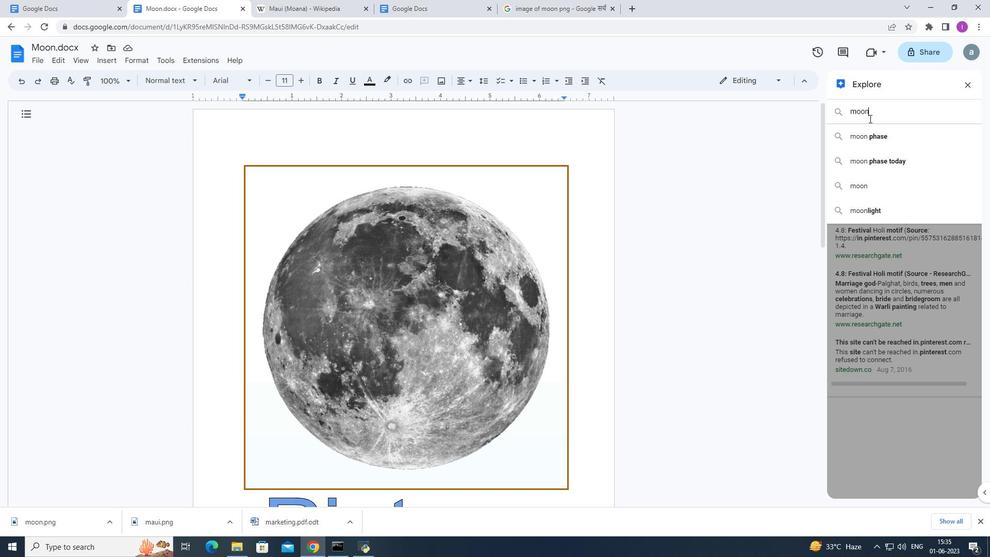 
Action: Mouse moved to (841, 203)
Screenshot: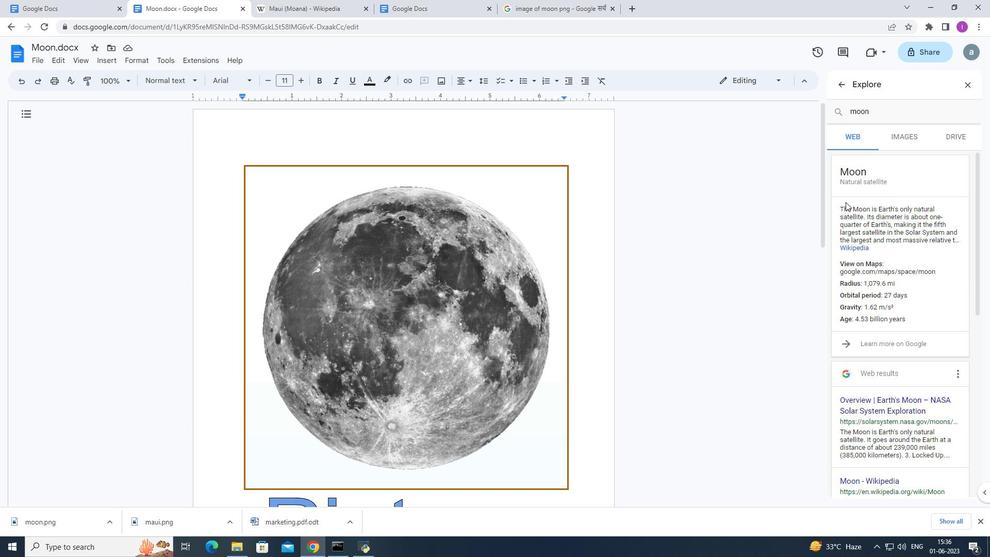 
Action: Mouse pressed left at (841, 203)
Screenshot: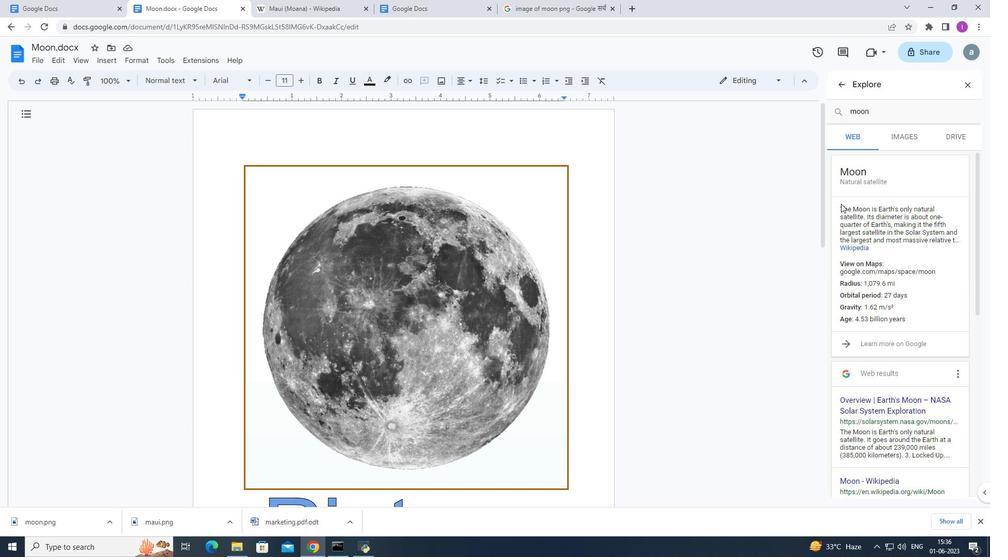 
Action: Mouse moved to (945, 229)
Screenshot: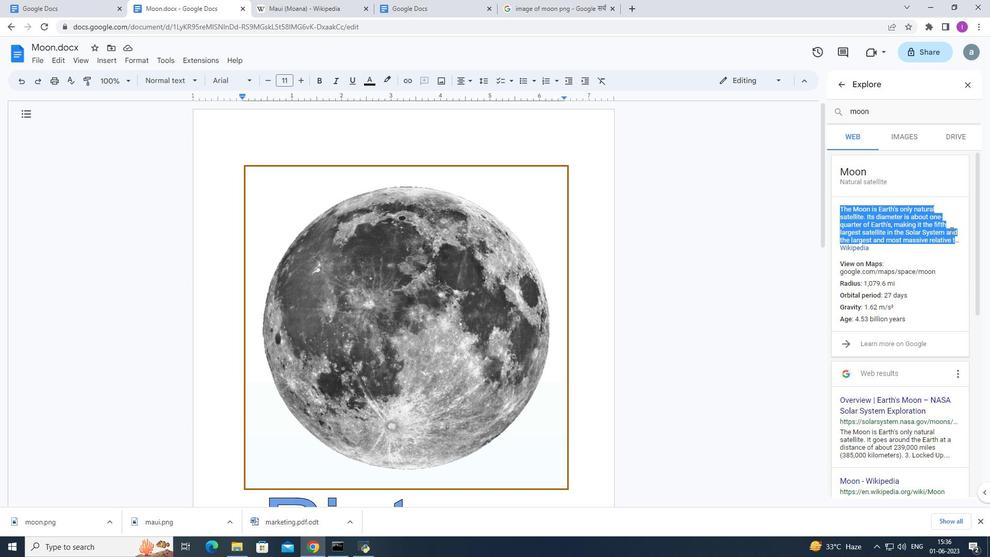 
Action: Key pressed ctrl+C
Screenshot: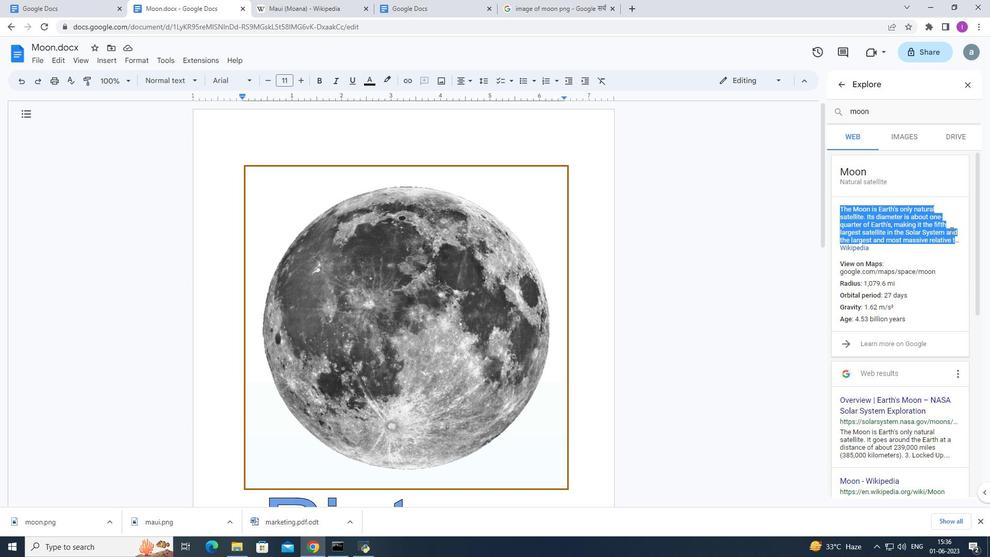 
Action: Mouse moved to (576, 312)
Screenshot: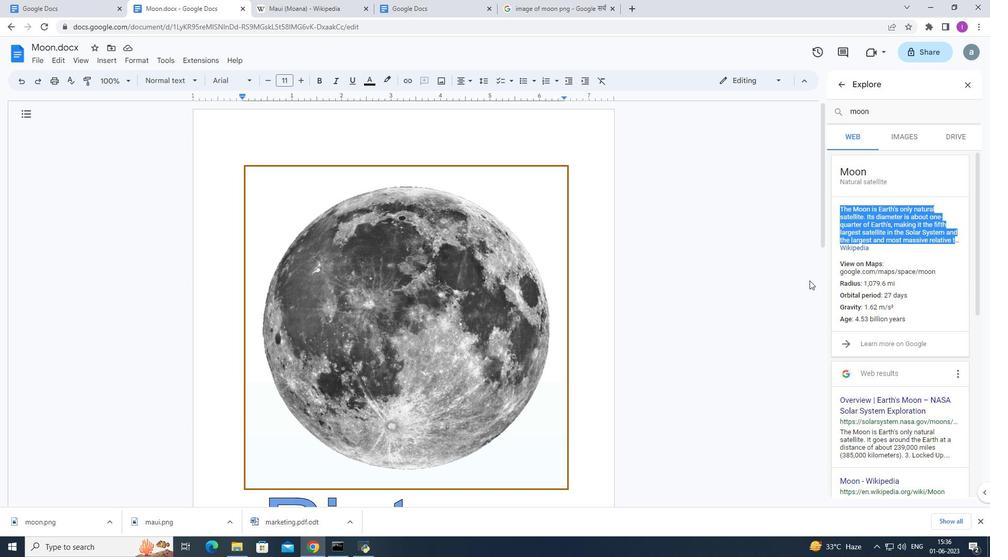 
Action: Mouse scrolled (576, 312) with delta (0, 0)
Screenshot: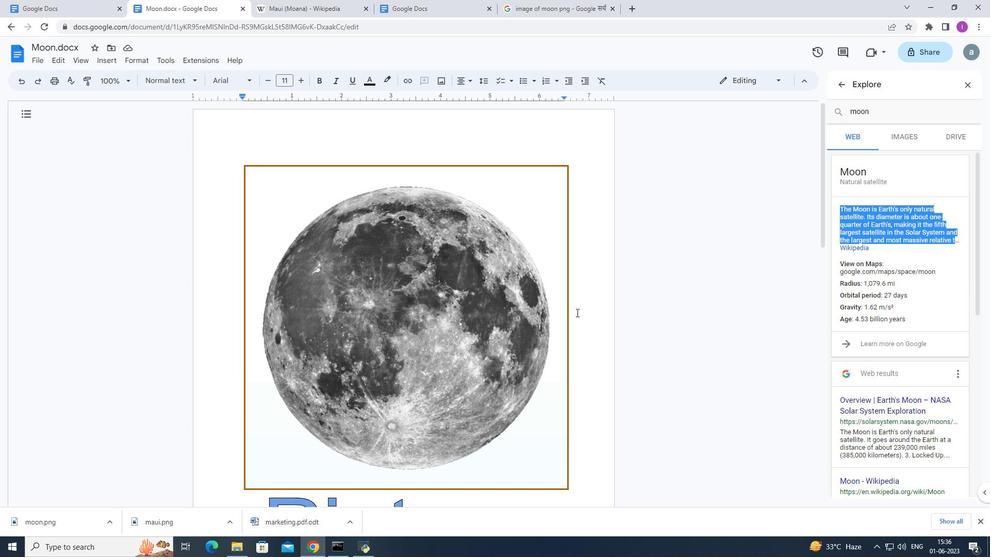 
Action: Mouse scrolled (576, 312) with delta (0, 0)
Screenshot: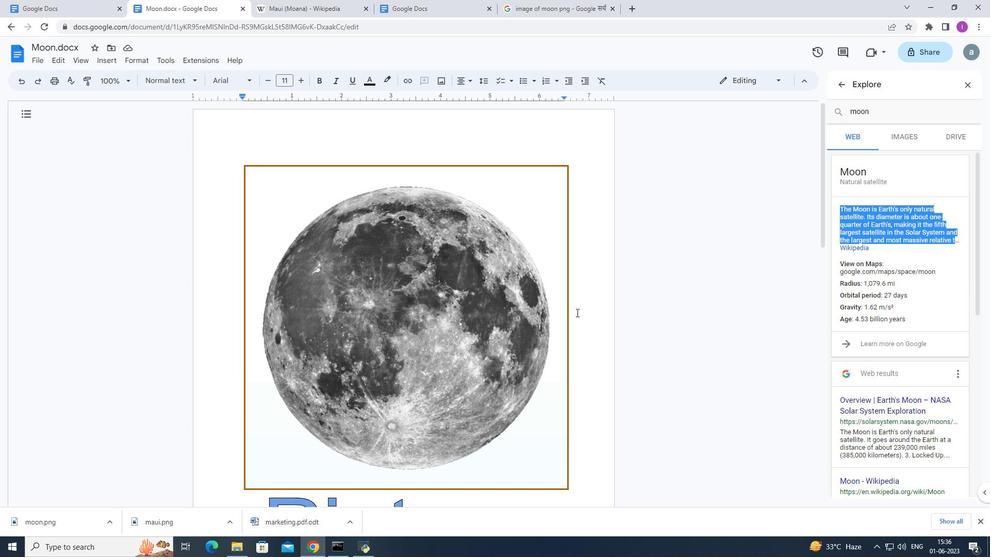 
Action: Mouse scrolled (576, 312) with delta (0, 0)
Screenshot: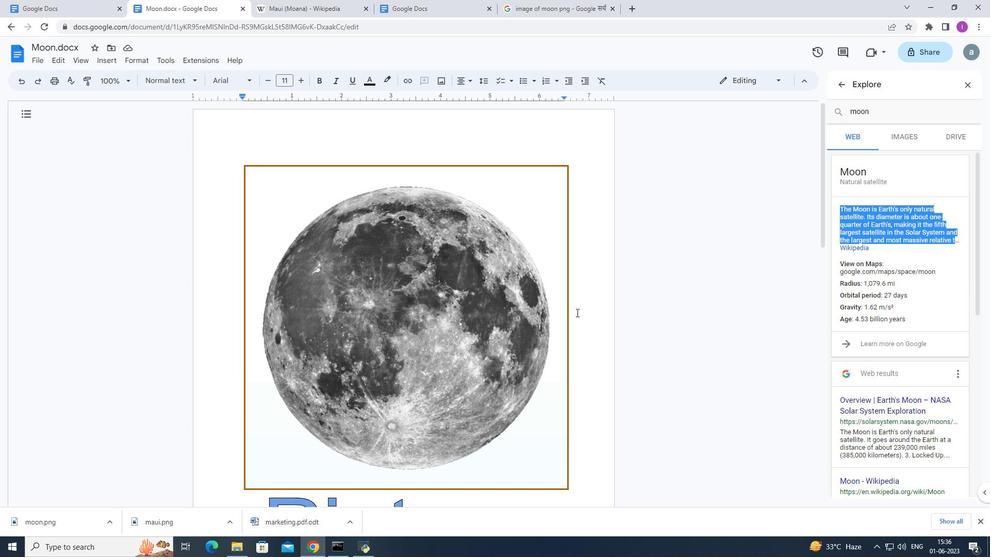 
Action: Mouse scrolled (576, 312) with delta (0, 0)
Screenshot: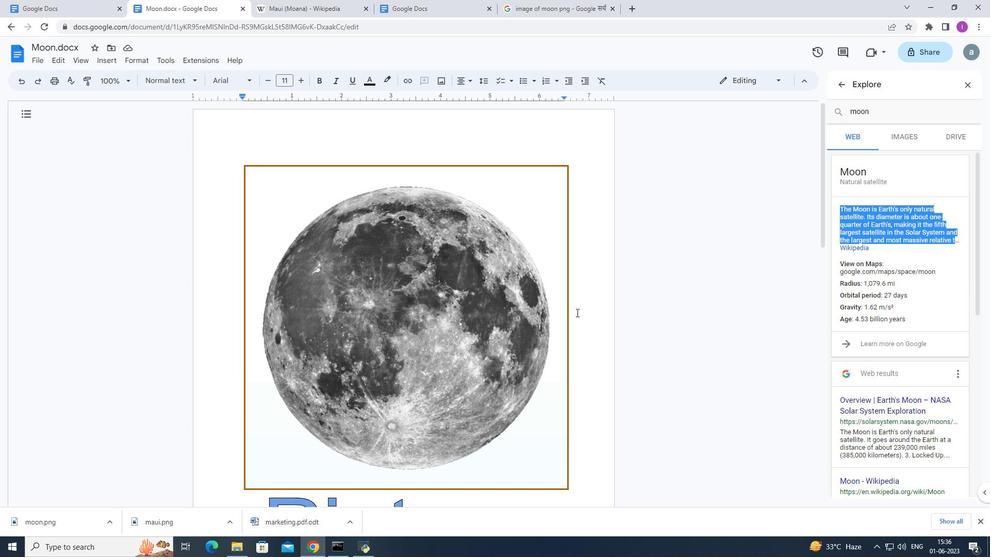 
Action: Mouse scrolled (576, 312) with delta (0, 0)
Screenshot: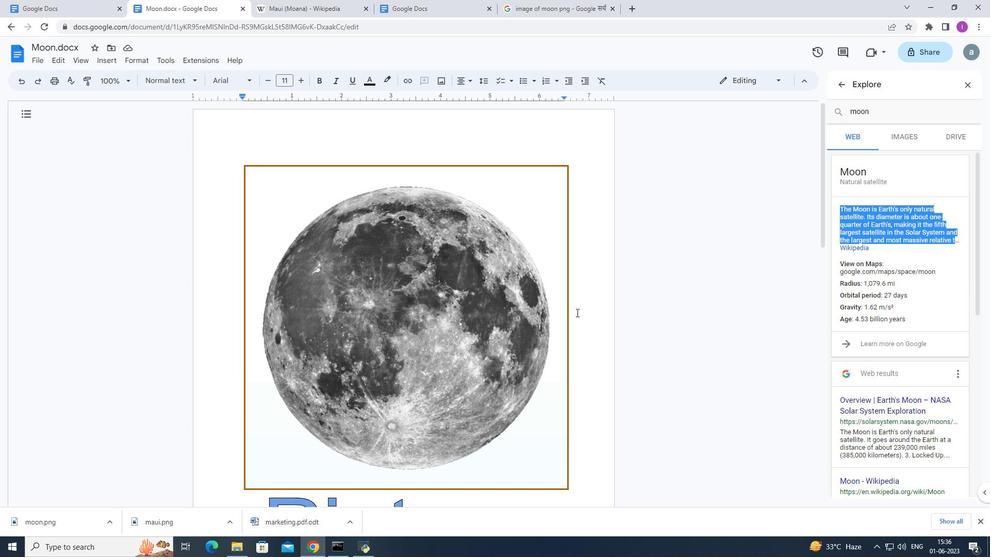 
Action: Mouse moved to (568, 311)
Screenshot: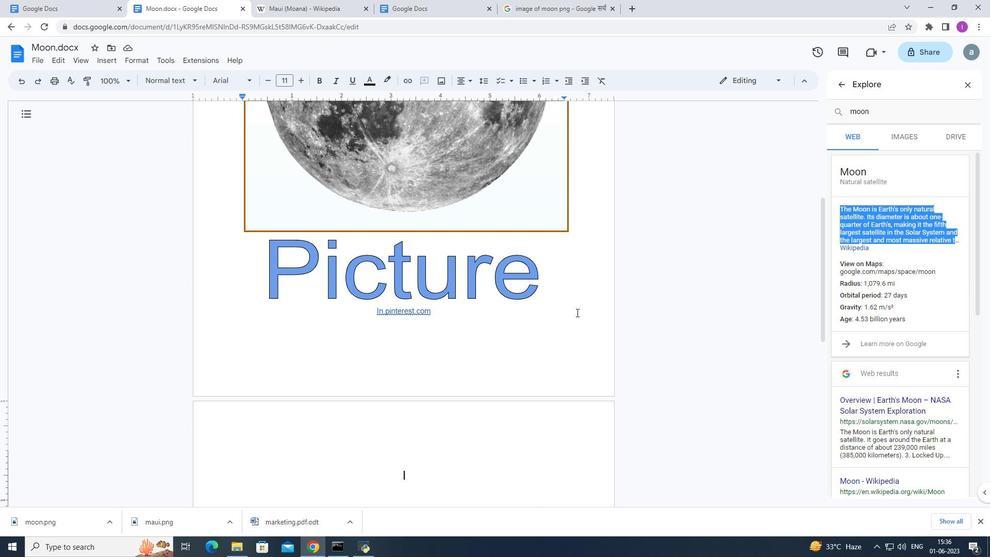 
Action: Mouse scrolled (568, 310) with delta (0, 0)
Screenshot: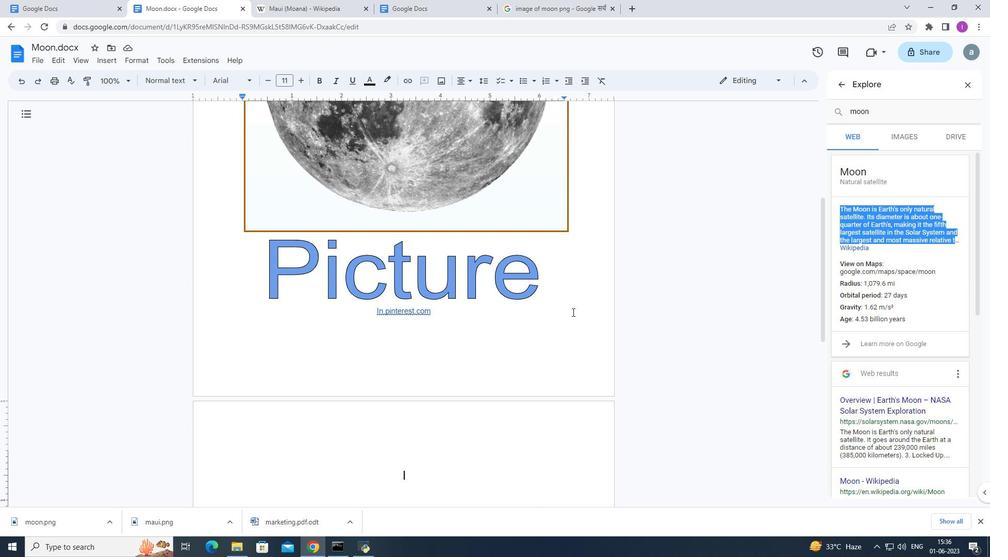 
Action: Mouse scrolled (568, 310) with delta (0, 0)
Screenshot: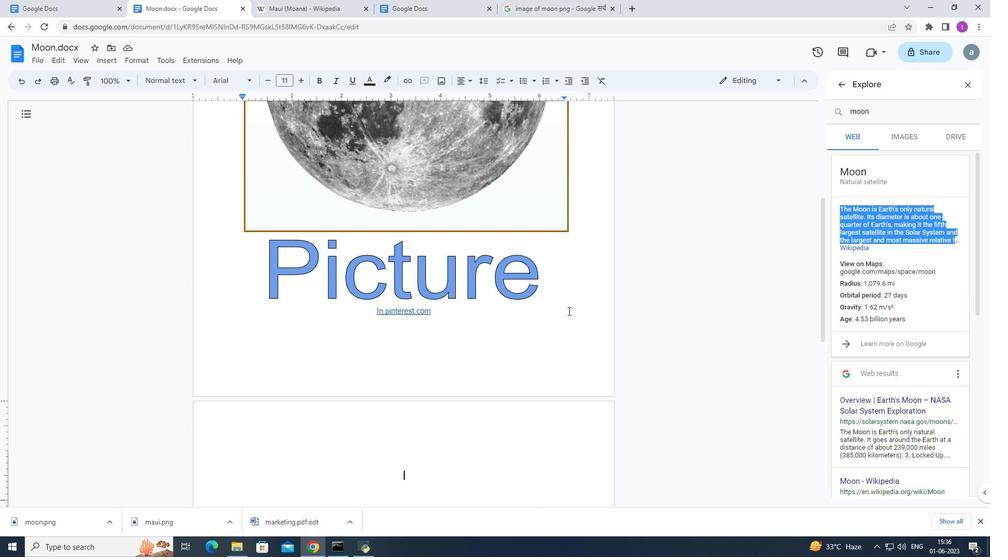 
Action: Mouse scrolled (568, 310) with delta (0, 0)
Screenshot: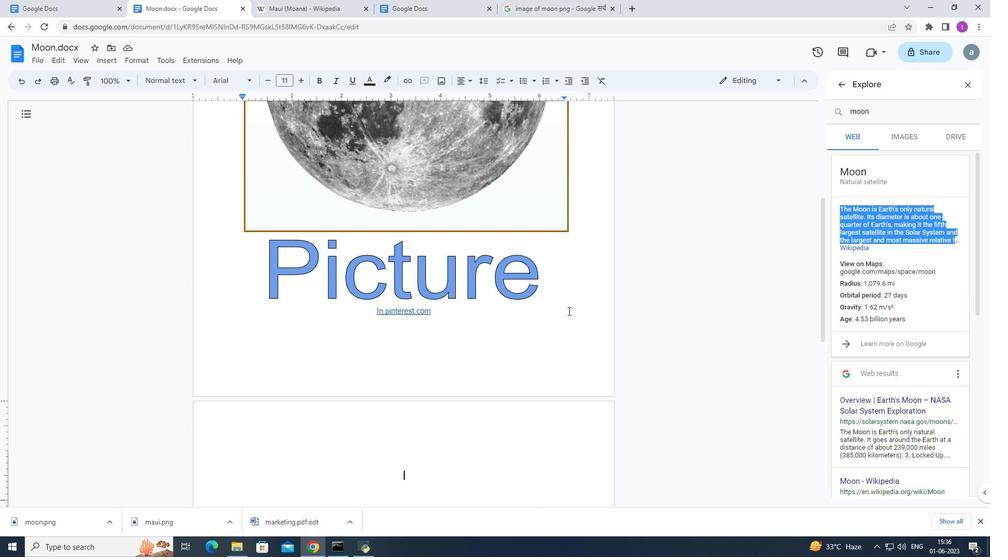 
Action: Mouse moved to (314, 308)
Screenshot: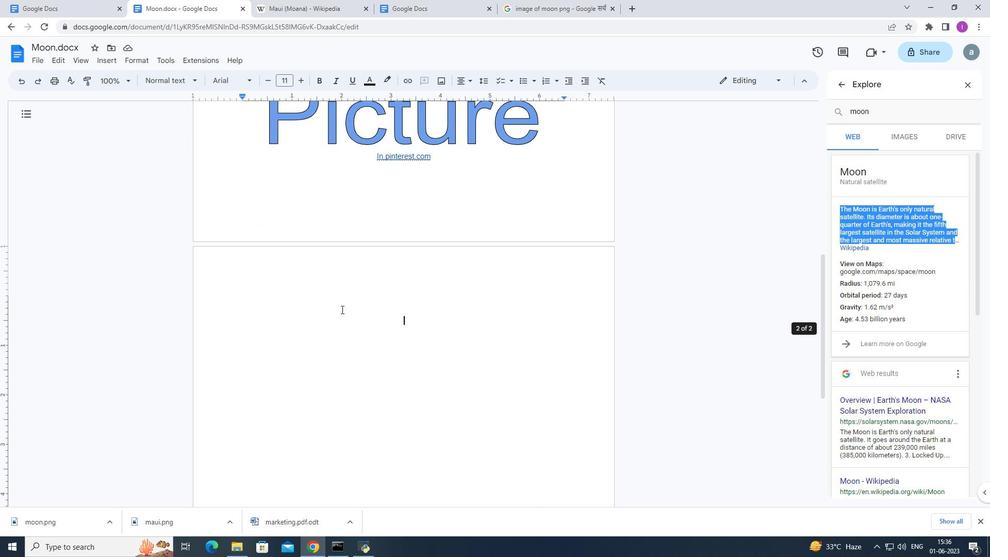 
Action: Mouse pressed left at (314, 308)
Screenshot: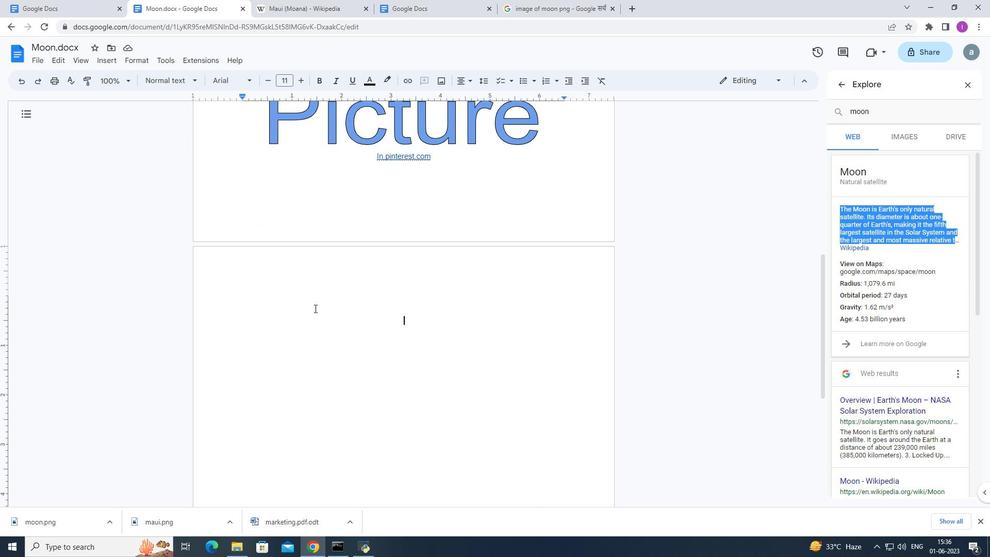 
Action: Mouse moved to (314, 308)
Screenshot: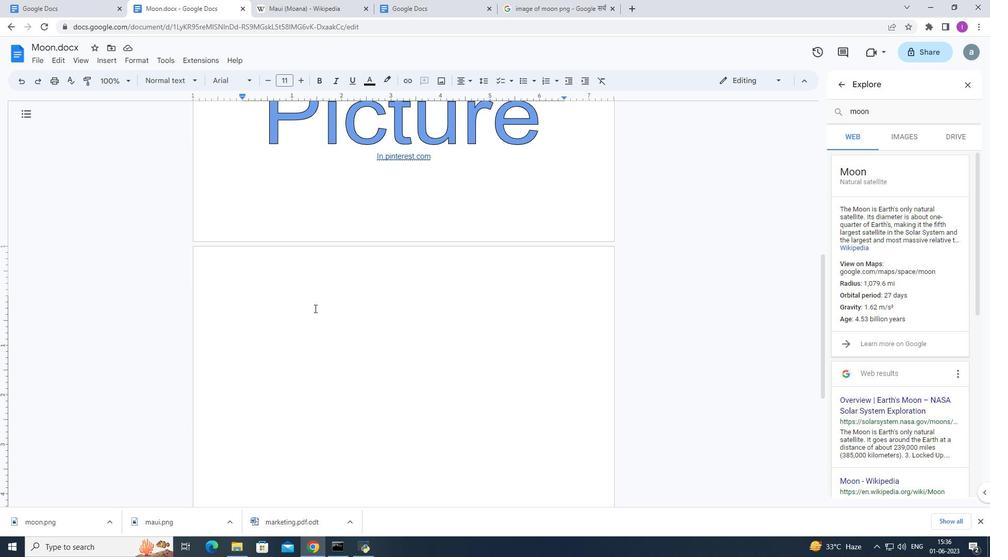 
Action: Key pressed ctrl+V
Screenshot: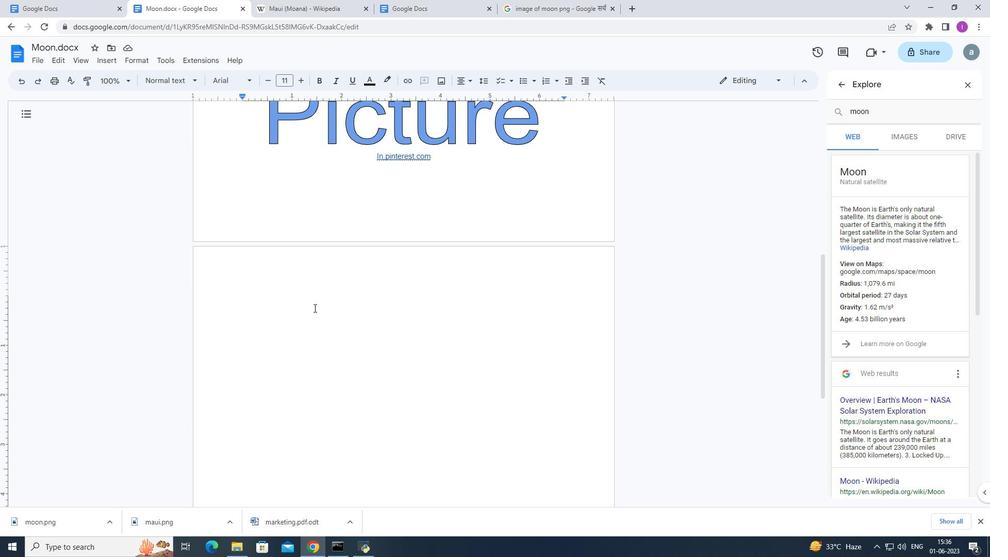 
Action: Mouse moved to (959, 239)
Screenshot: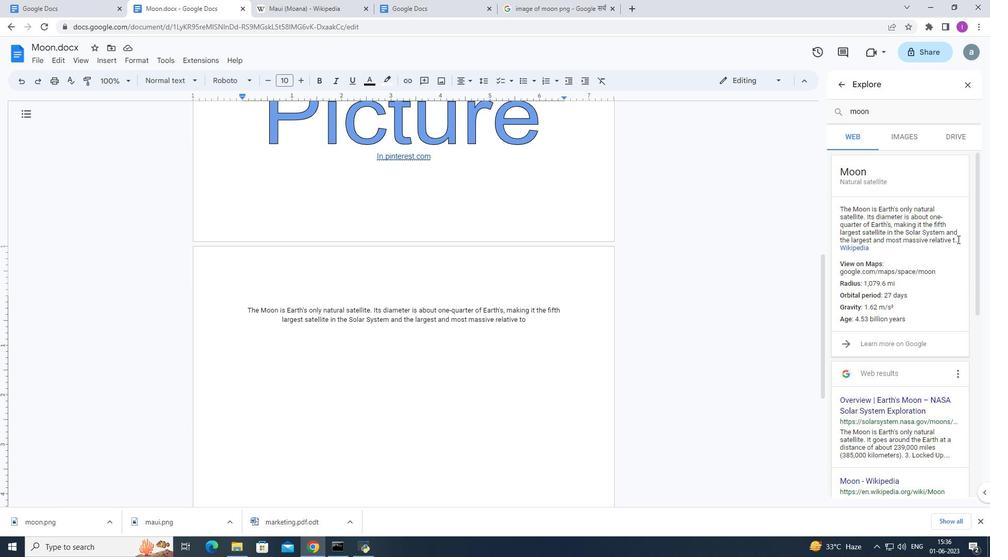 
Action: Mouse pressed left at (959, 239)
Screenshot: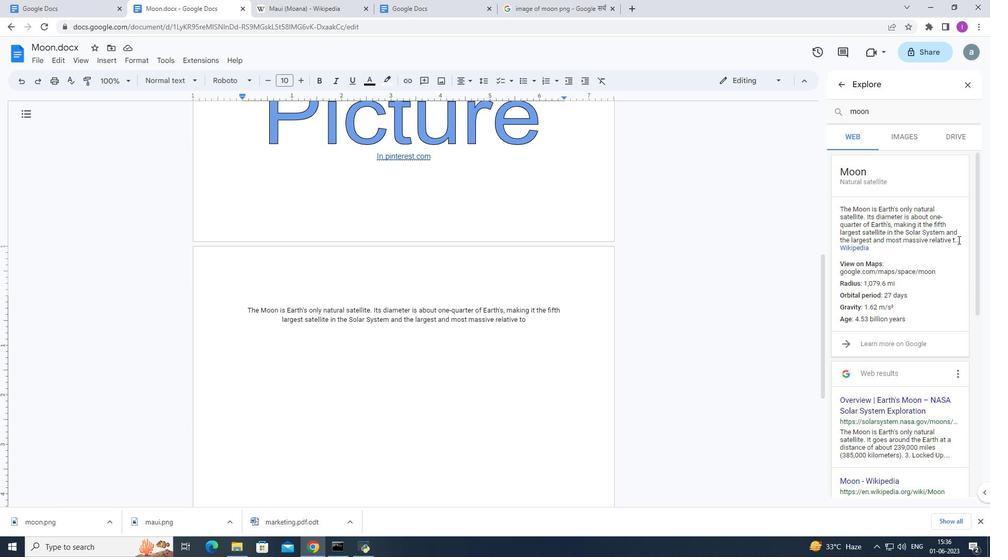 
Action: Mouse moved to (247, 303)
Screenshot: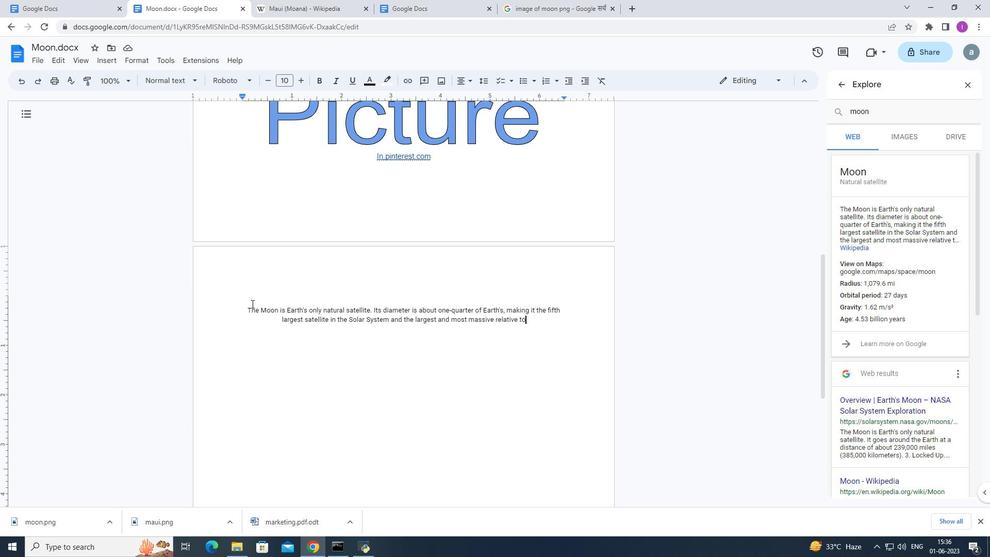 
Action: Mouse pressed left at (247, 303)
Screenshot: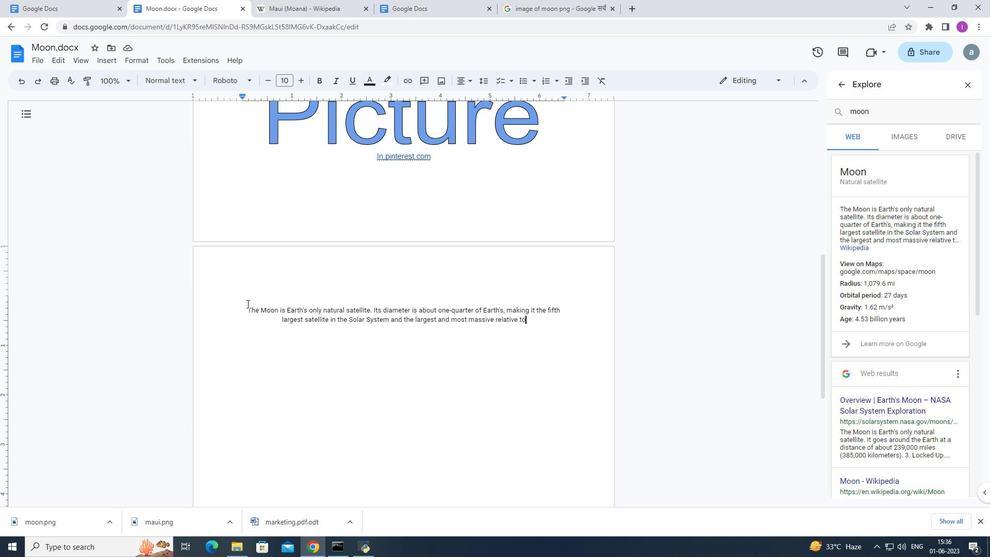 
Action: Mouse moved to (532, 336)
Screenshot: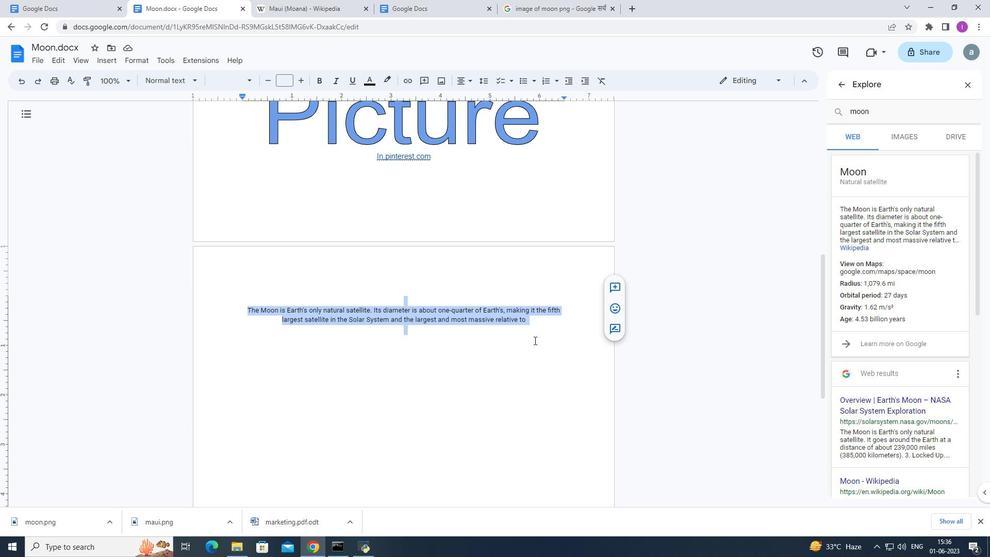 
Action: Key pressed <Key.delete>
Screenshot: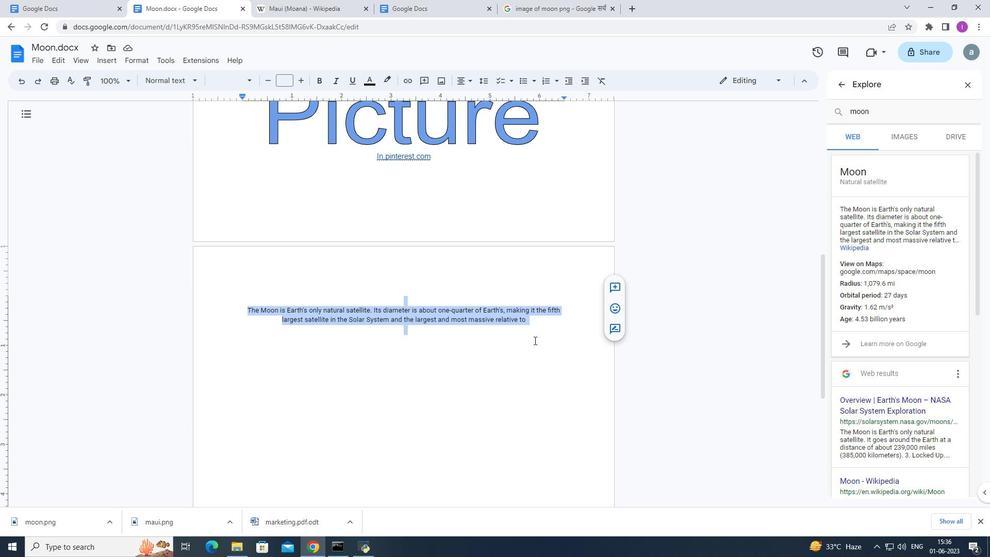 
Action: Mouse moved to (867, 330)
Screenshot: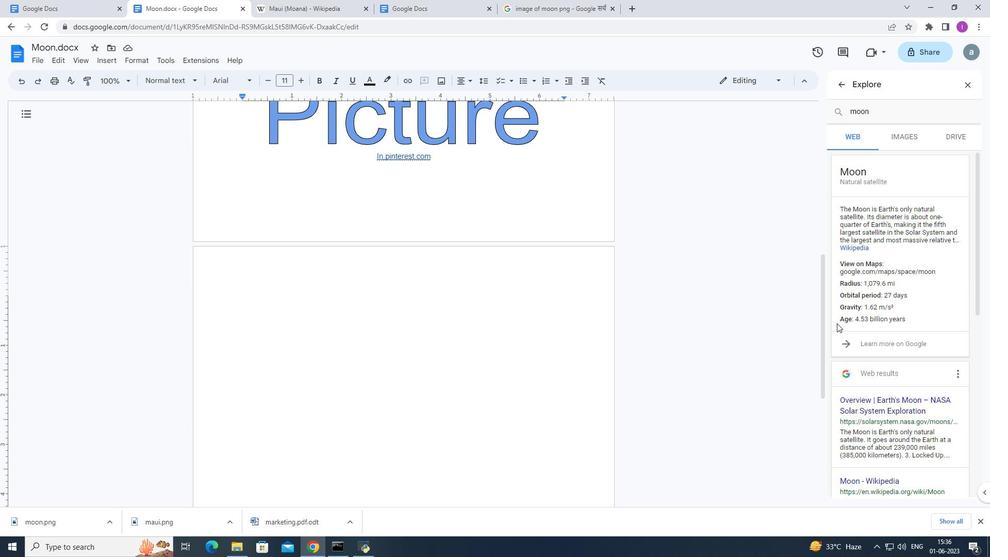 
Action: Mouse scrolled (867, 329) with delta (0, 0)
Screenshot: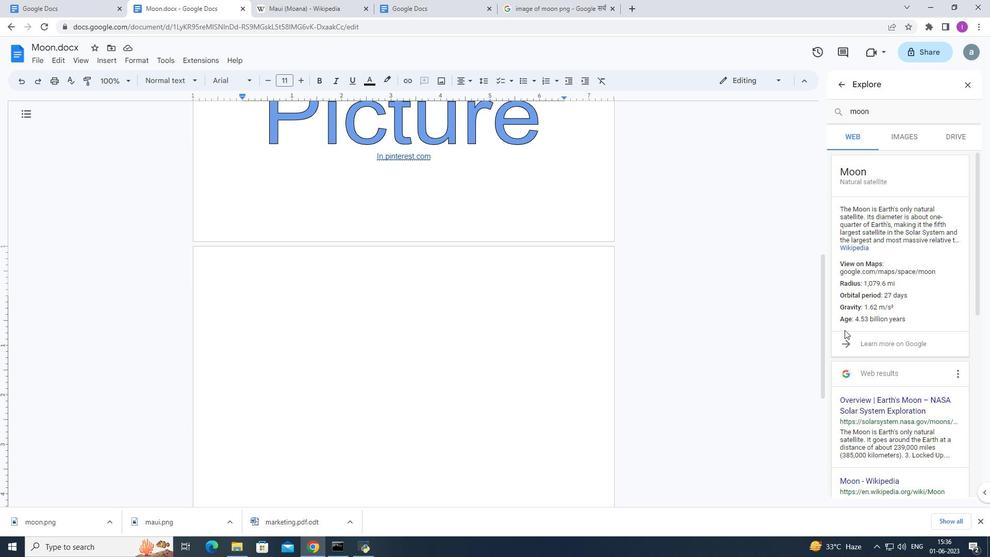 
Action: Mouse moved to (874, 330)
Screenshot: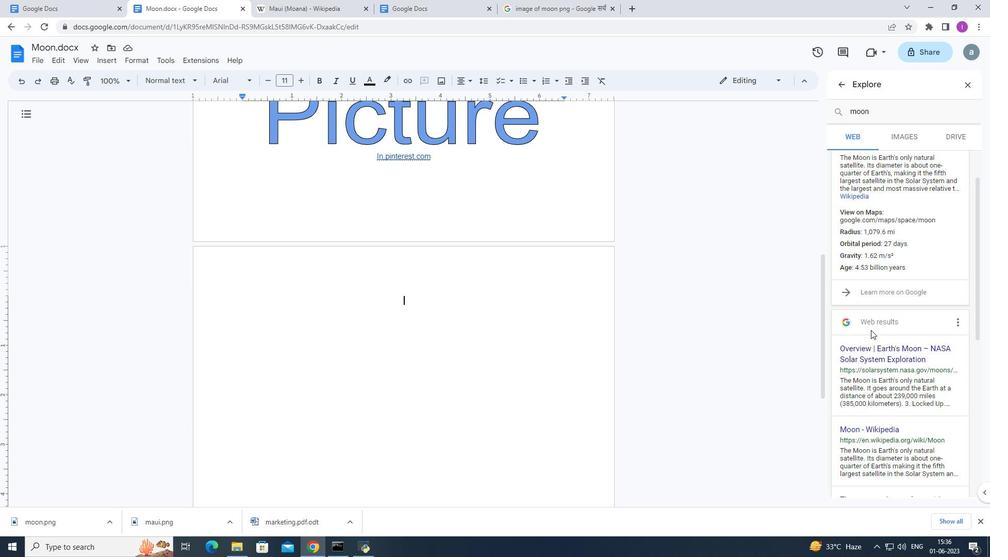 
Action: Mouse scrolled (874, 330) with delta (0, 0)
Screenshot: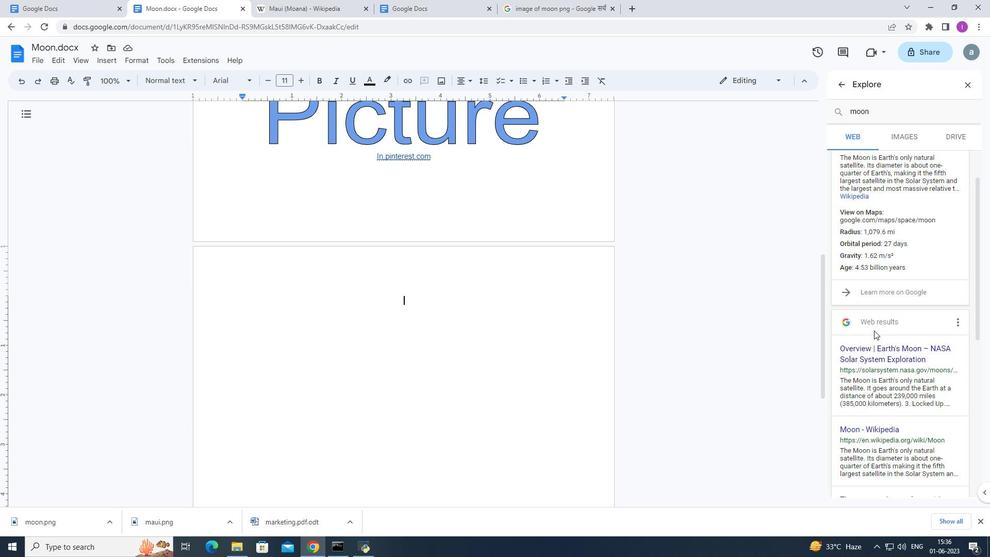 
Action: Mouse scrolled (874, 330) with delta (0, 0)
Screenshot: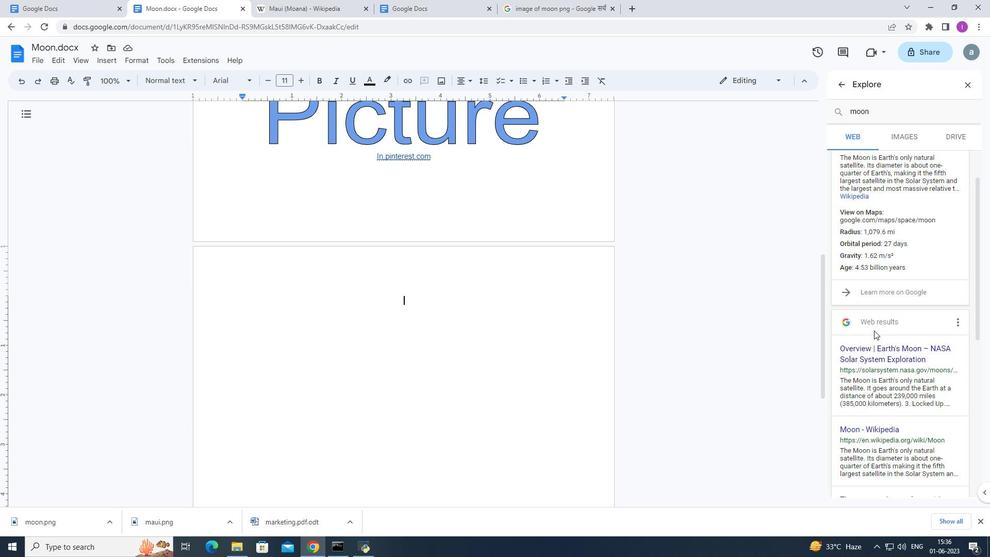 
Action: Mouse scrolled (874, 330) with delta (0, 0)
Screenshot: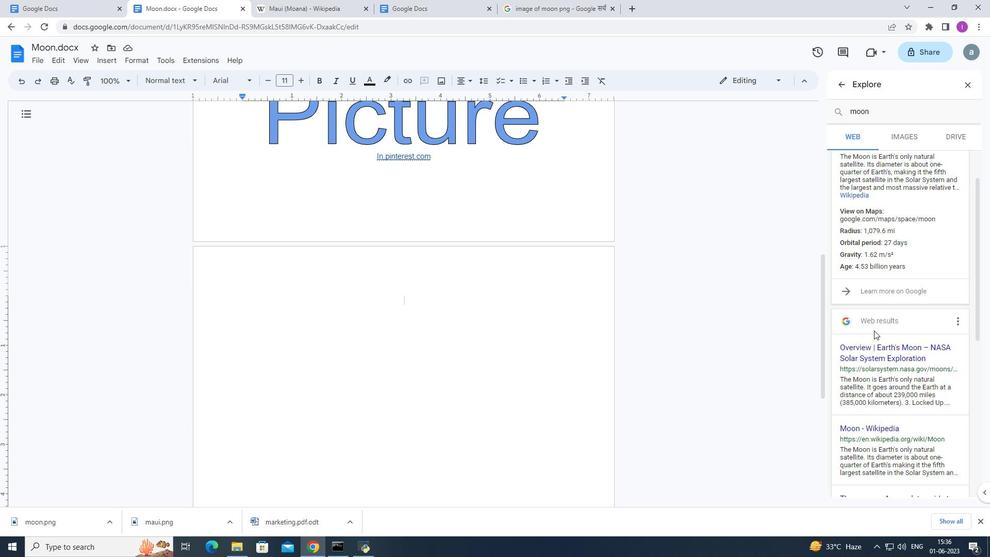 
Action: Mouse scrolled (874, 330) with delta (0, 0)
Screenshot: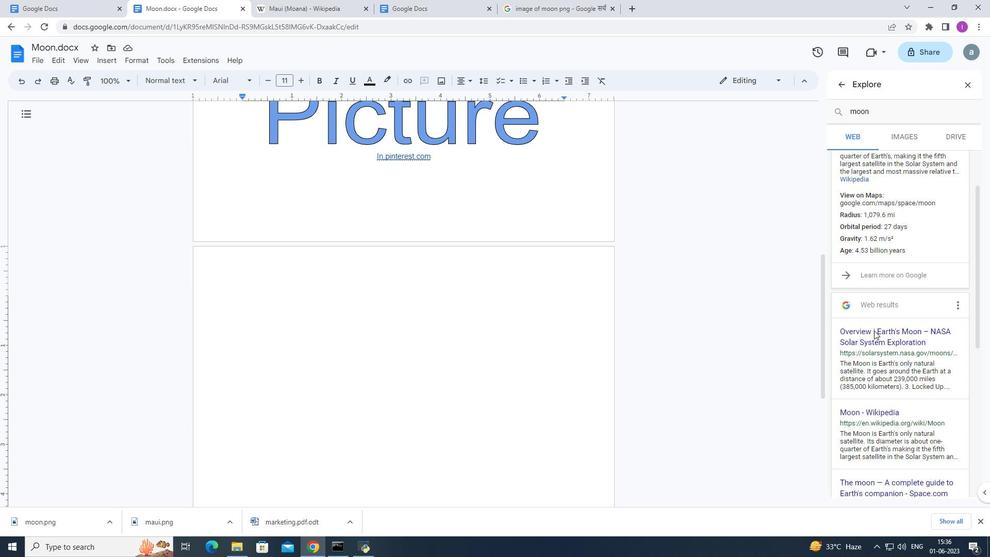 
Action: Mouse moved to (843, 248)
Screenshot: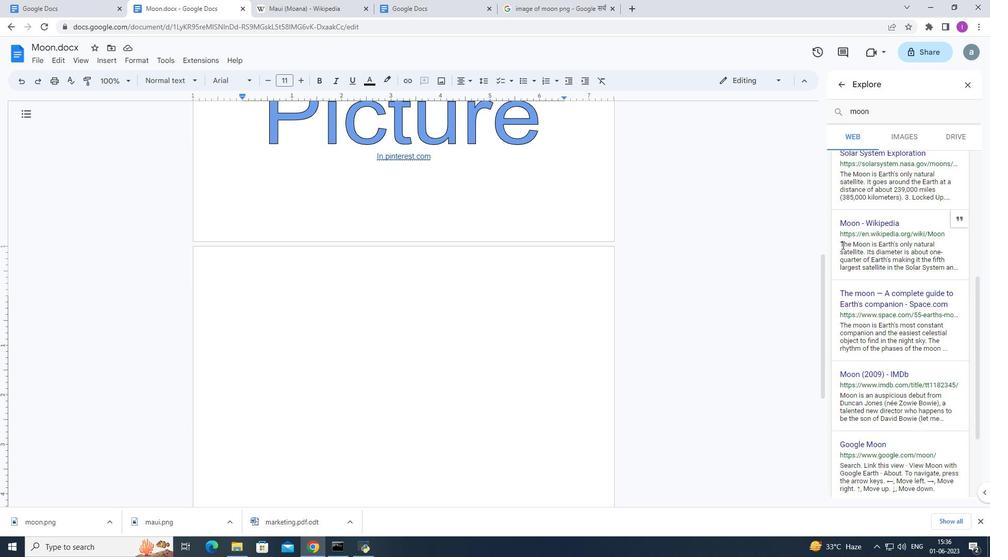 
Action: Mouse pressed left at (843, 248)
Screenshot: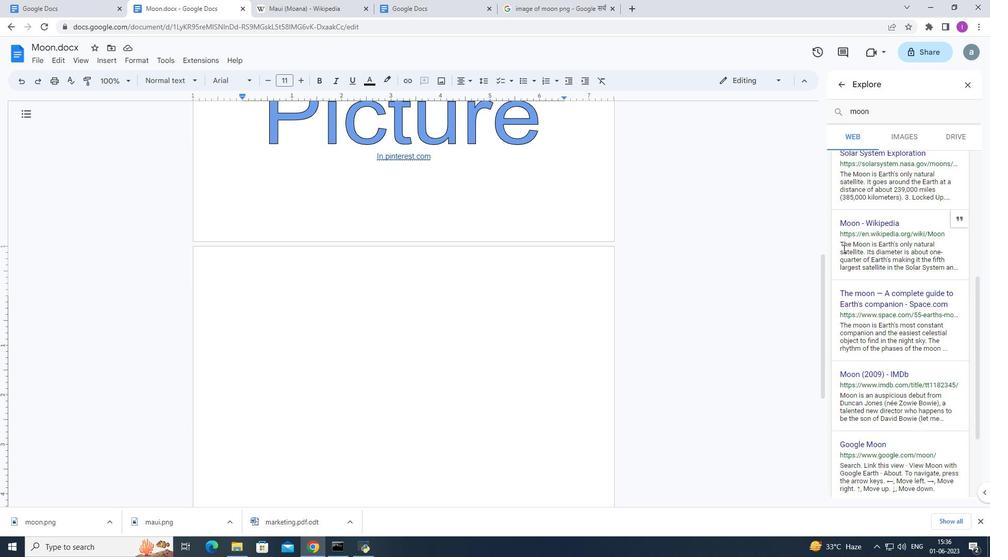 
Action: Mouse moved to (890, 240)
Screenshot: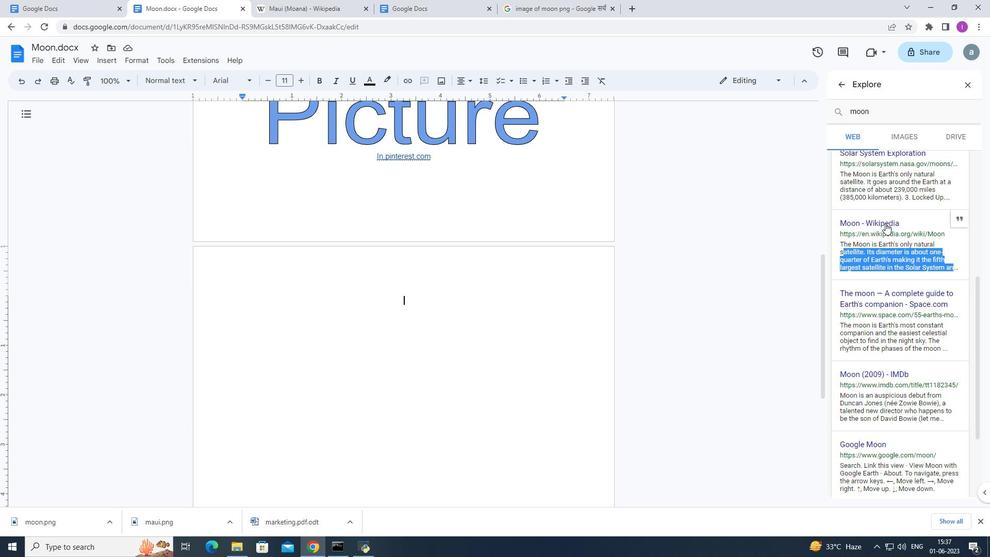 
Action: Mouse scrolled (890, 240) with delta (0, 0)
Screenshot: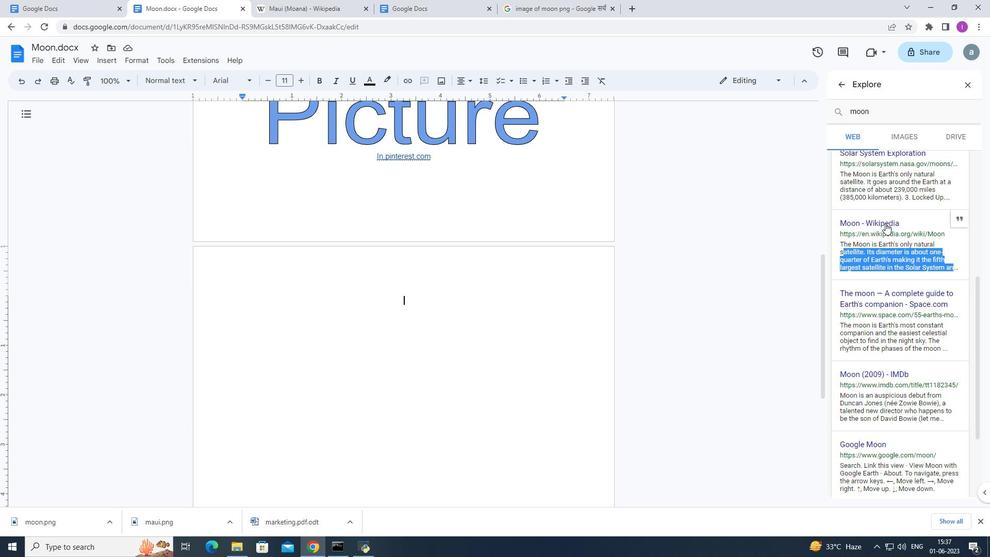 
Action: Mouse moved to (895, 257)
Screenshot: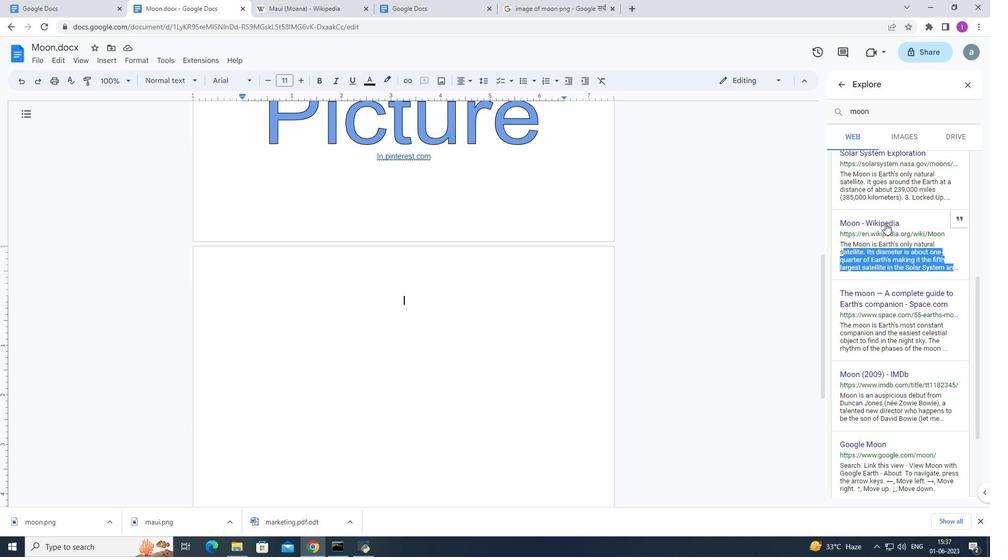 
Action: Mouse scrolled (895, 255) with delta (0, 0)
Screenshot: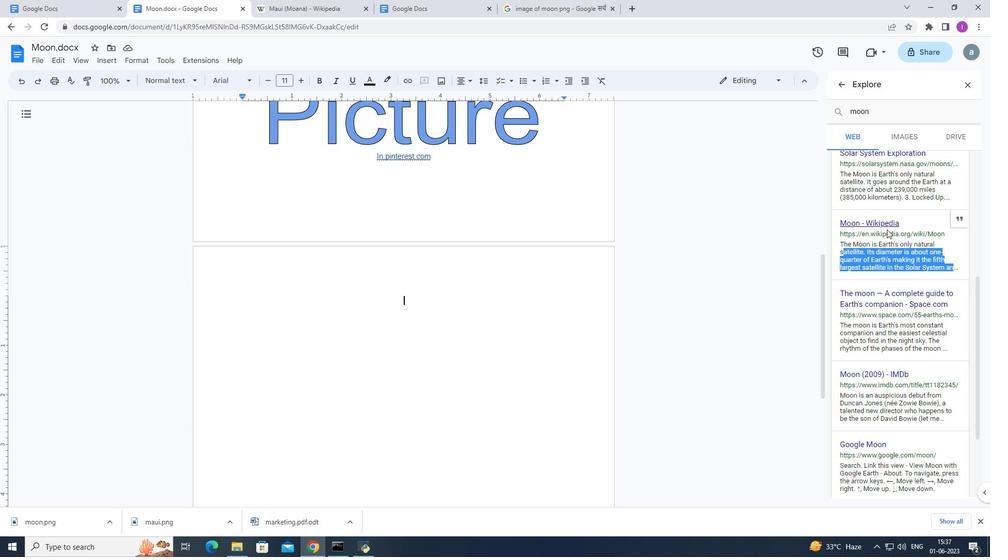 
Action: Mouse moved to (896, 260)
Screenshot: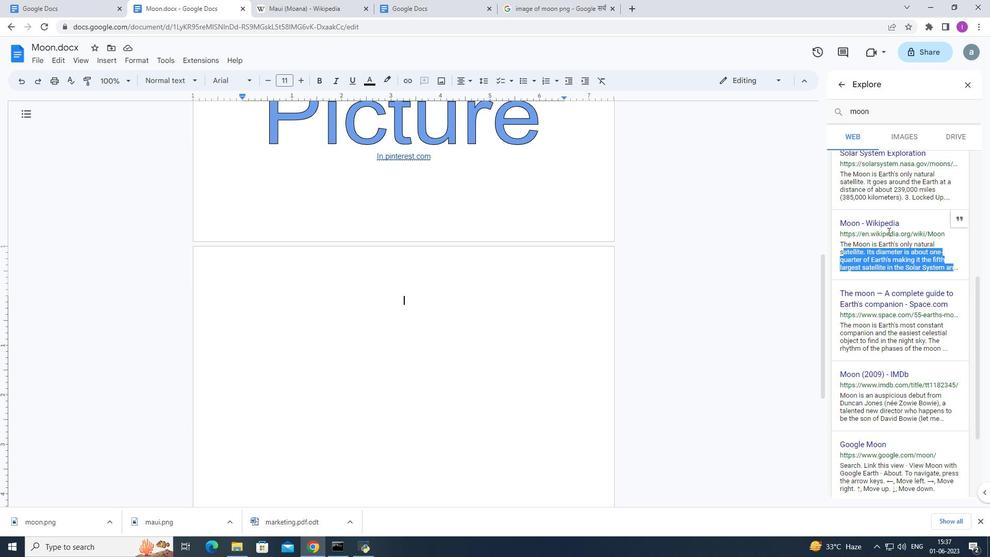 
Action: Mouse scrolled (896, 261) with delta (0, 0)
Screenshot: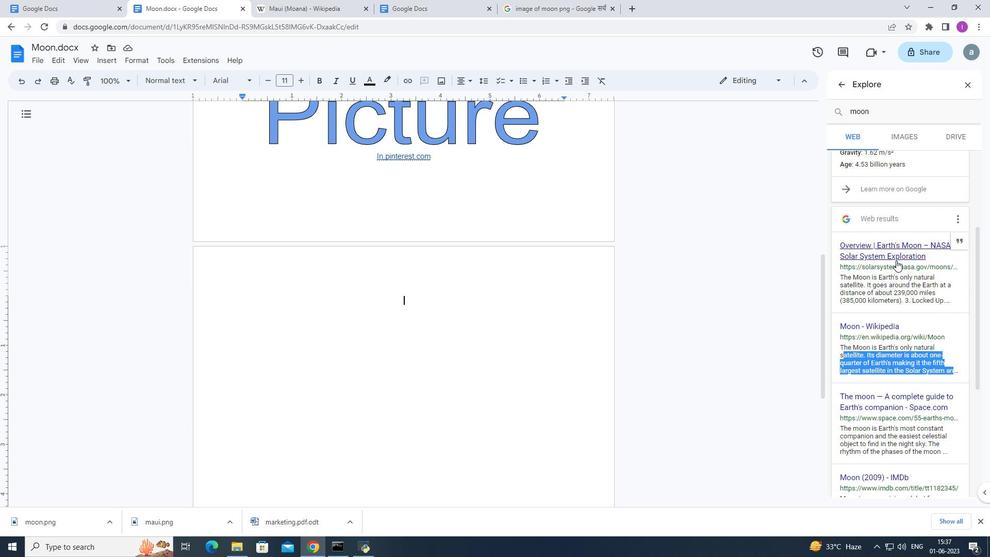 
Action: Mouse moved to (900, 216)
Screenshot: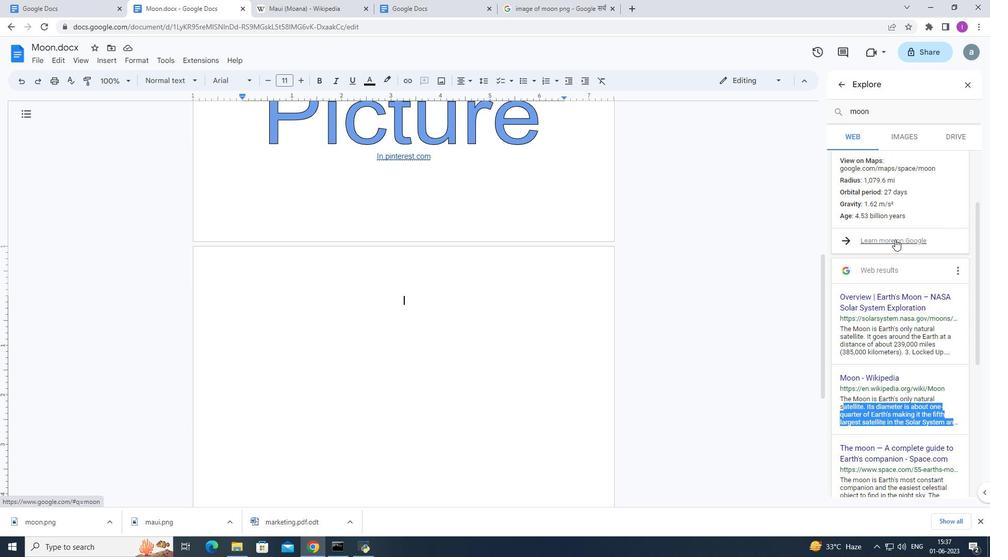 
Action: Mouse scrolled (900, 216) with delta (0, 0)
Screenshot: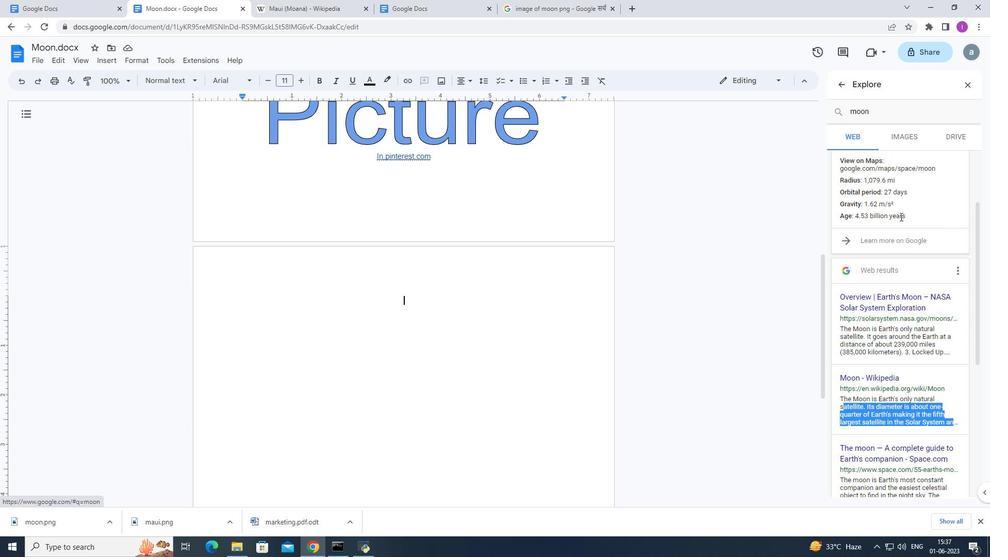 
Action: Mouse scrolled (900, 216) with delta (0, 0)
Screenshot: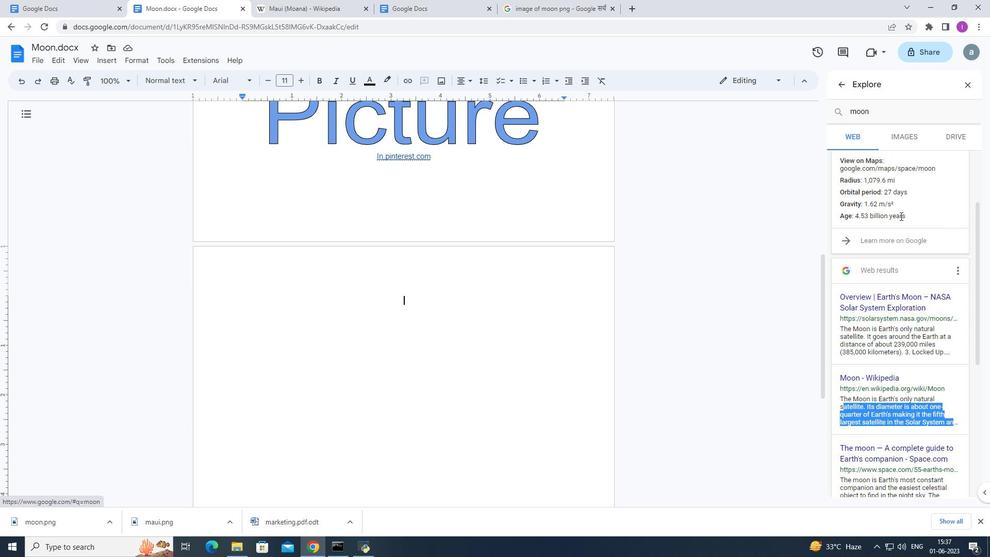 
Action: Mouse moved to (900, 219)
Screenshot: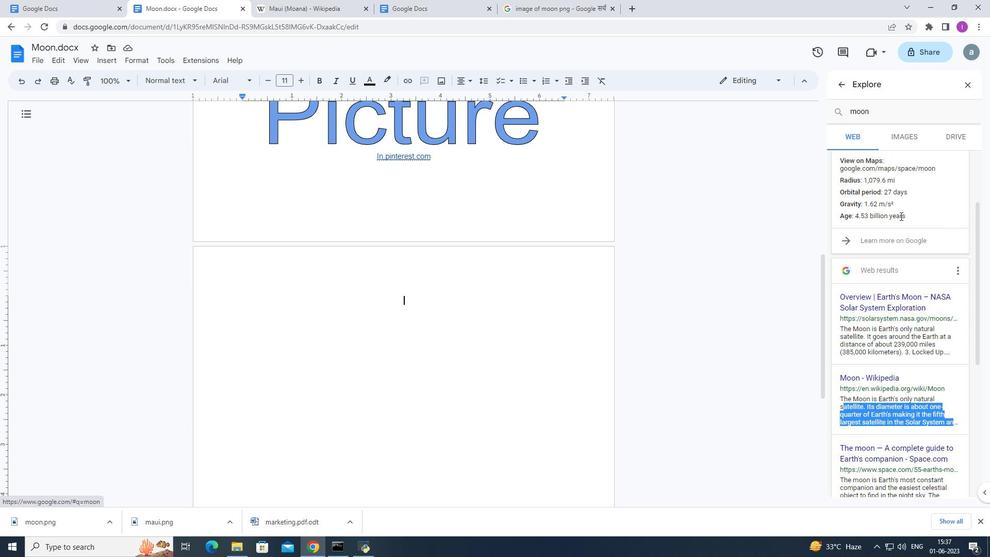 
Action: Mouse scrolled (900, 220) with delta (0, 0)
Screenshot: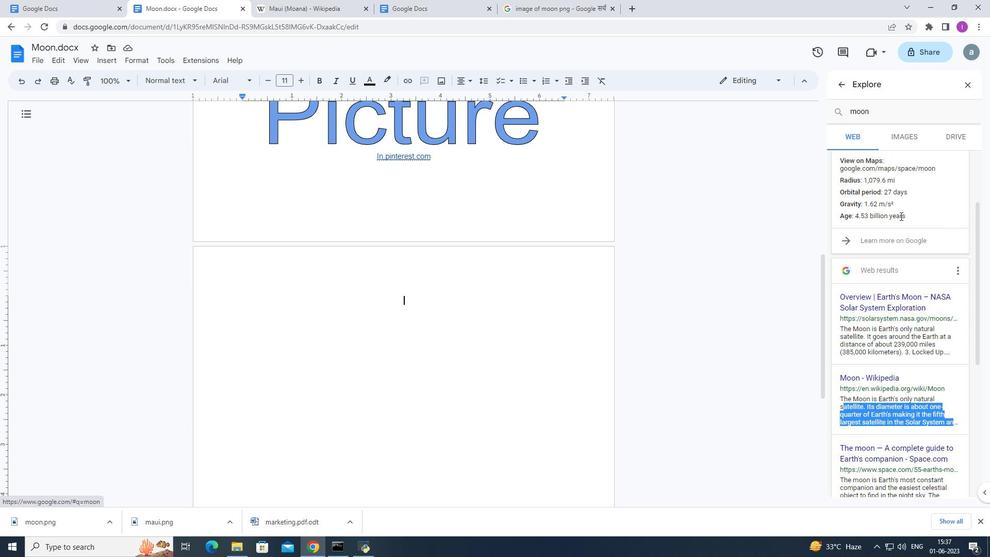 
Action: Mouse moved to (900, 224)
Screenshot: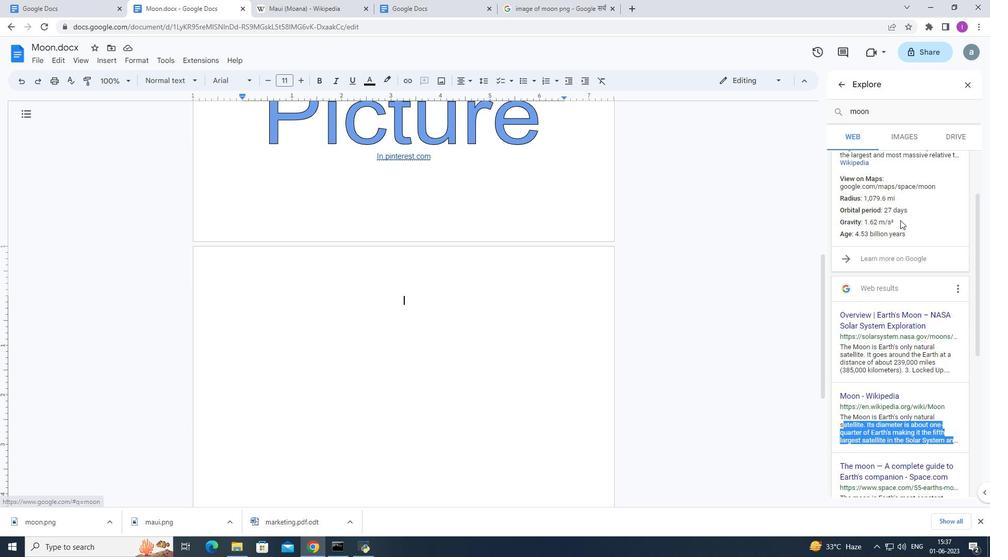 
Action: Mouse scrolled (900, 224) with delta (0, 0)
Screenshot: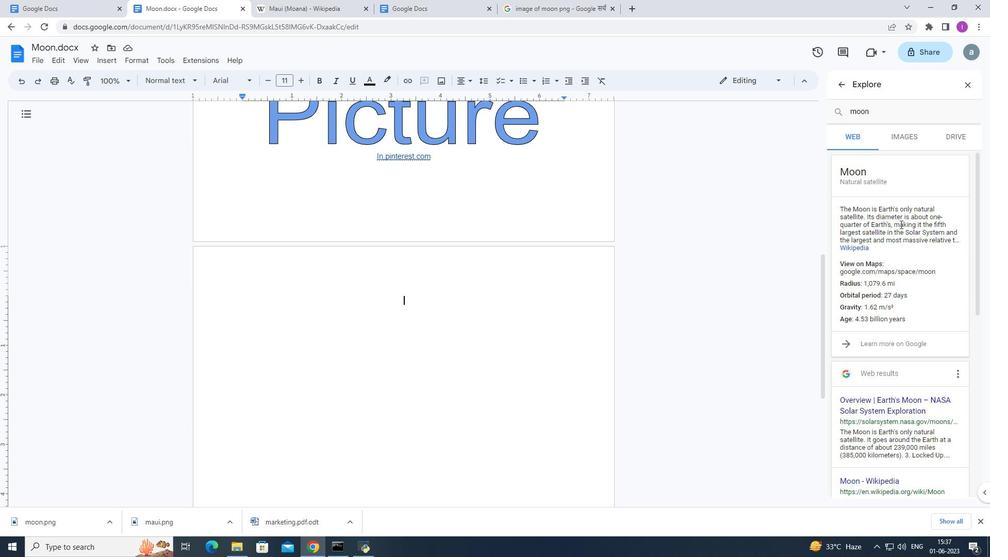 
Action: Mouse moved to (900, 227)
Screenshot: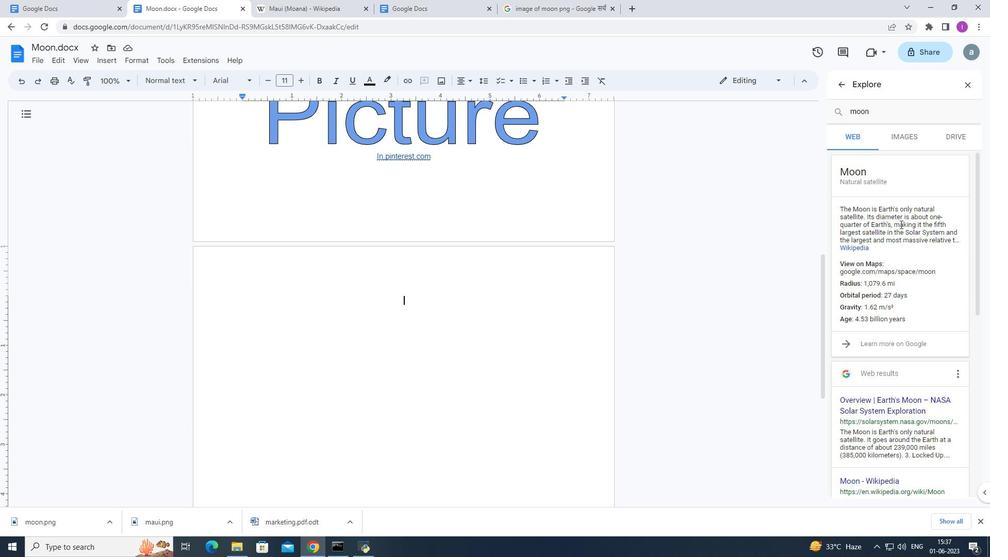 
Action: Mouse scrolled (900, 224) with delta (0, 0)
Screenshot: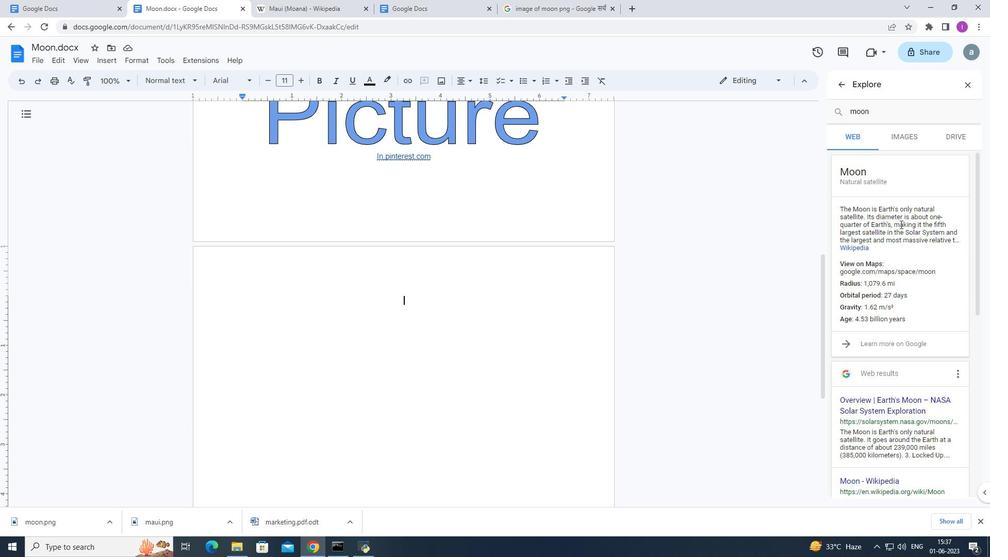 
Action: Mouse moved to (899, 236)
Screenshot: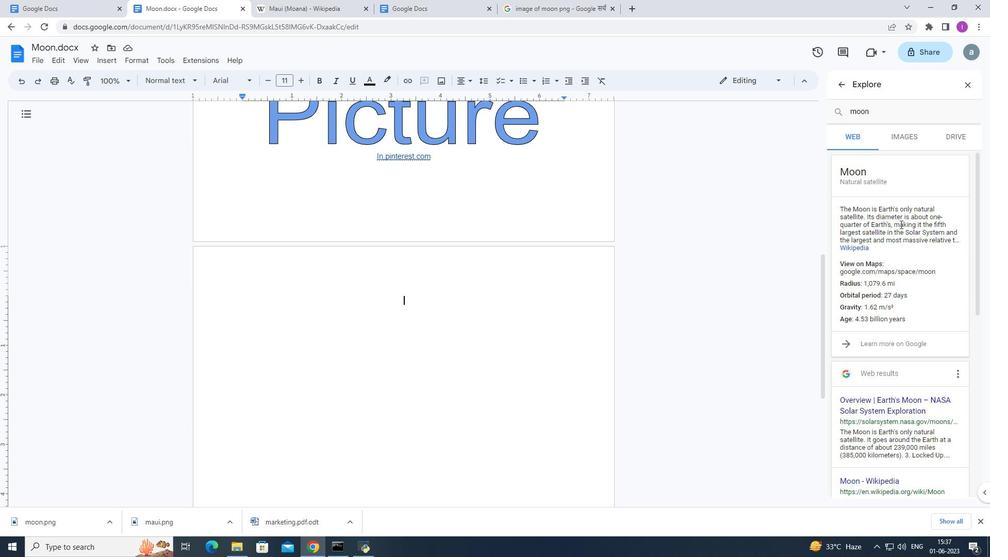 
Action: Mouse scrolled (900, 224) with delta (0, 0)
Screenshot: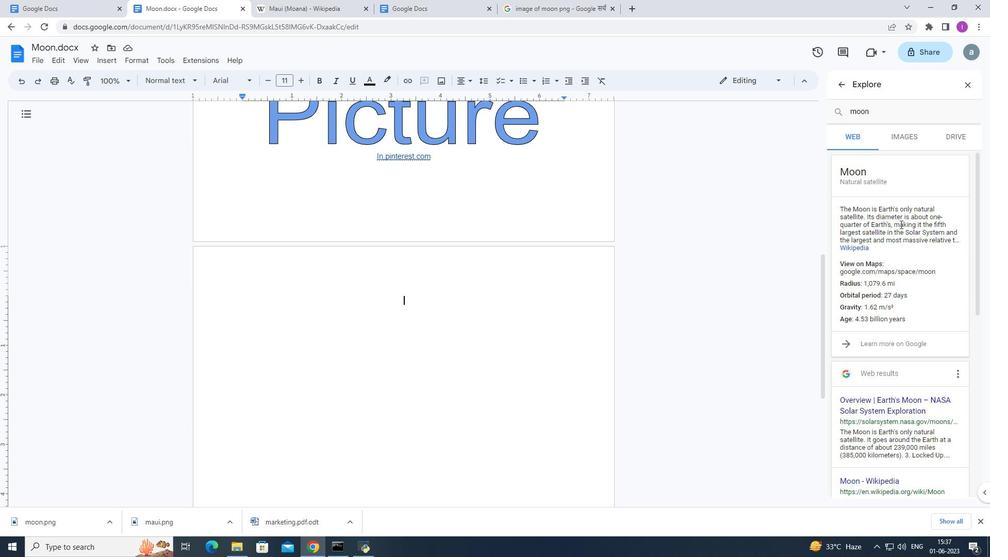 
Action: Mouse moved to (898, 238)
Screenshot: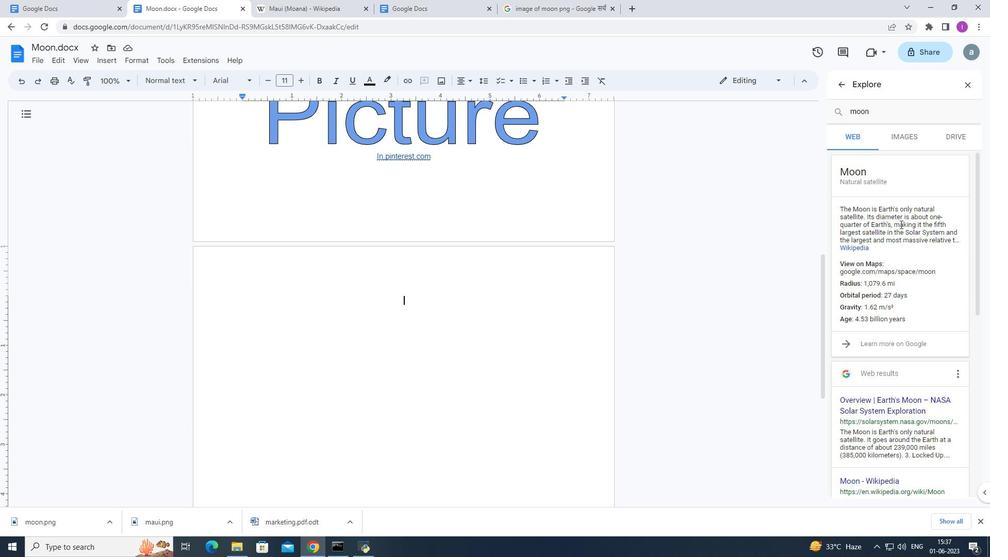 
Action: Mouse scrolled (900, 224) with delta (0, 0)
Screenshot: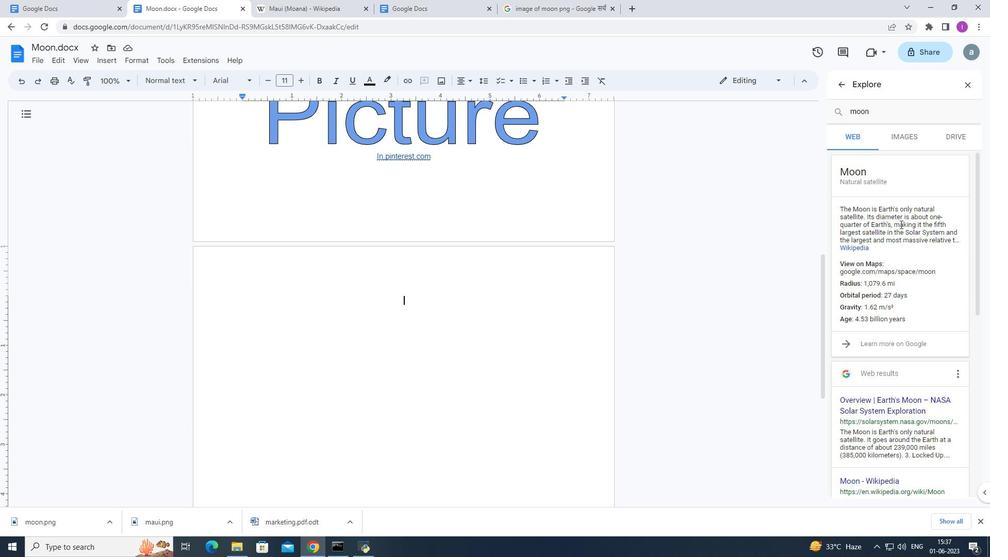 
Action: Mouse moved to (898, 240)
Screenshot: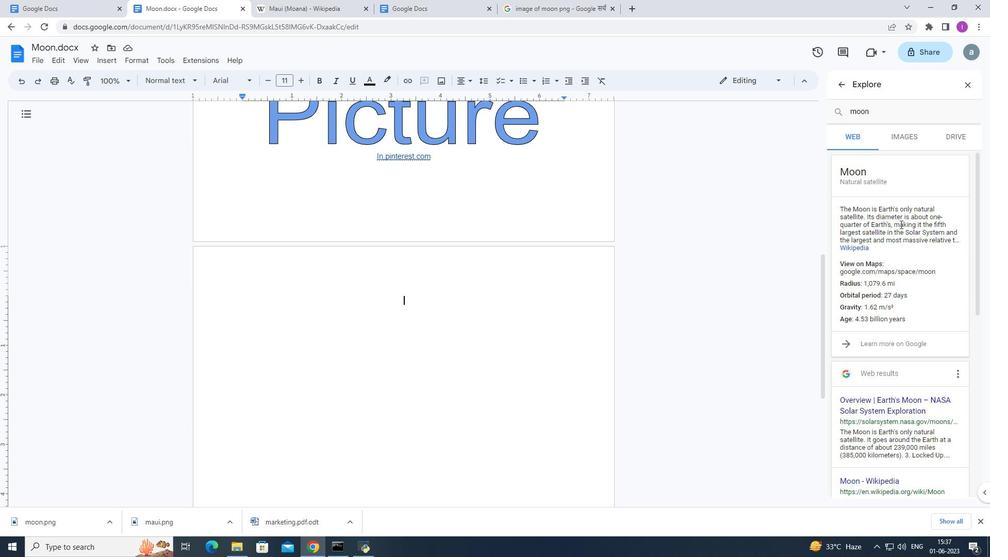 
Action: Mouse scrolled (900, 228) with delta (0, 0)
Screenshot: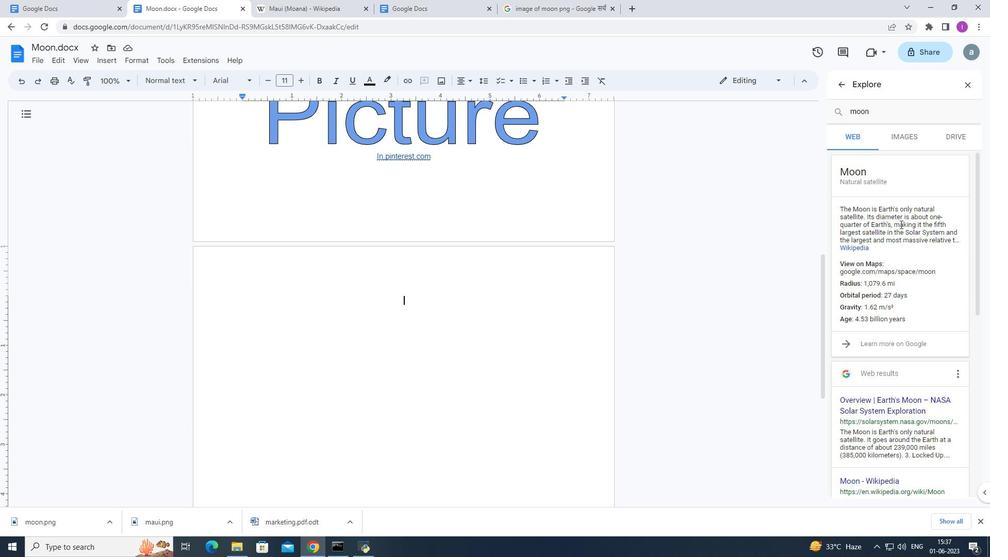 
Action: Mouse moved to (877, 217)
Screenshot: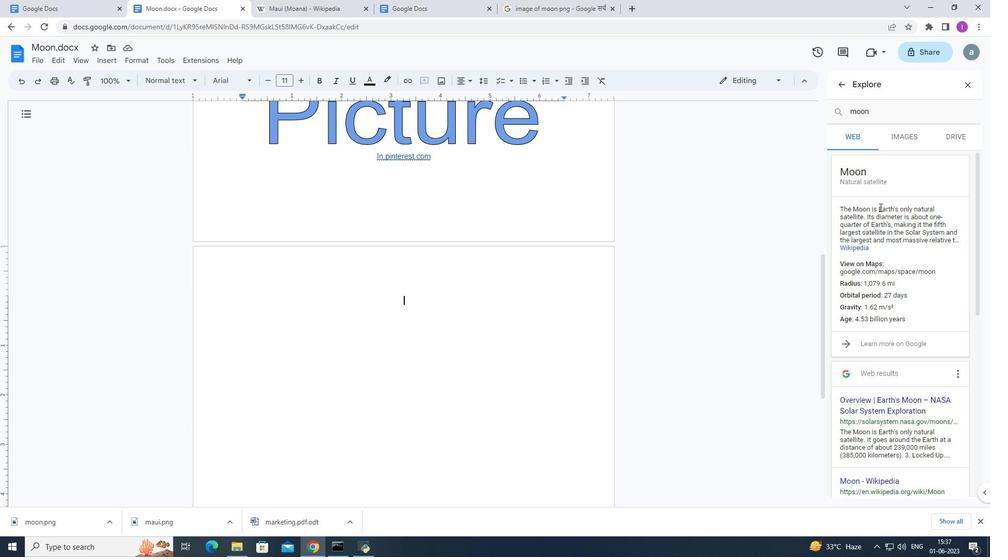 
Action: Mouse pressed left at (877, 217)
Screenshot: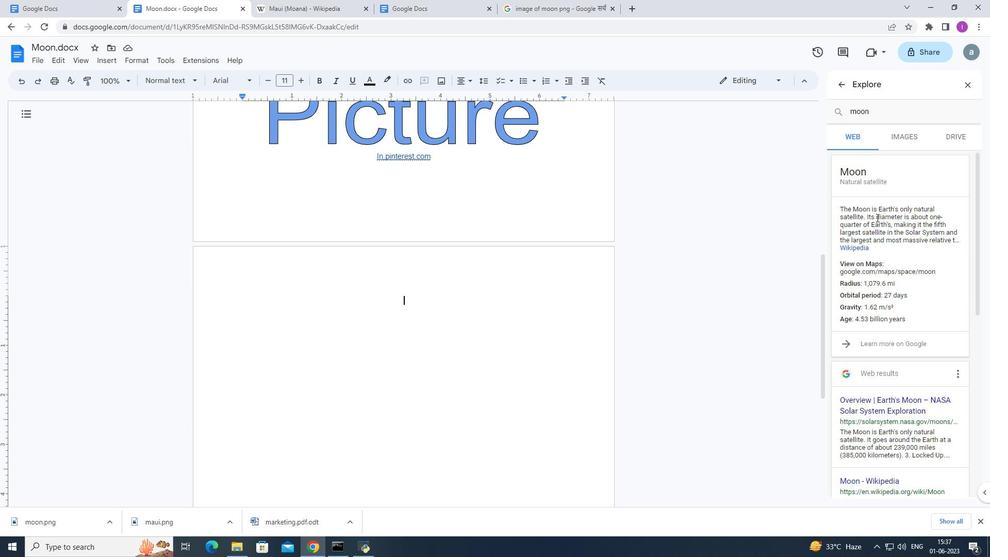 
Action: Mouse moved to (850, 218)
Screenshot: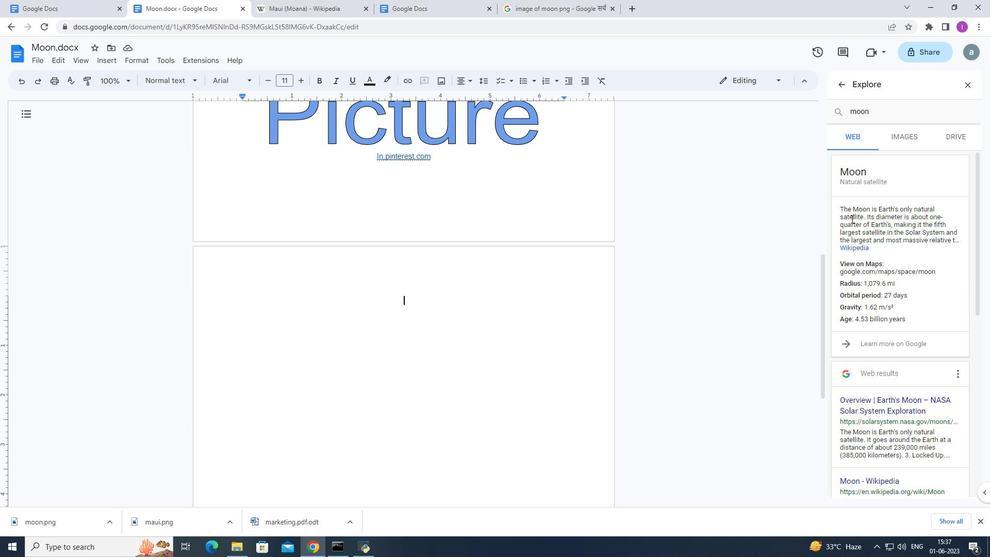 
Action: Mouse pressed left at (850, 218)
Screenshot: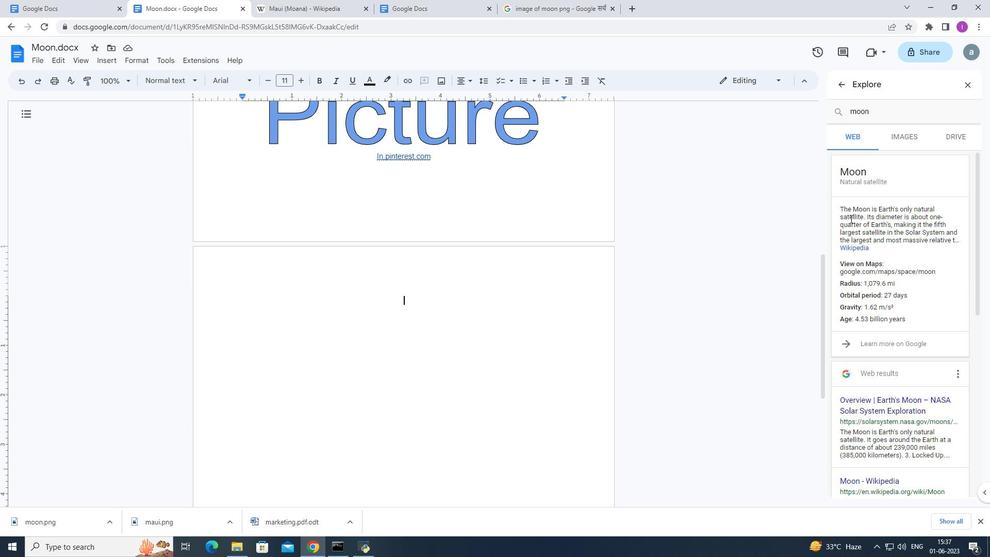 
Action: Mouse moved to (875, 282)
Screenshot: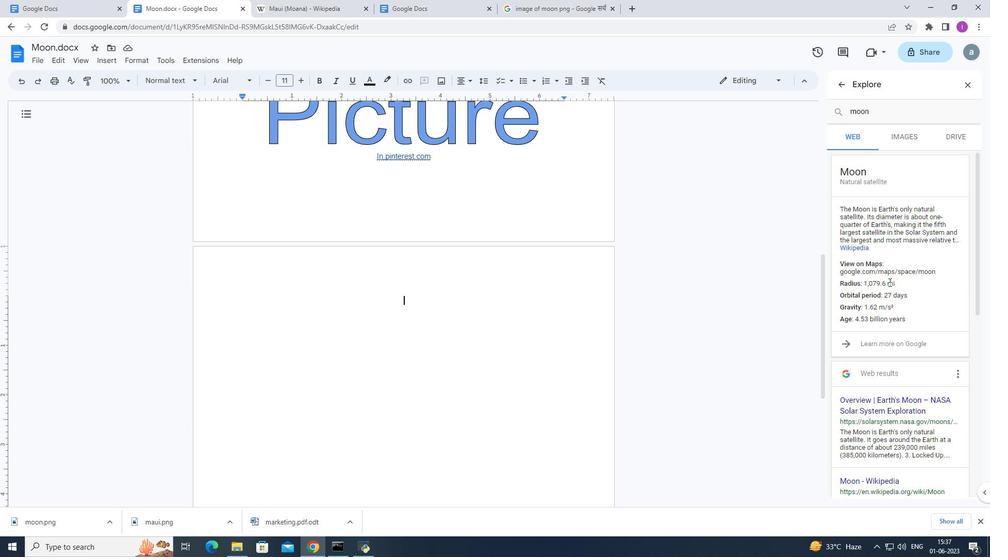
Action: Mouse pressed left at (875, 282)
Screenshot: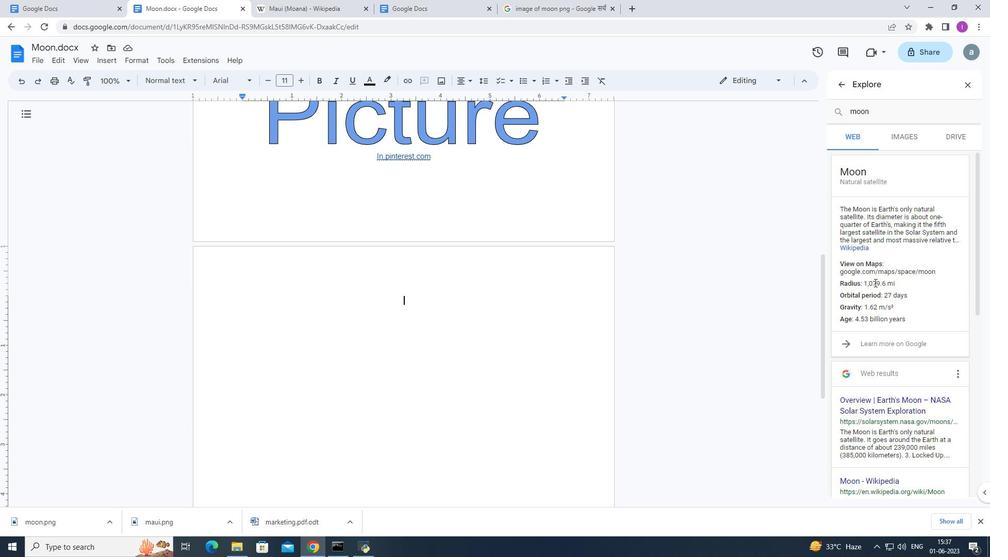
Action: Mouse moved to (913, 139)
Screenshot: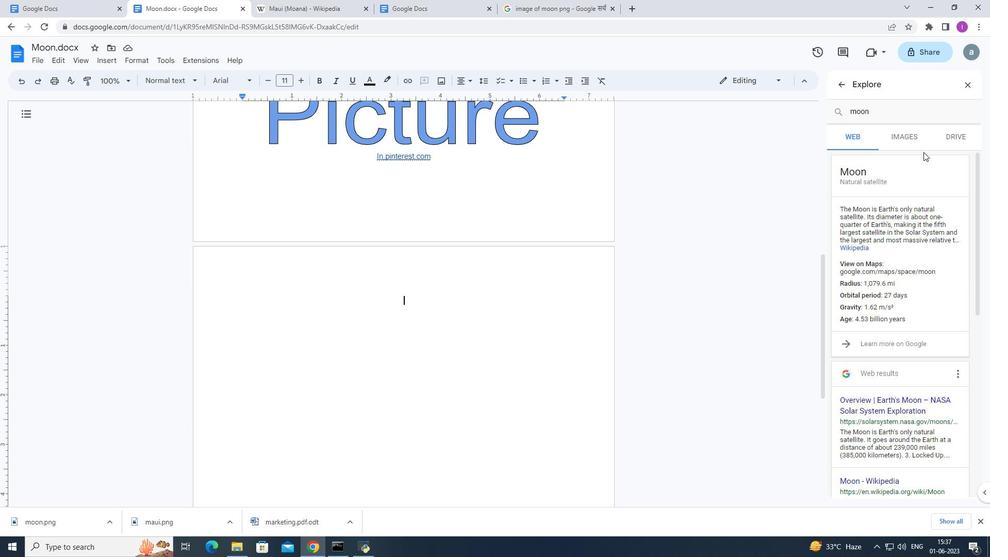 
Action: Mouse pressed left at (913, 139)
Screenshot: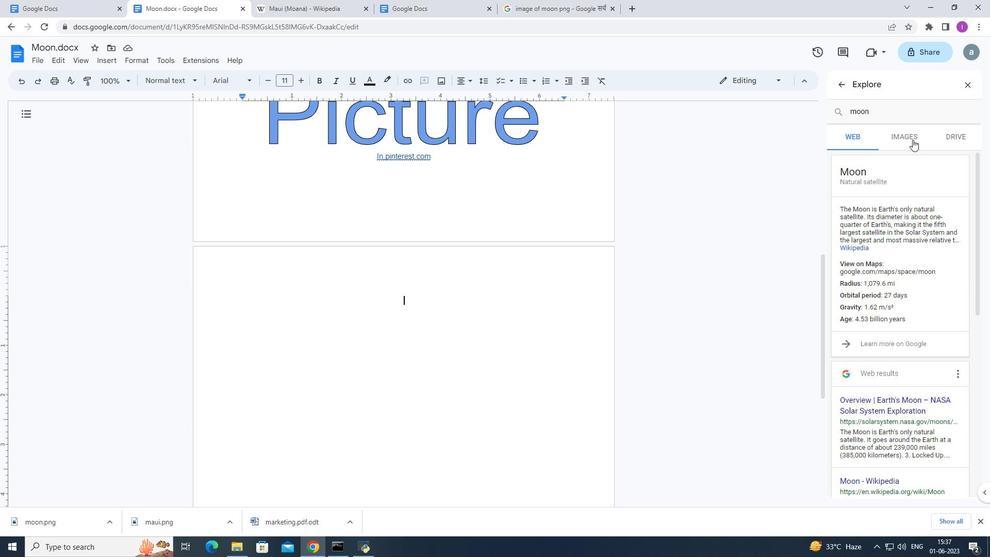 
Action: Mouse moved to (848, 138)
Screenshot: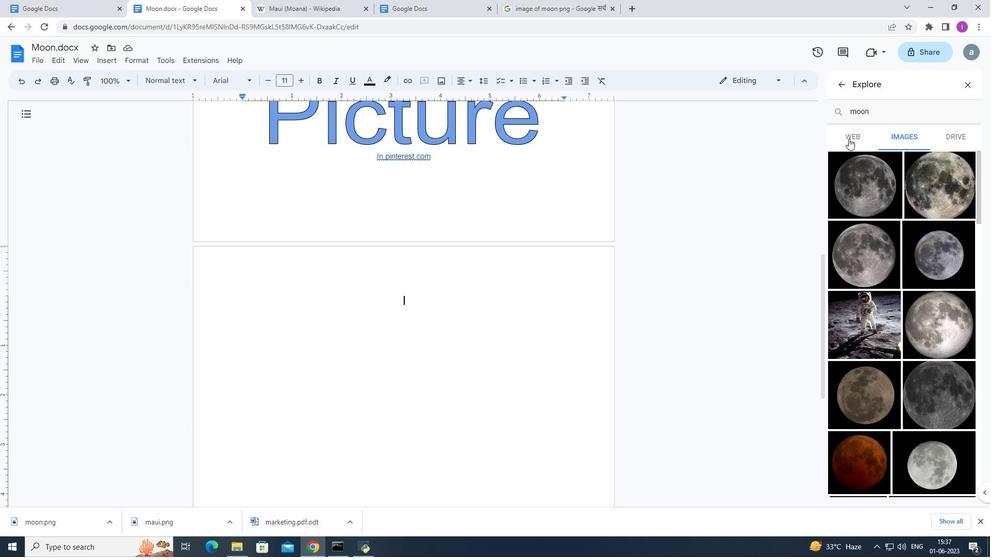 
Action: Mouse pressed left at (848, 138)
Screenshot: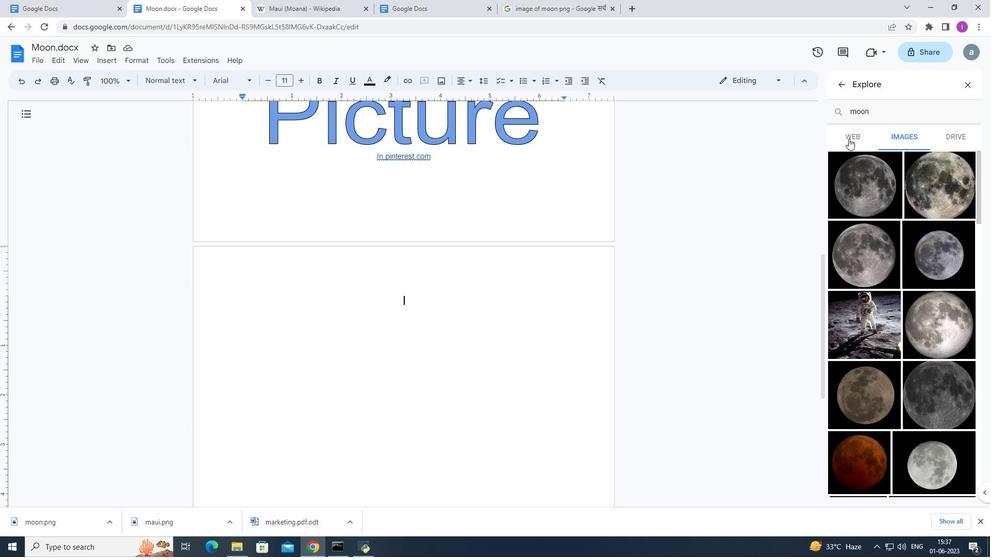 
Action: Mouse moved to (870, 216)
Screenshot: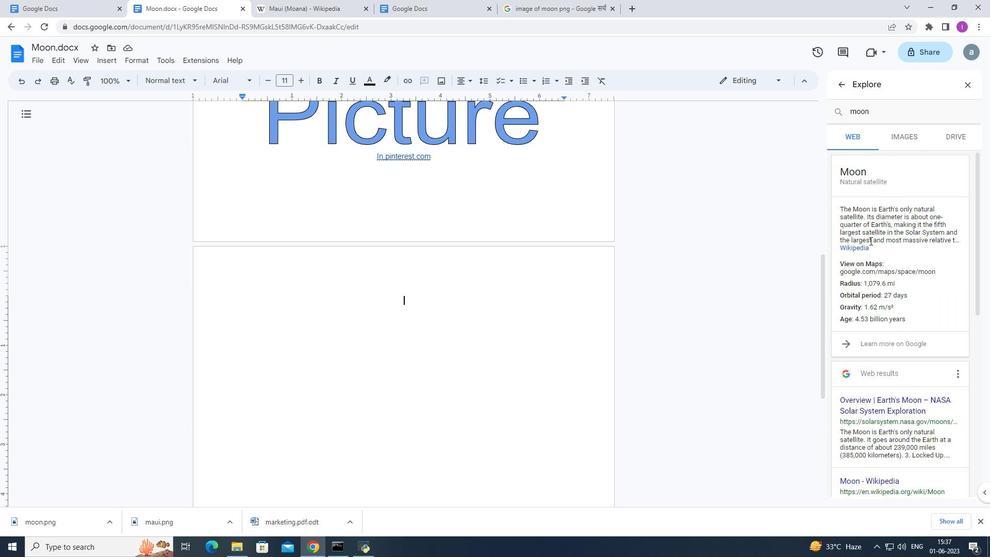 
Action: Mouse pressed left at (870, 216)
Screenshot: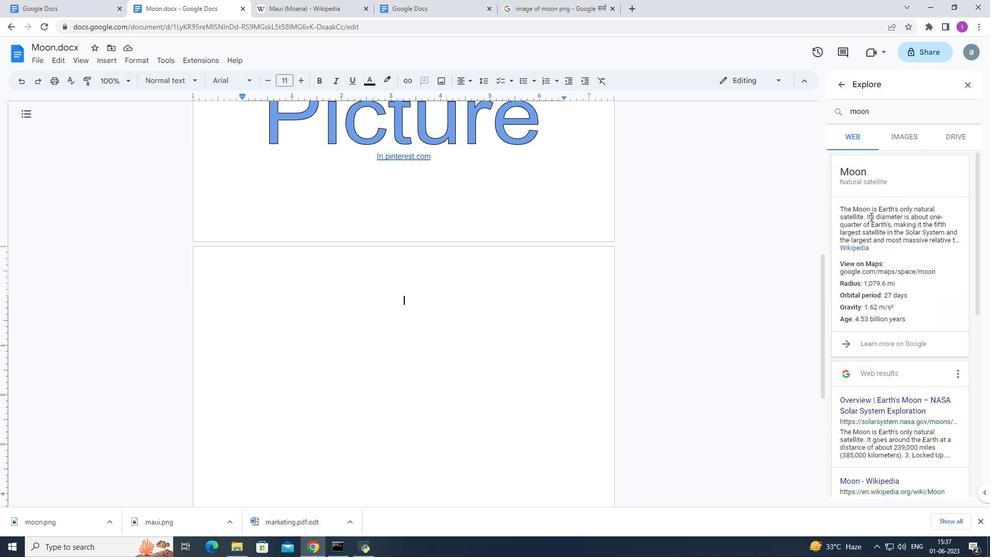 
Action: Mouse moved to (861, 243)
Screenshot: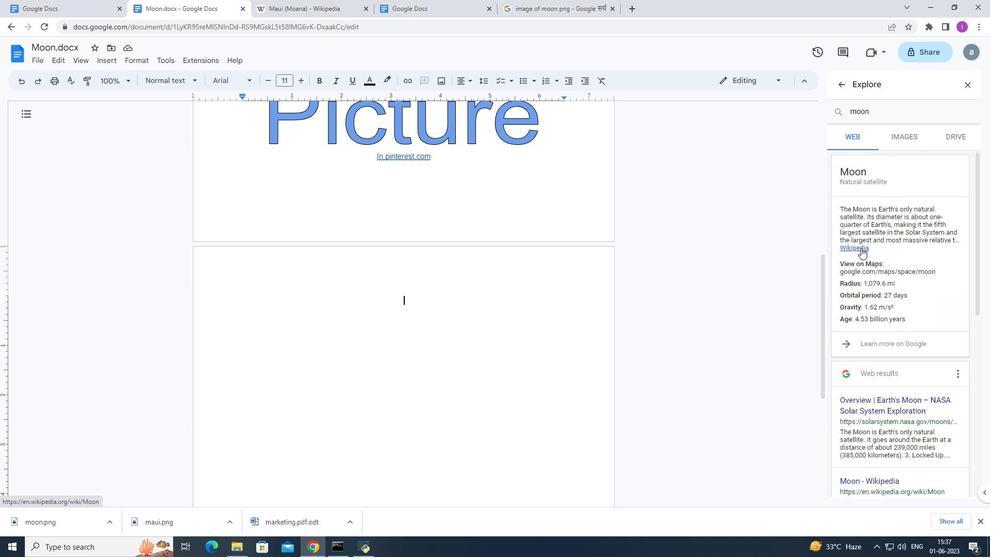 
Action: Mouse pressed left at (861, 243)
Screenshot: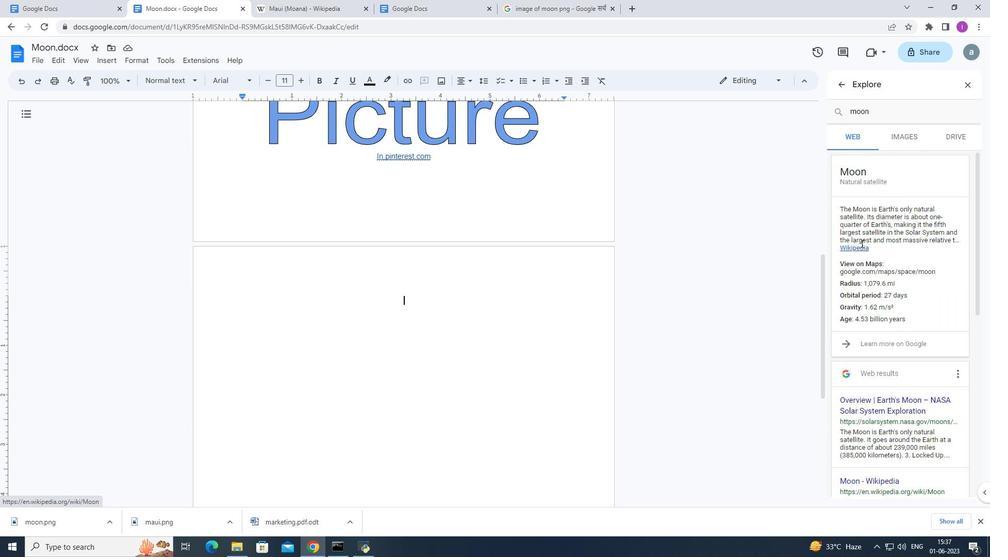 
Action: Mouse moved to (869, 215)
Screenshot: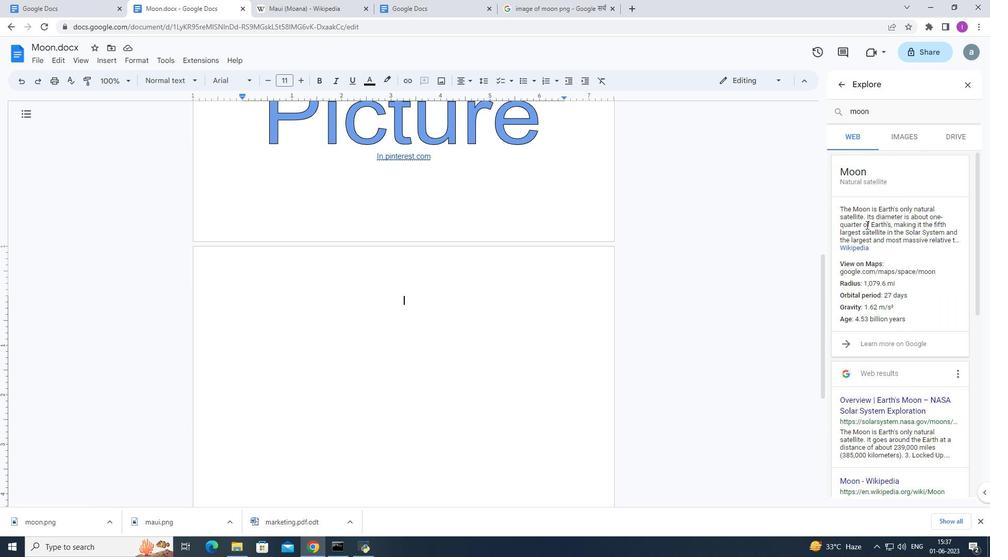 
Action: Mouse pressed left at (869, 215)
Screenshot: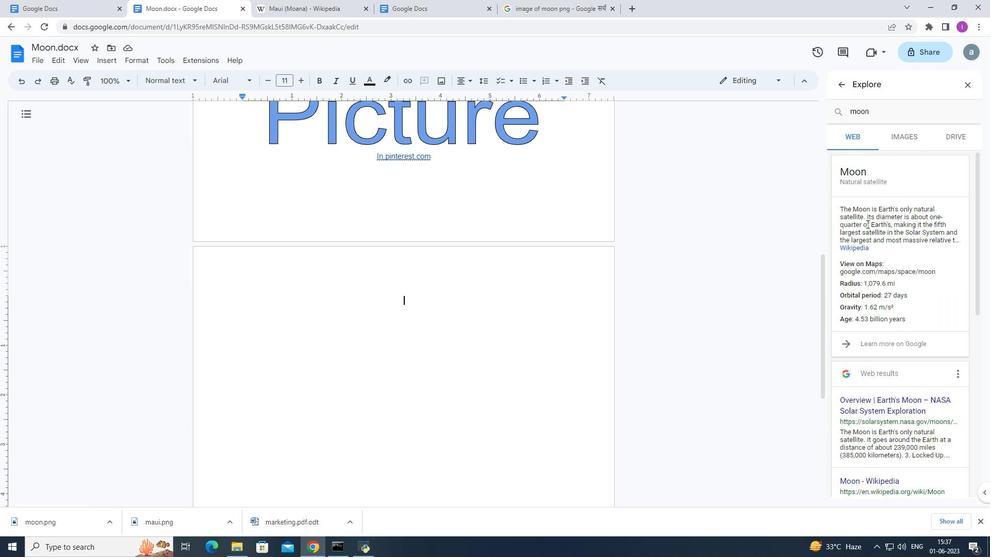 
Action: Mouse moved to (934, 120)
Screenshot: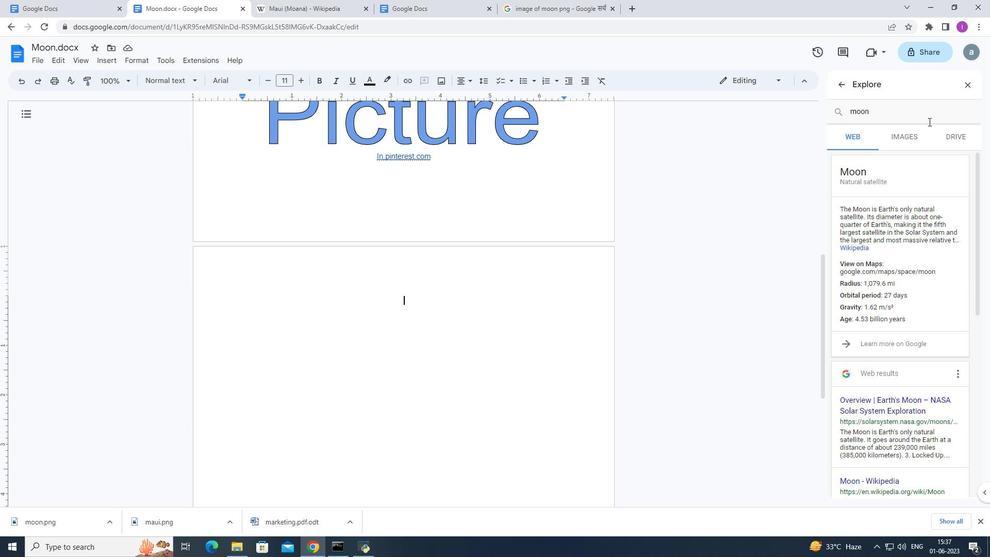 
Action: Mouse pressed left at (934, 120)
Screenshot: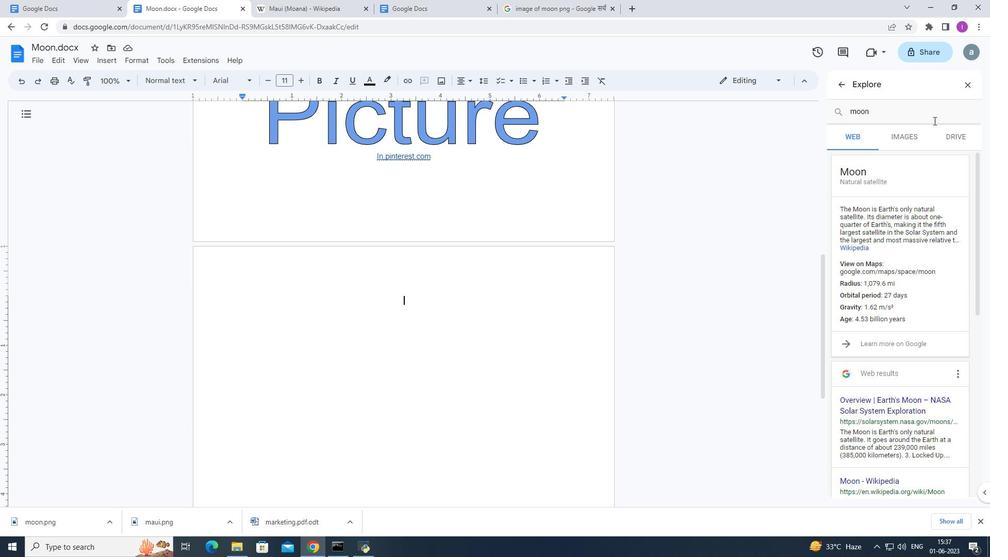 
Action: Mouse moved to (767, 252)
Screenshot: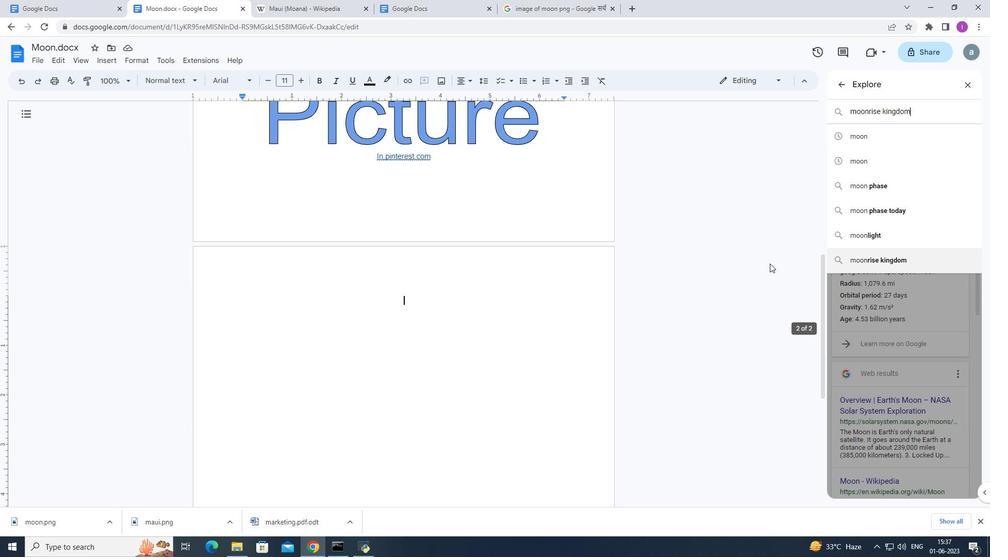 
Action: Mouse pressed left at (767, 252)
Screenshot: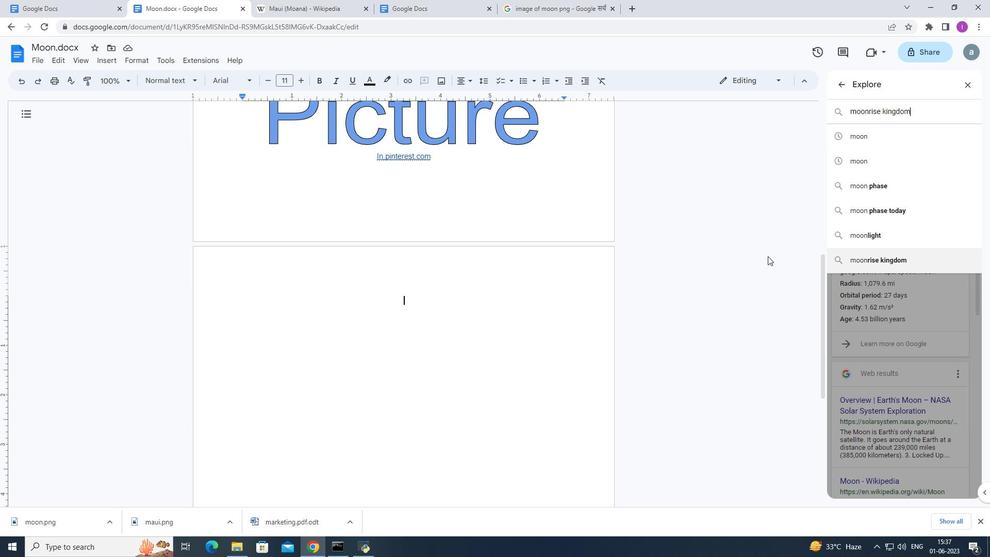 
Action: Mouse moved to (882, 344)
Screenshot: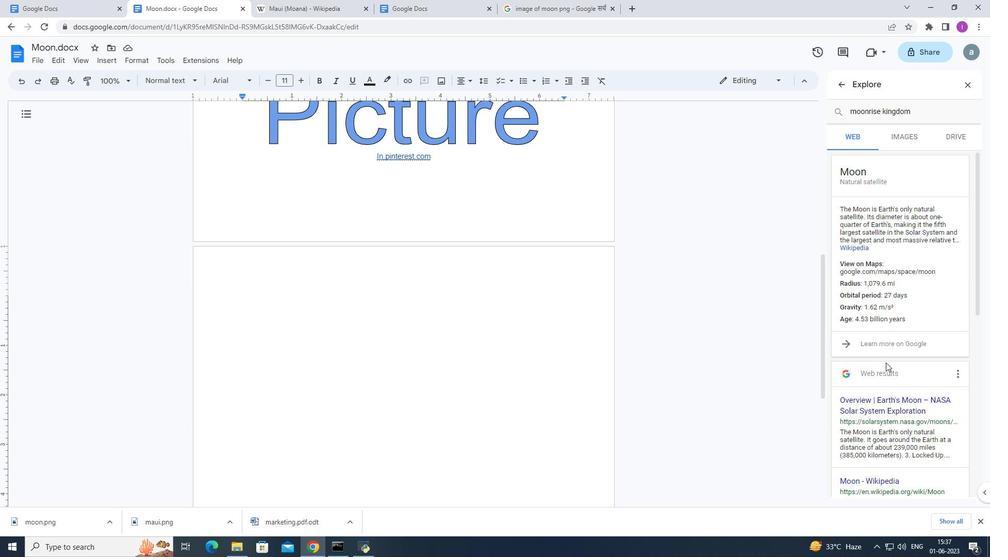 
Action: Mouse pressed left at (882, 344)
Screenshot: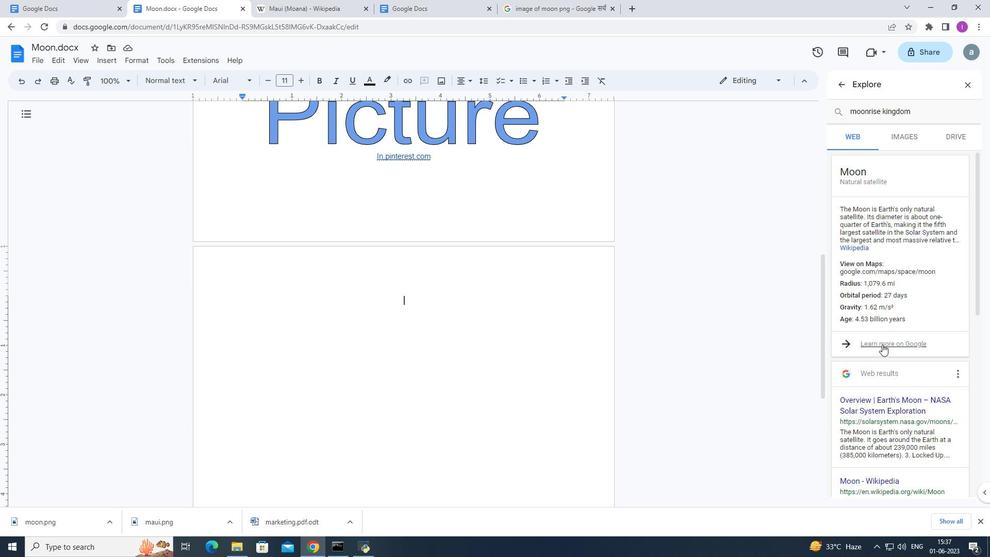 
Action: Mouse moved to (710, 132)
Screenshot: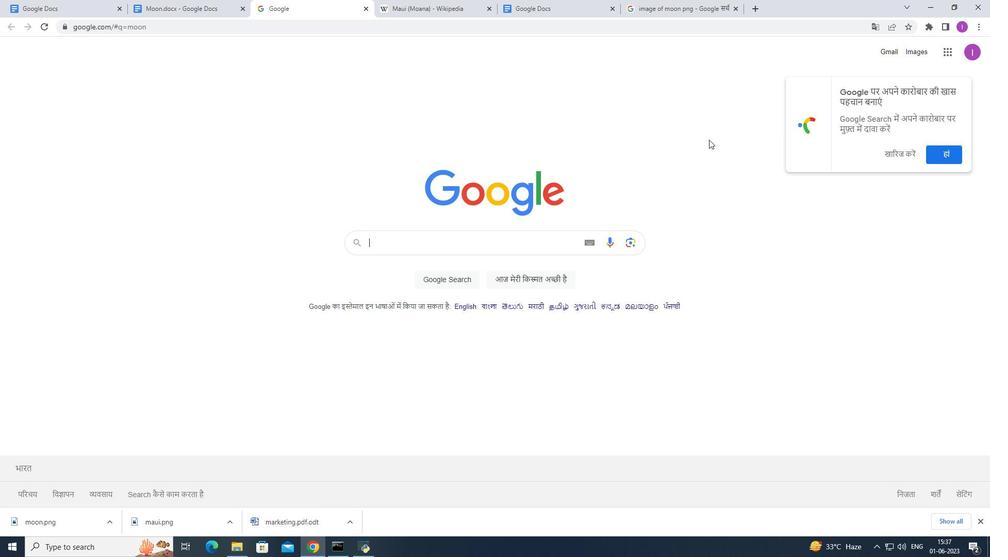 
Action: Key pressed moon
Screenshot: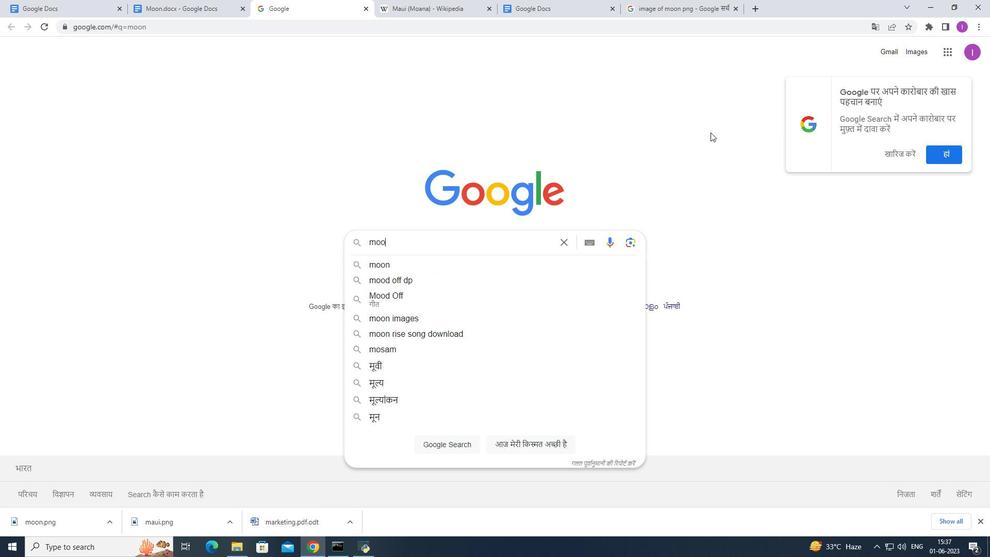 
Action: Mouse moved to (496, 254)
Screenshot: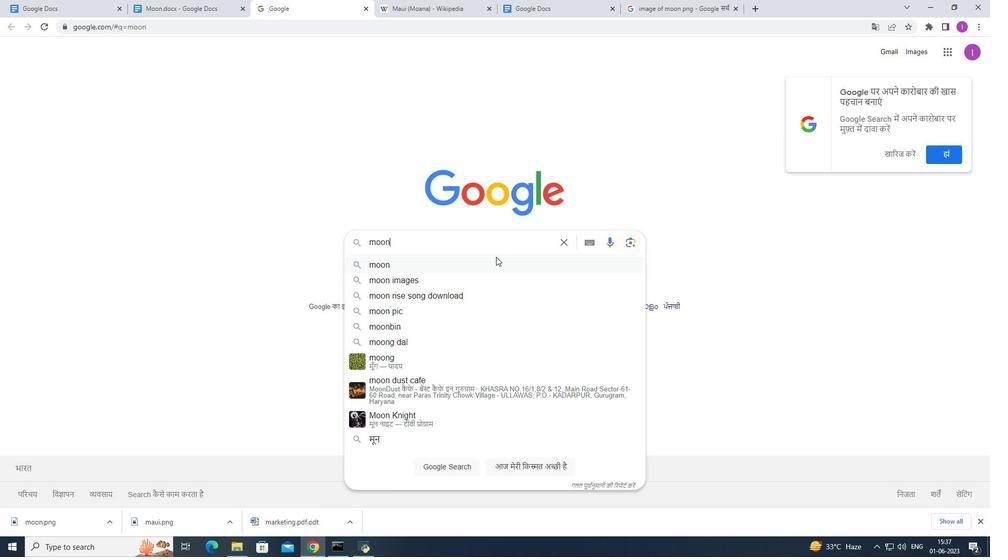 
Action: Key pressed <Key.enter>
Screenshot: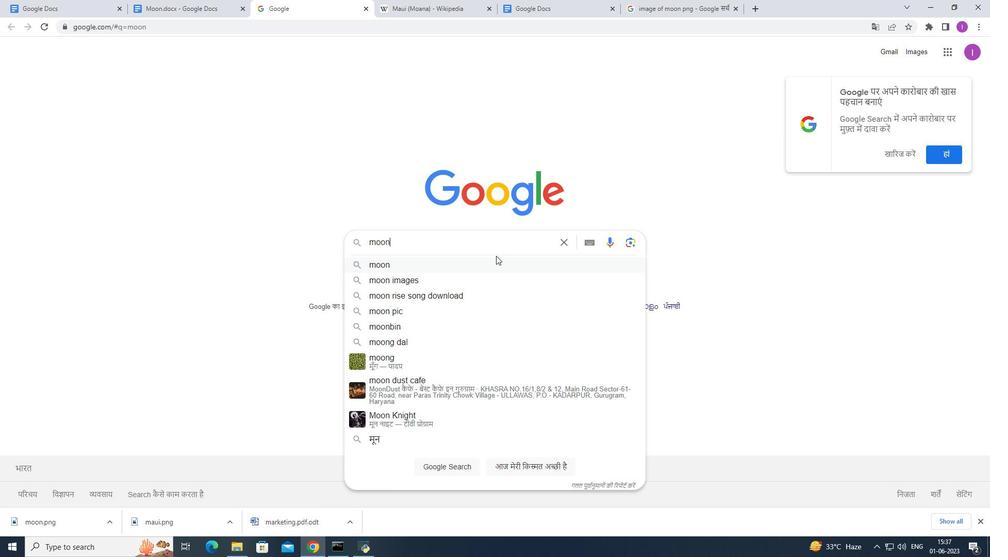 
Action: Mouse moved to (170, 158)
Screenshot: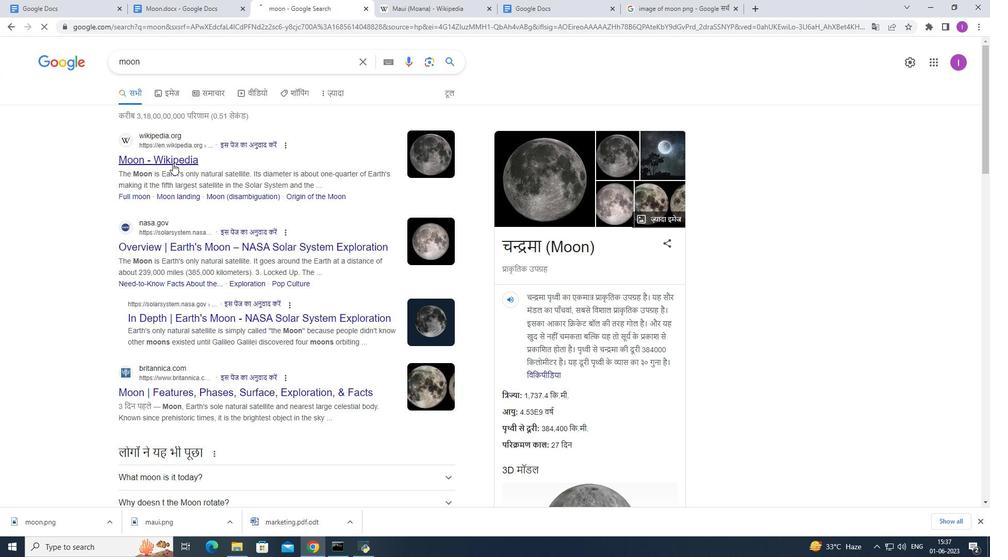 
Action: Mouse pressed left at (170, 158)
Screenshot: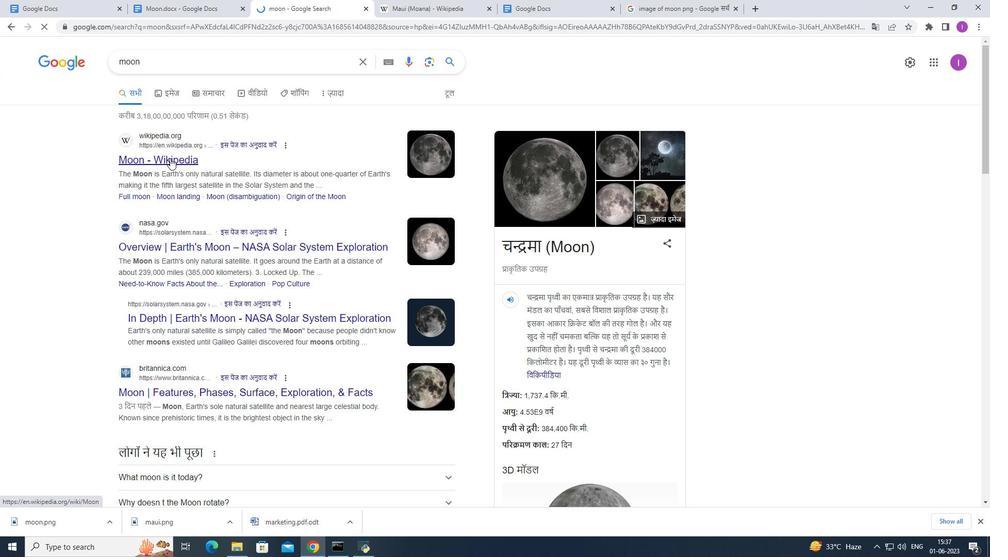 
Action: Mouse moved to (248, 164)
Screenshot: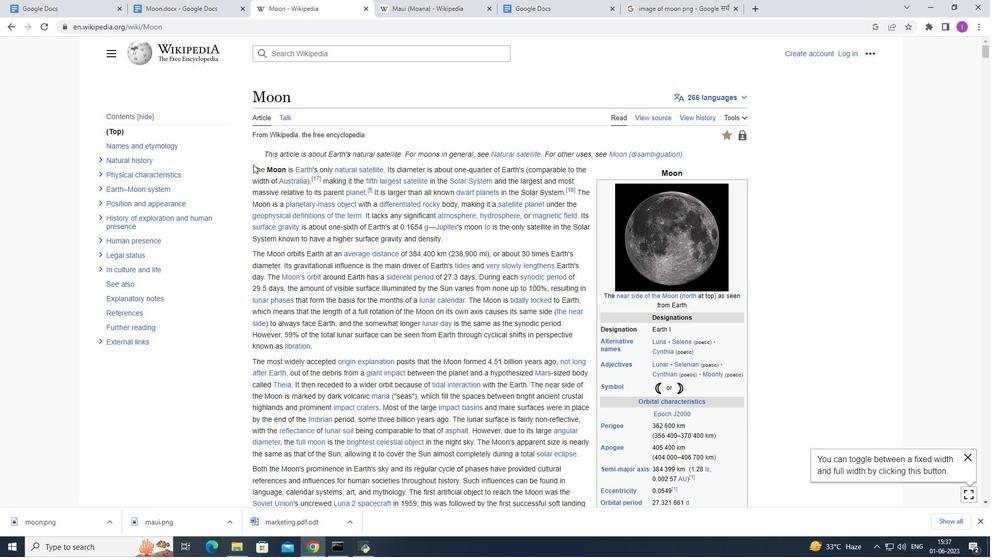 
Action: Mouse pressed left at (248, 164)
Screenshot: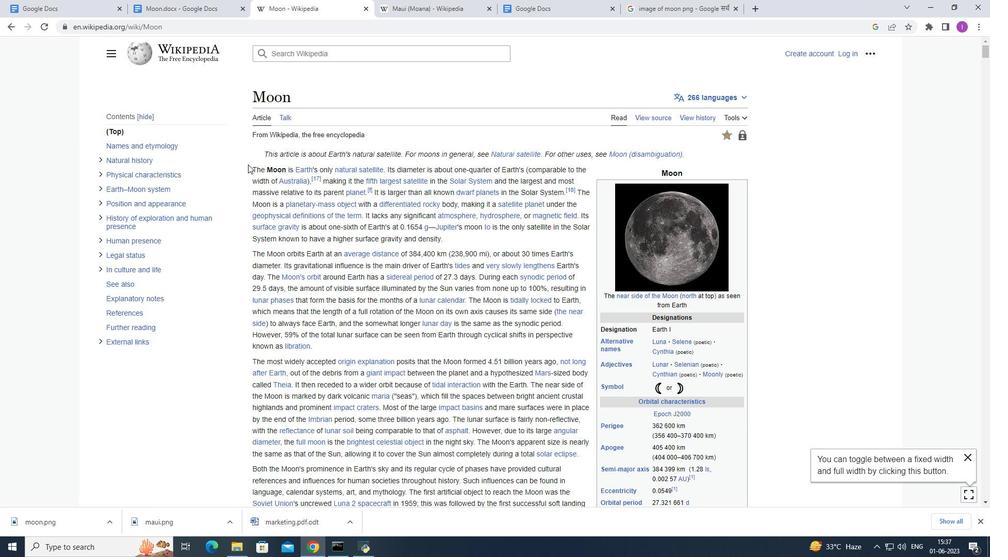 
Action: Mouse moved to (430, 229)
Screenshot: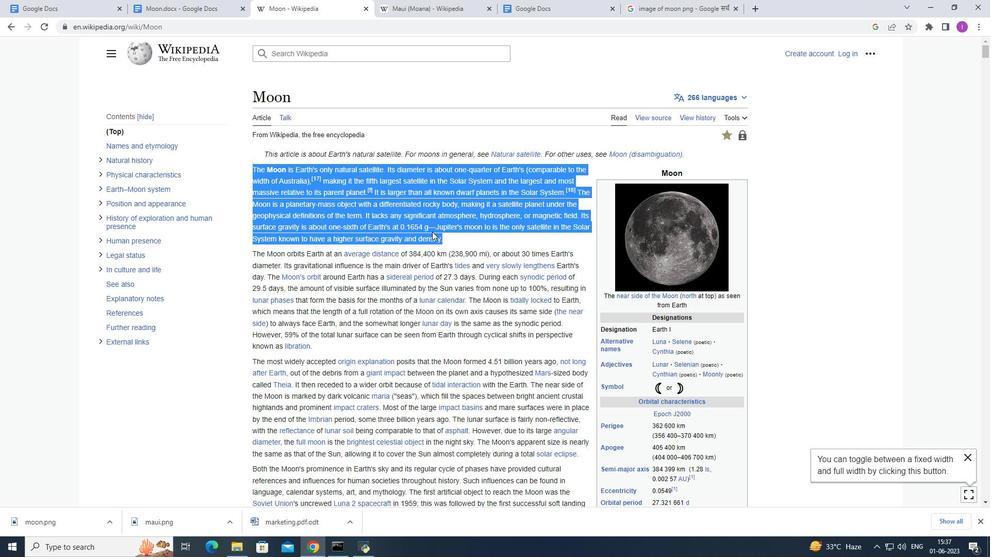 
Action: Key pressed ctrl+C
Screenshot: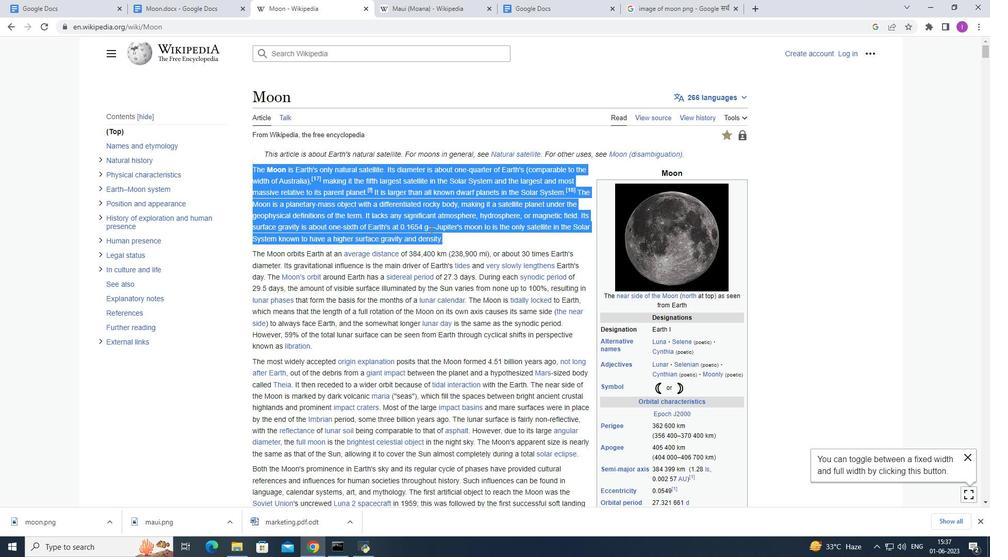 
Action: Mouse moved to (216, 10)
Screenshot: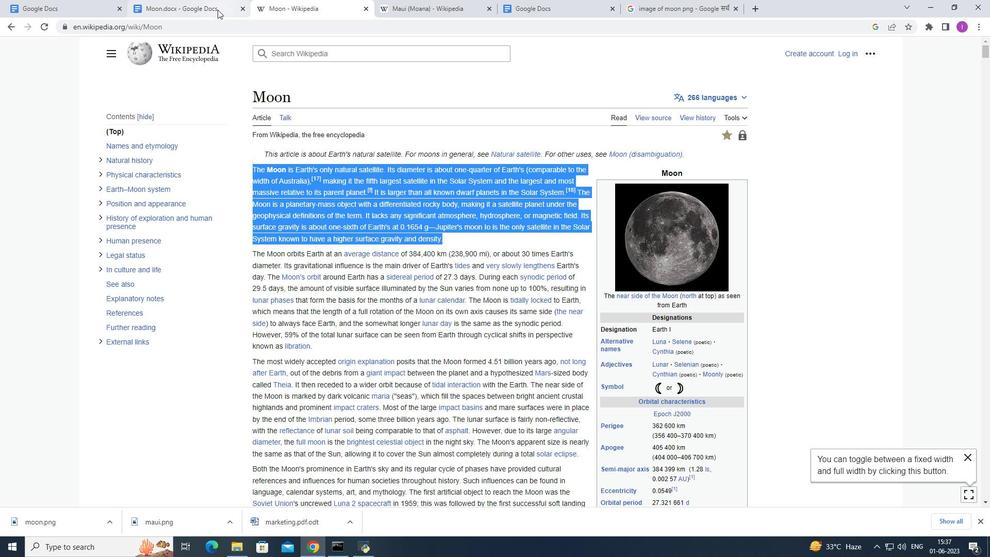 
Action: Mouse pressed left at (216, 10)
Screenshot: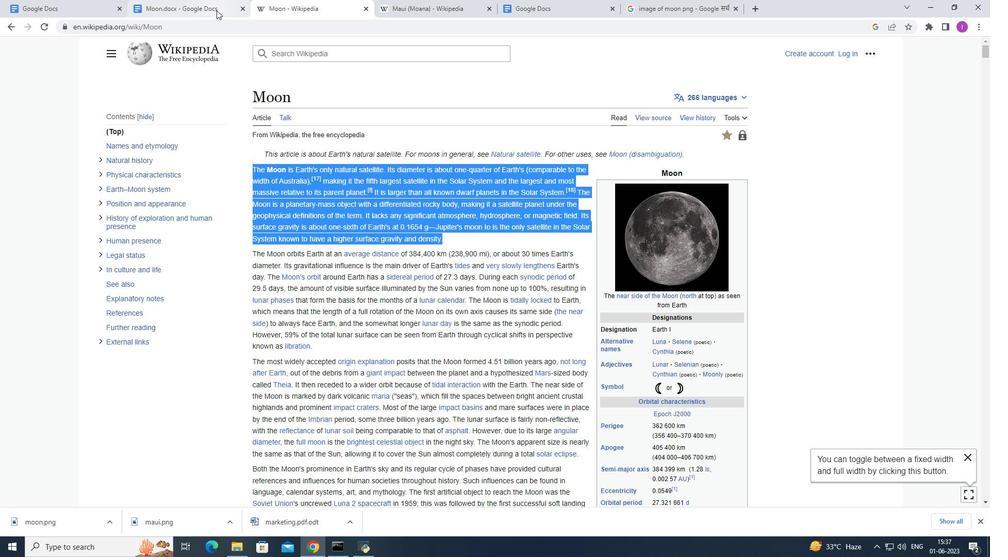 
Action: Mouse moved to (309, 319)
Screenshot: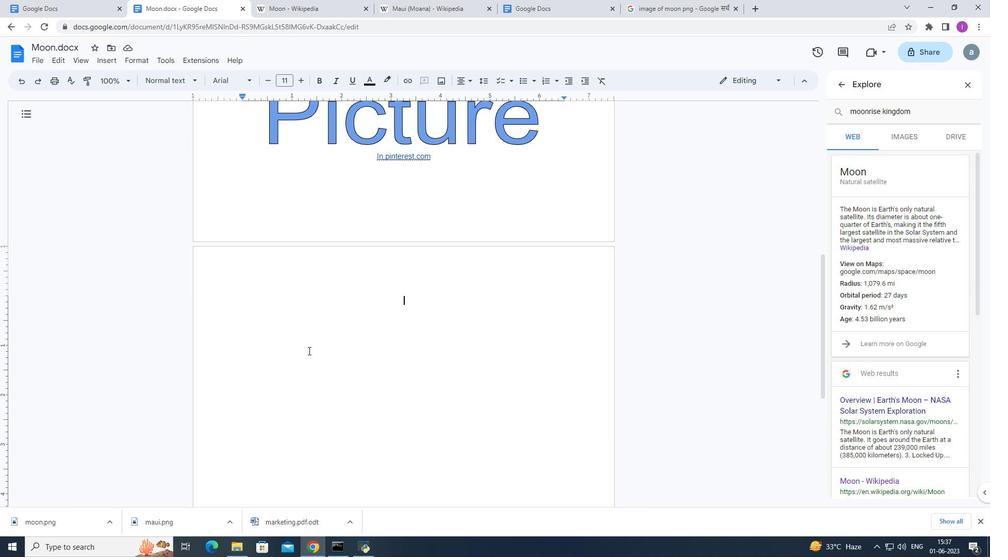 
Action: Mouse pressed left at (309, 319)
Screenshot: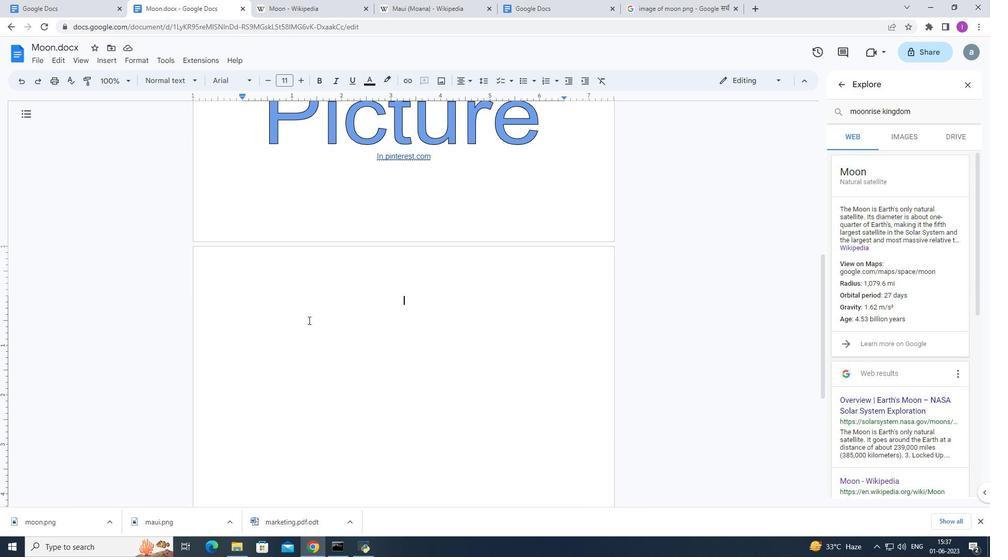 
Action: Mouse moved to (309, 319)
Screenshot: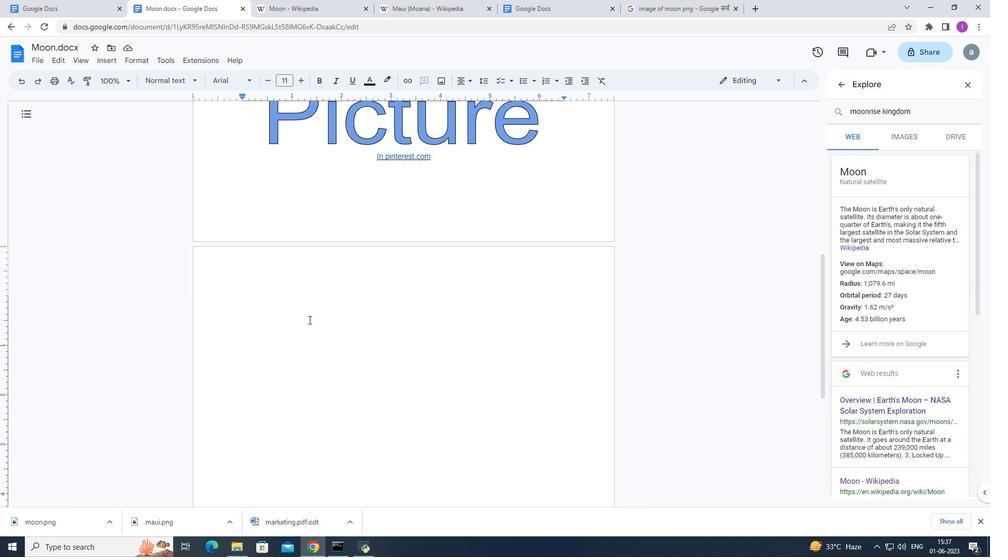 
Action: Key pressed ctrl+V
Screenshot: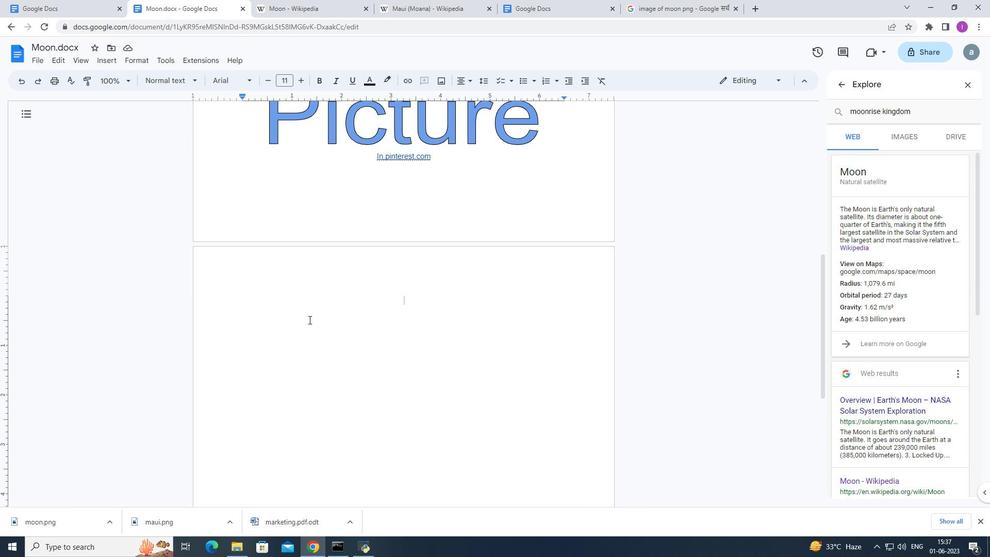 
Action: Mouse moved to (234, 289)
Screenshot: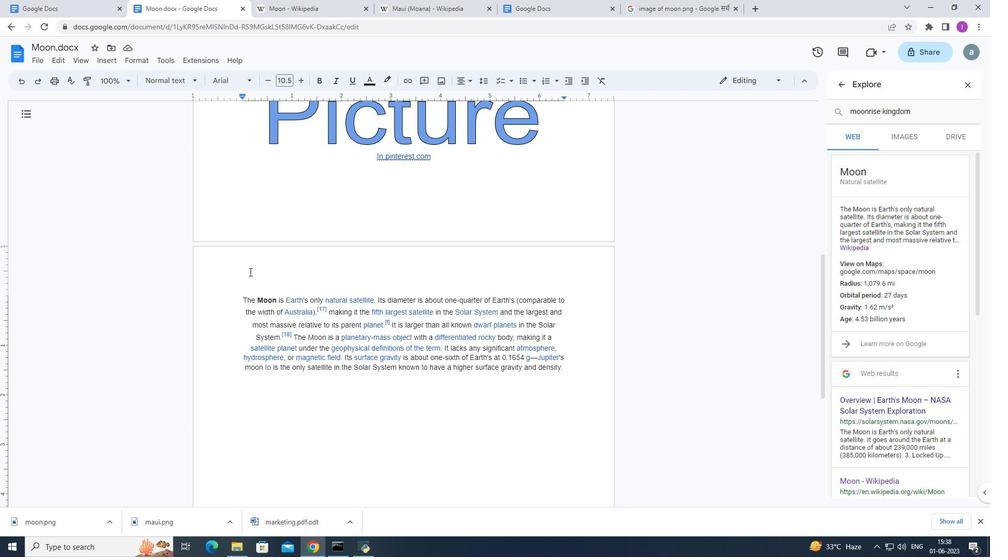 
Action: Mouse pressed left at (234, 289)
Screenshot: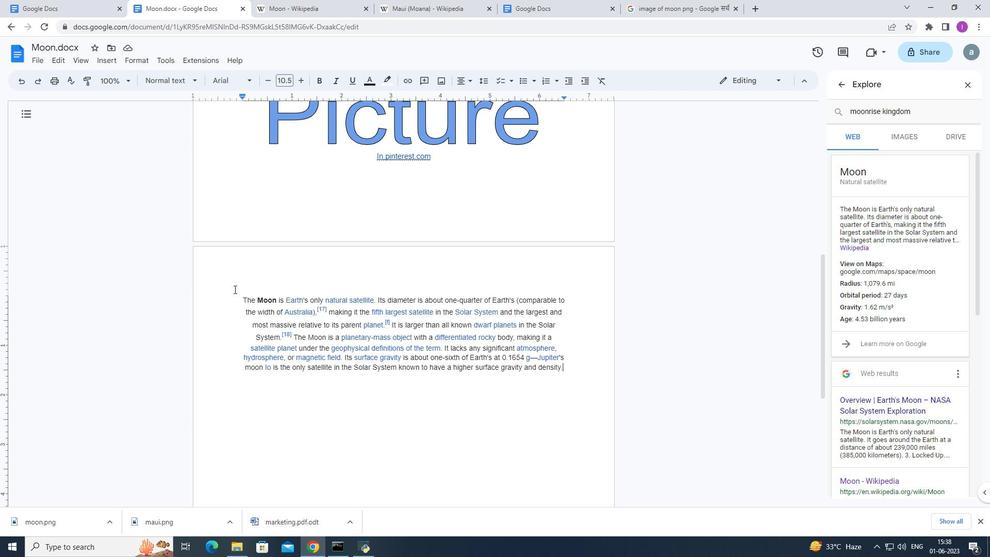 
Action: Mouse moved to (466, 78)
Screenshot: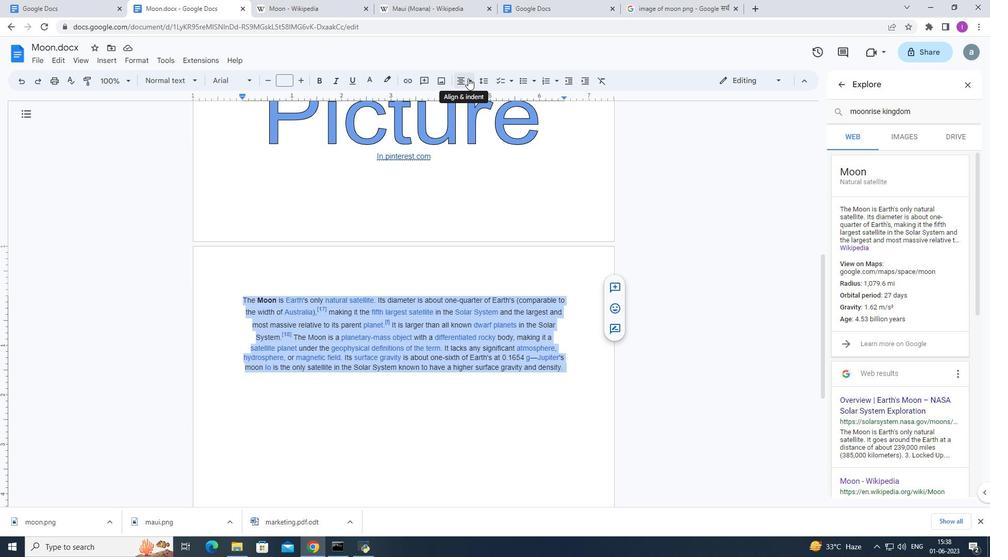 
Action: Mouse pressed left at (466, 78)
Screenshot: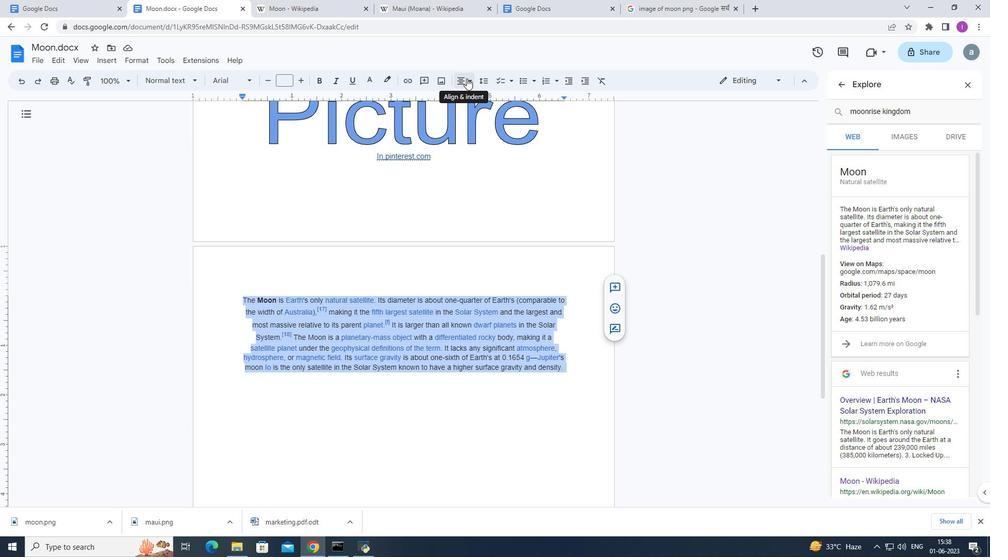 
Action: Mouse moved to (459, 103)
Screenshot: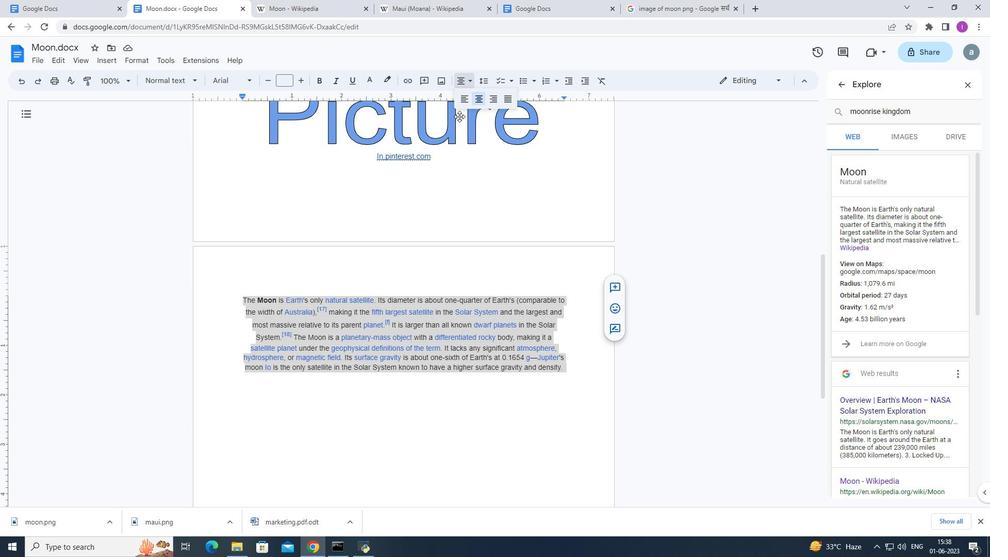 
Action: Mouse pressed left at (459, 103)
Screenshot: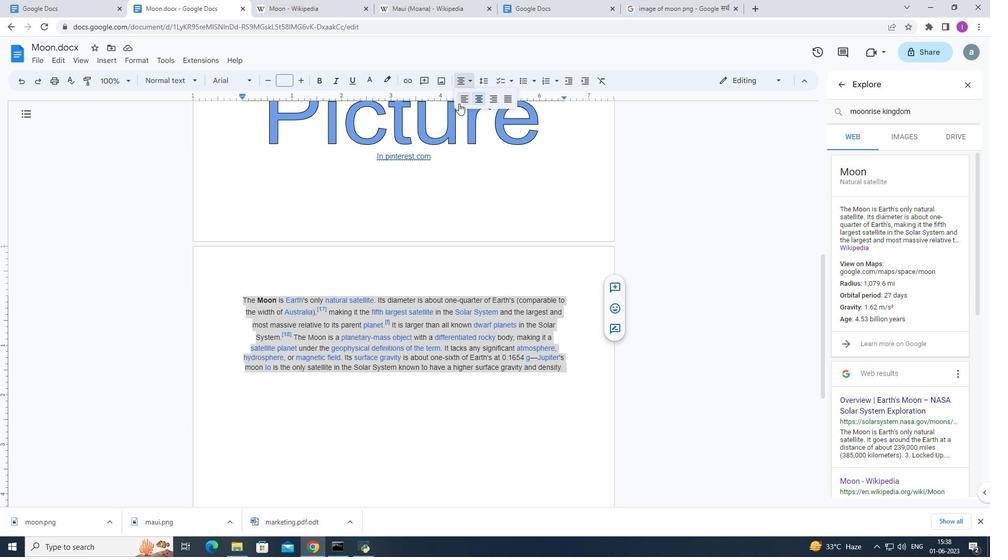 
Action: Mouse moved to (246, 425)
Screenshot: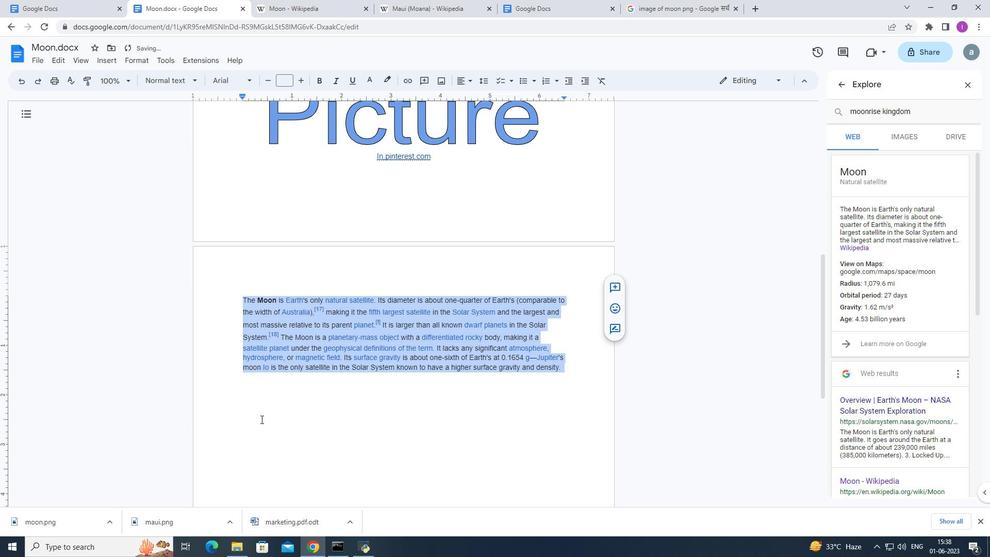 
Action: Mouse pressed left at (246, 425)
Screenshot: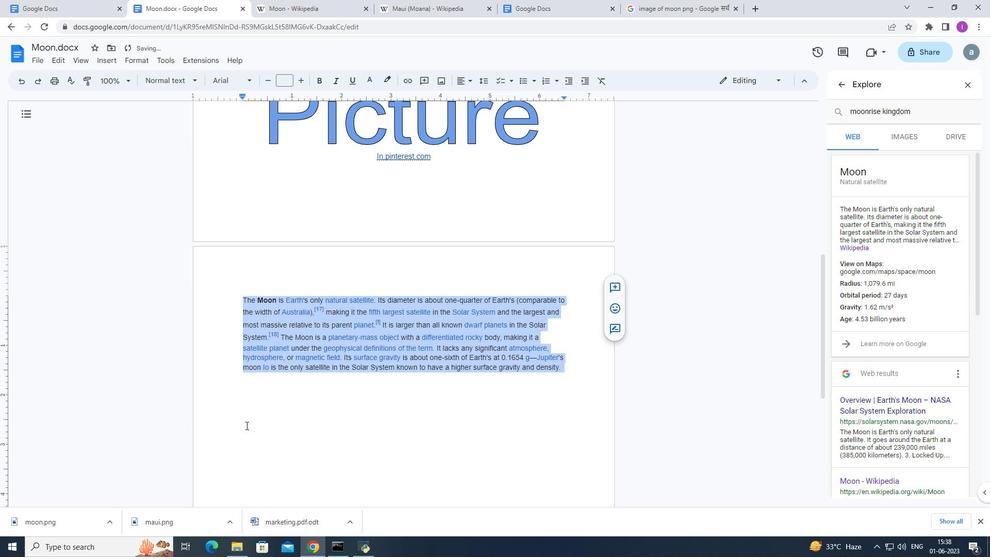
Action: Mouse moved to (239, 266)
Screenshot: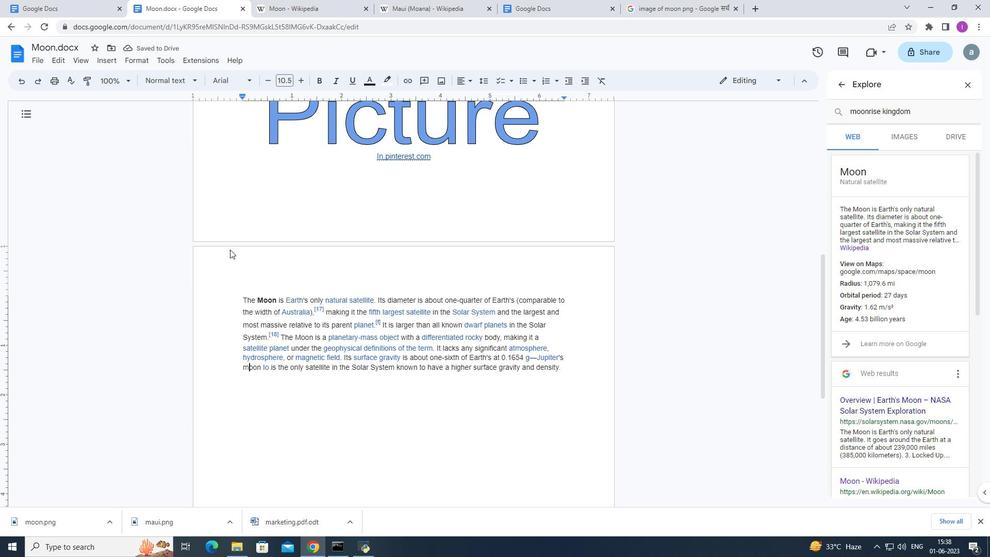 
Action: Mouse scrolled (239, 266) with delta (0, 0)
Screenshot: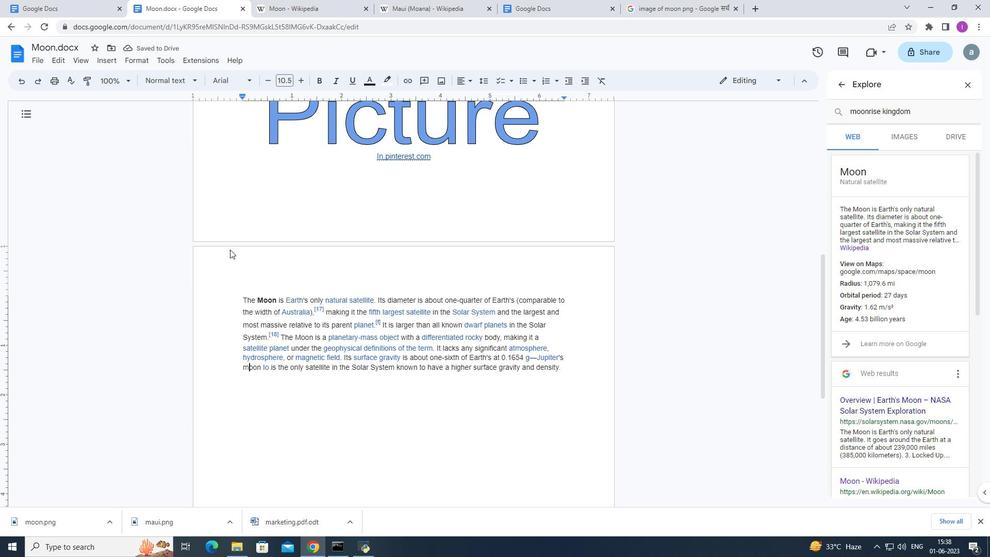 
Action: Mouse moved to (240, 269)
Screenshot: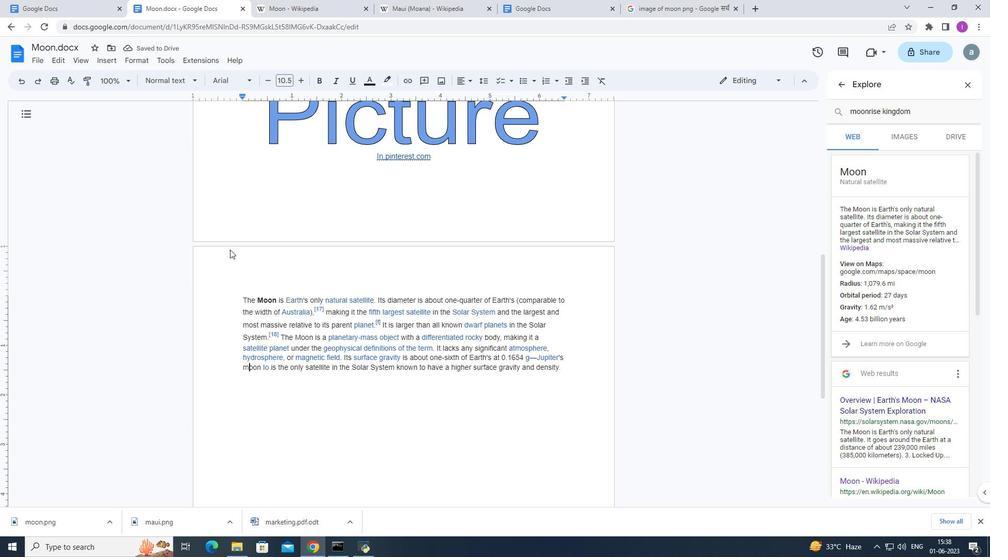 
Action: Mouse scrolled (240, 269) with delta (0, 0)
Screenshot: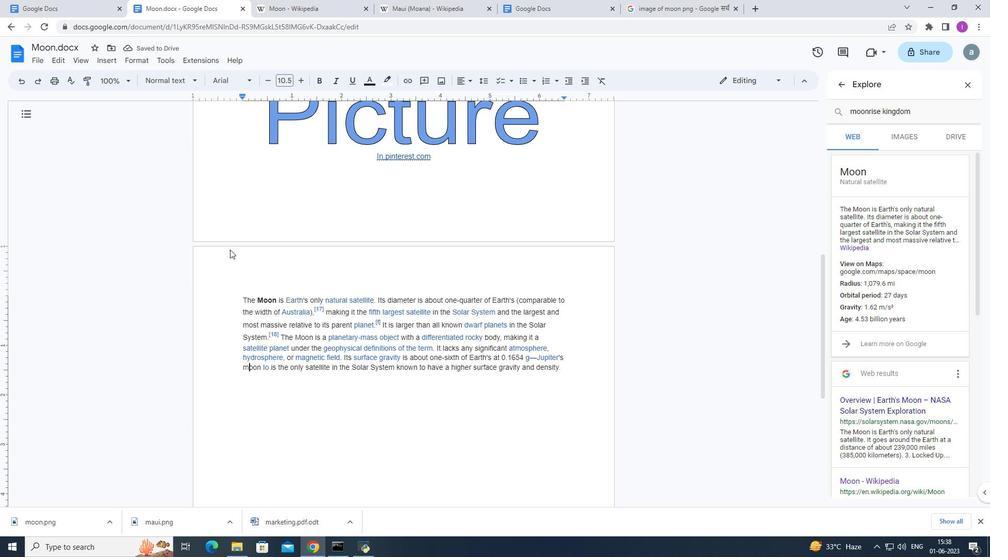 
Action: Mouse scrolled (240, 270) with delta (0, 0)
Screenshot: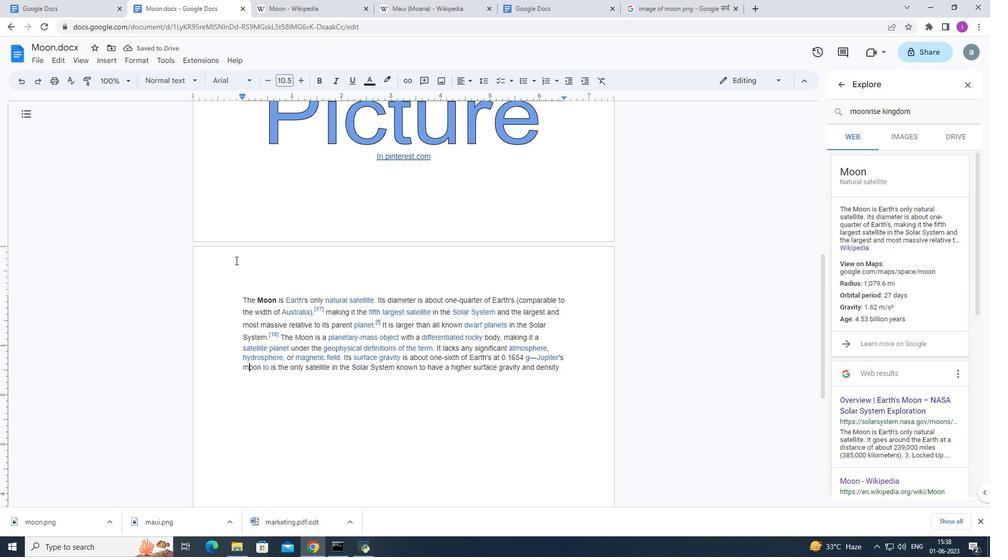 
Action: Mouse moved to (243, 269)
Screenshot: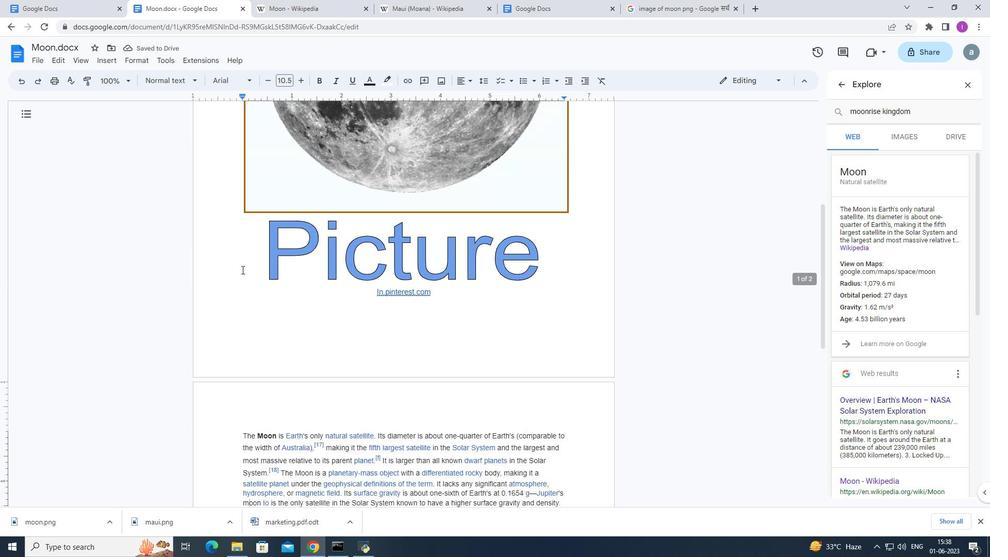 
Action: Mouse scrolled (243, 270) with delta (0, 0)
Screenshot: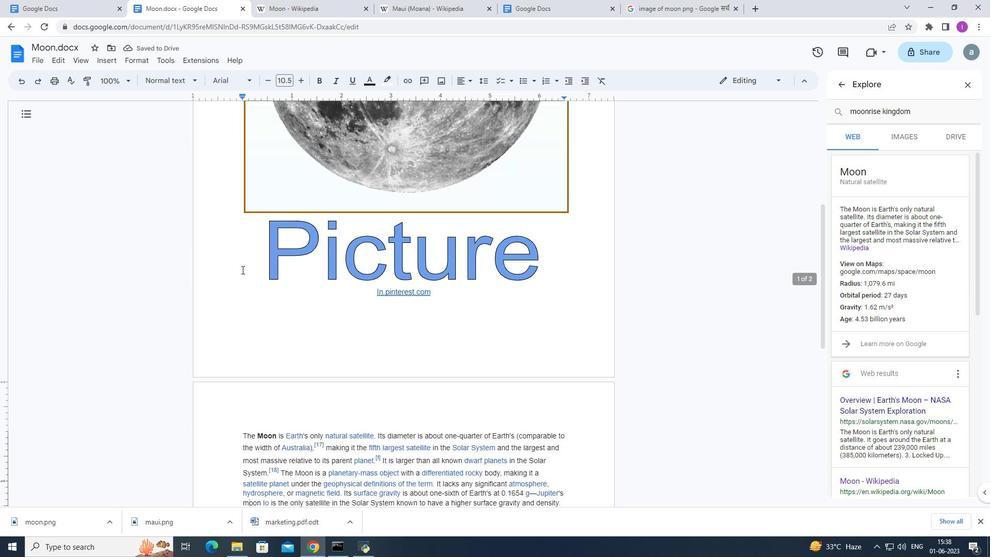 
Action: Mouse scrolled (243, 270) with delta (0, 0)
Screenshot: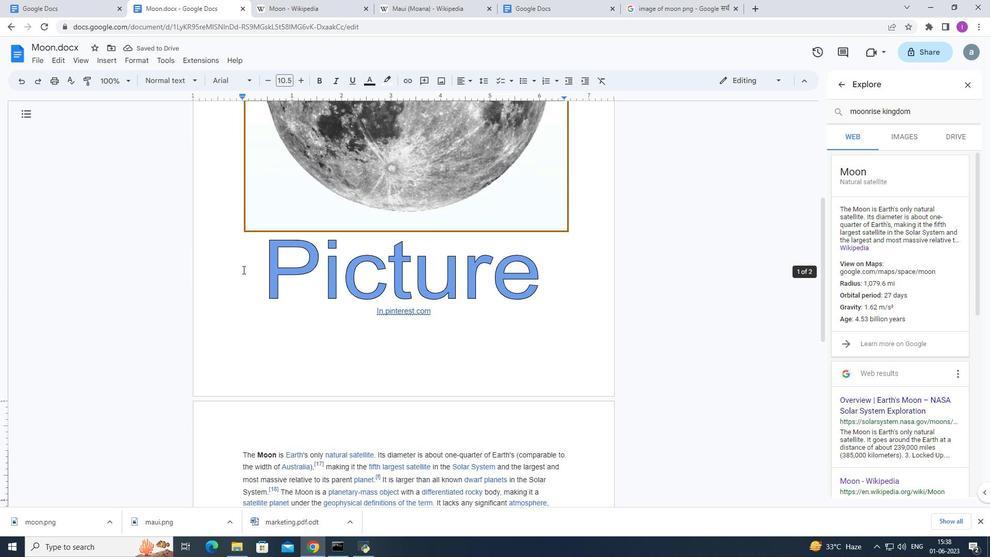 
Action: Mouse scrolled (243, 270) with delta (0, 0)
Screenshot: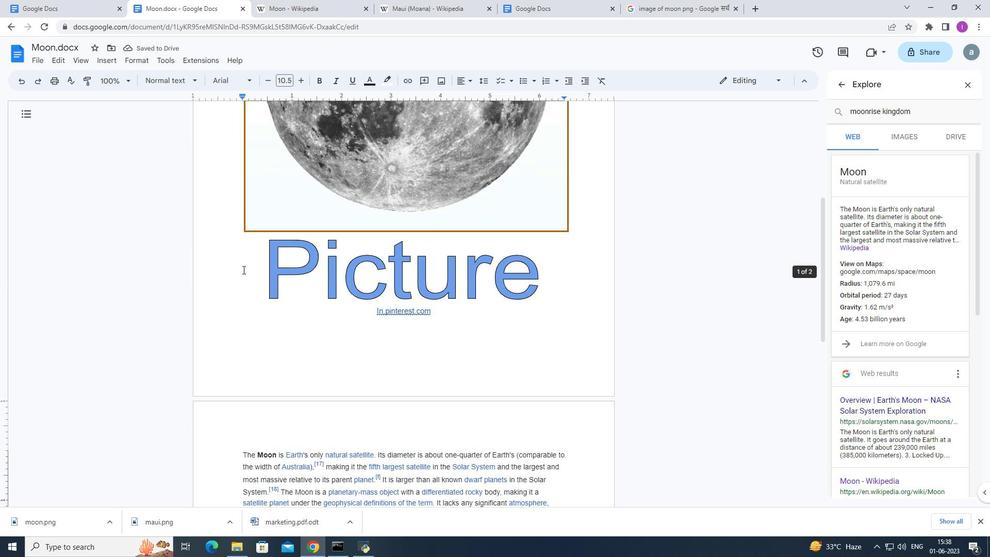 
Action: Mouse moved to (244, 269)
Screenshot: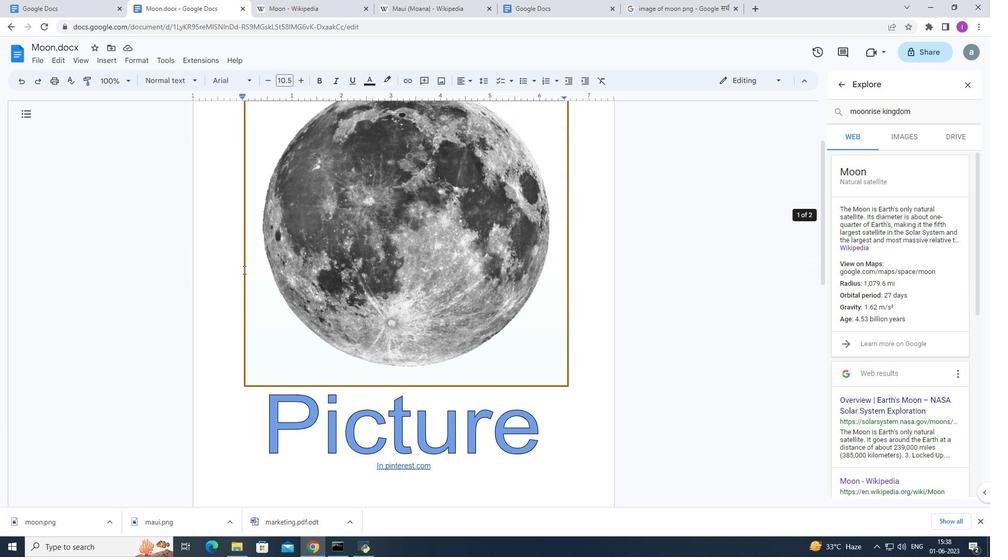 
Action: Mouse scrolled (244, 270) with delta (0, 0)
Screenshot: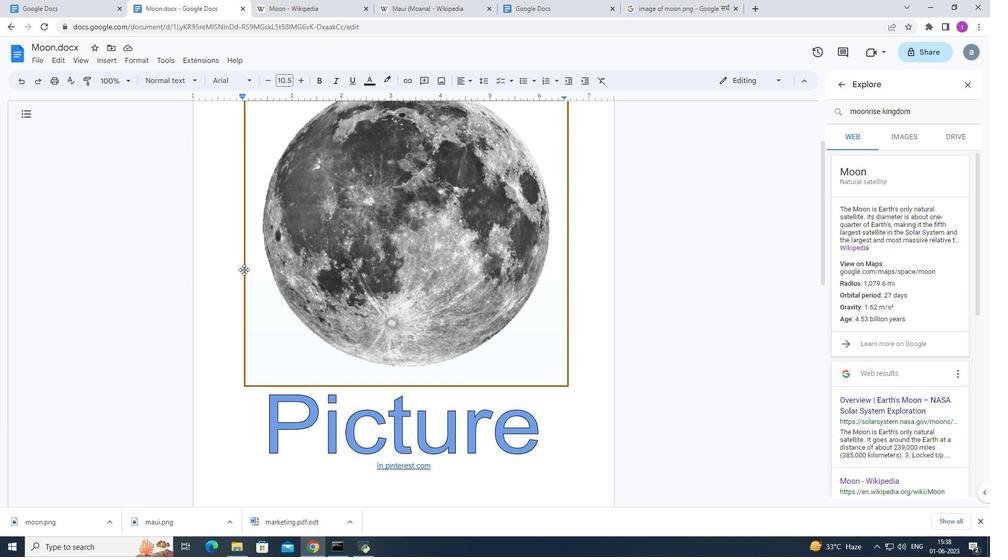 
Action: Mouse scrolled (244, 270) with delta (0, 0)
Screenshot: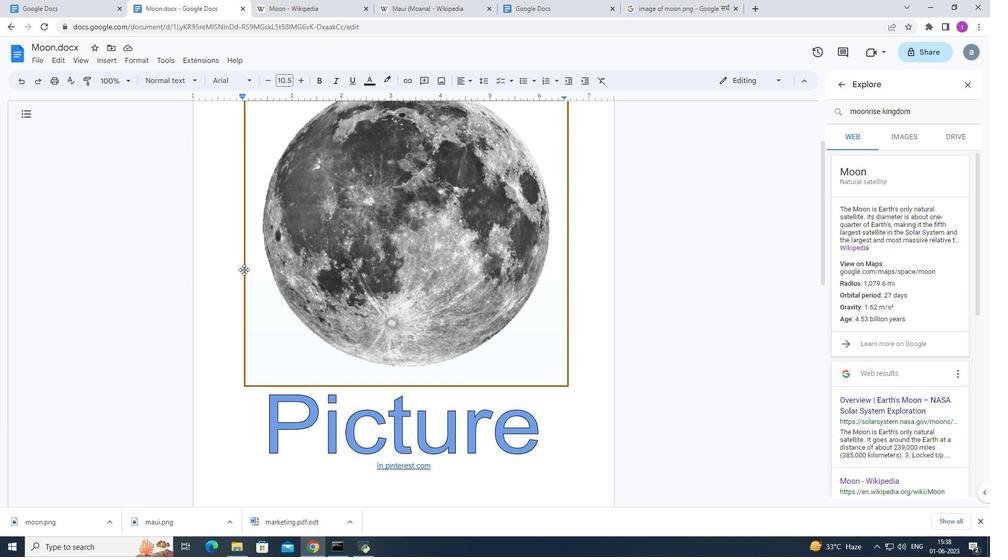 
Action: Mouse scrolled (244, 270) with delta (0, 0)
Screenshot: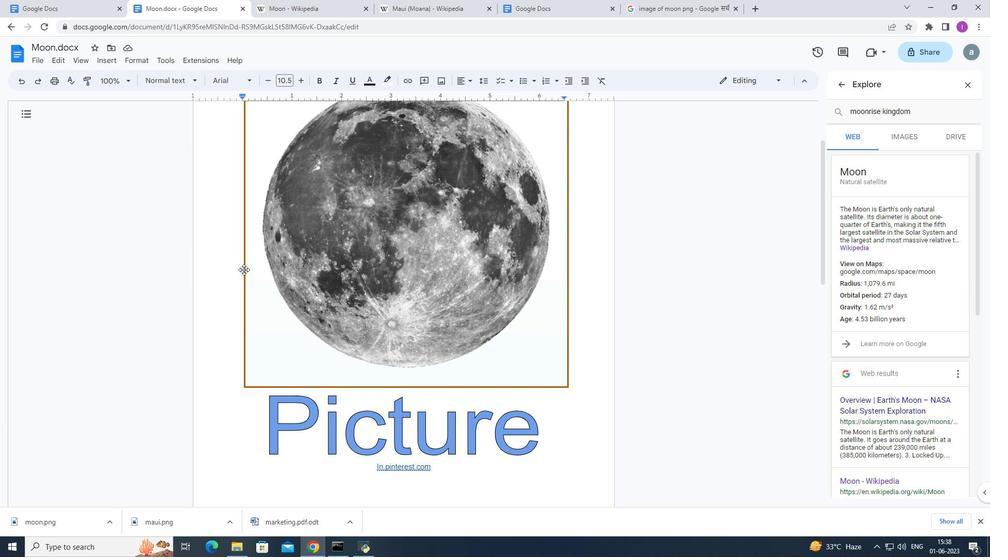 
Action: Mouse moved to (251, 270)
Screenshot: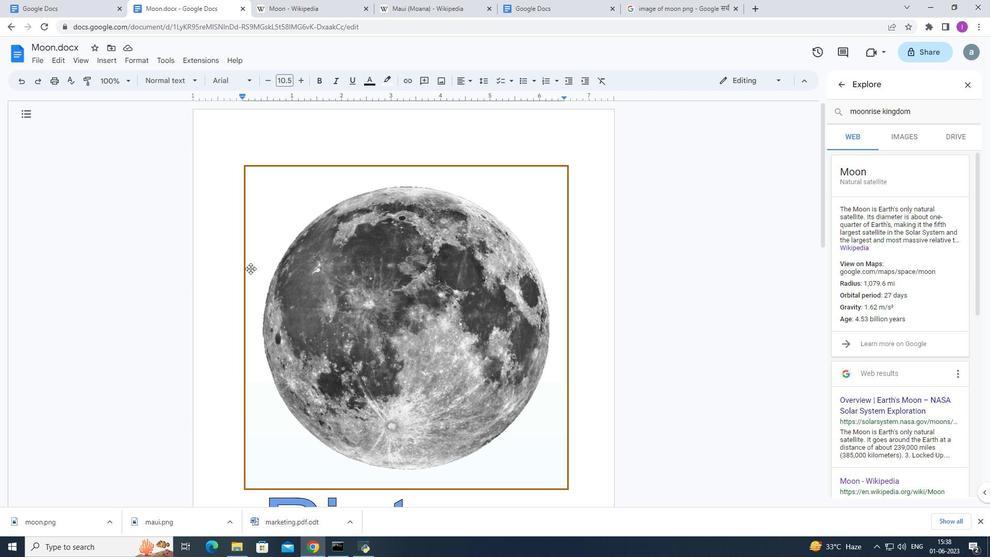 
